 Task: Look for space in Linden, Guyana from 6th September, 2023 to 10th September, 2023 for 1 adult in price range Rs.10000 to Rs.15000. Place can be private room with 1  bedroom having 1 bed and 1 bathroom. Property type can be house, flat, guest house, hotel. Booking option can be shelf check-in. Required host language is English.
Action: Mouse moved to (602, 109)
Screenshot: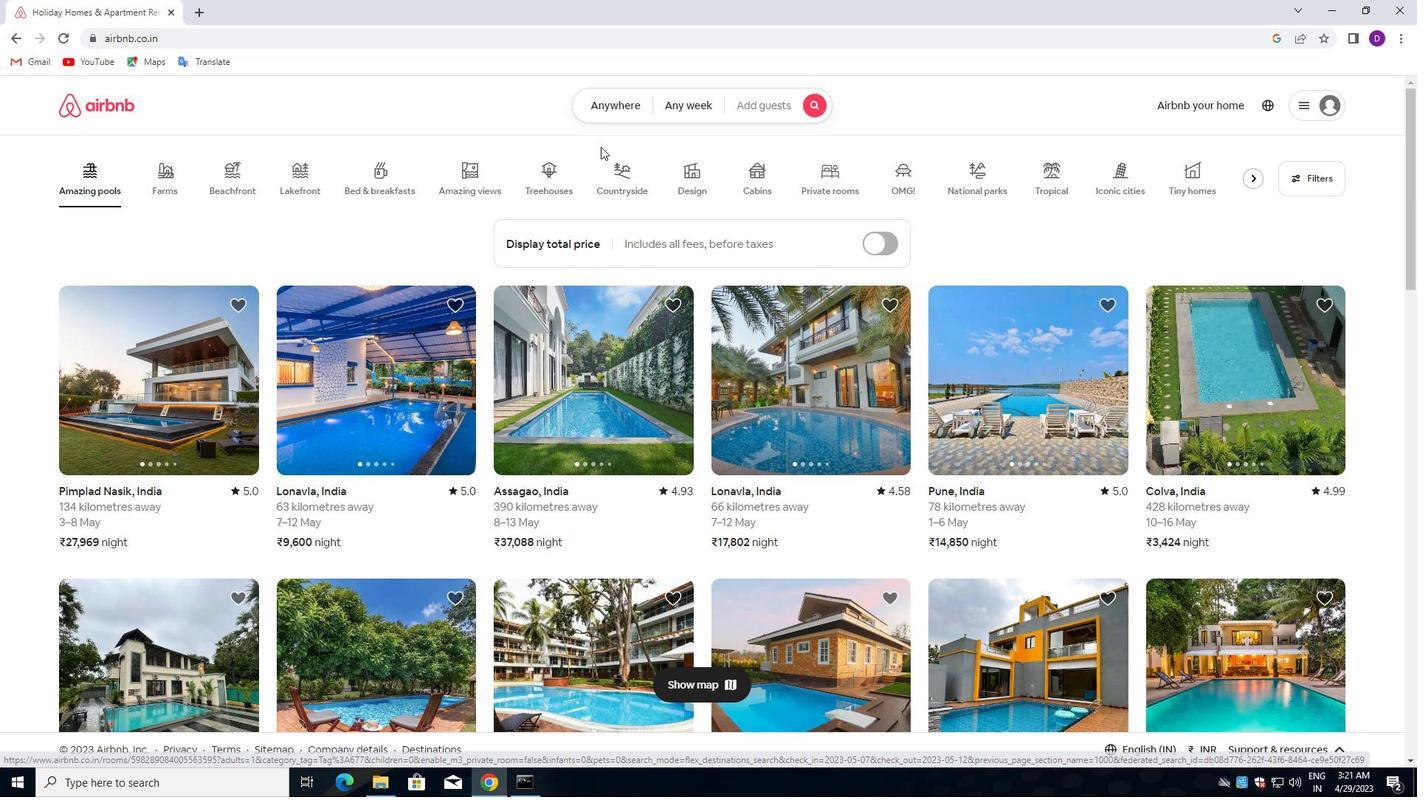 
Action: Mouse pressed left at (602, 109)
Screenshot: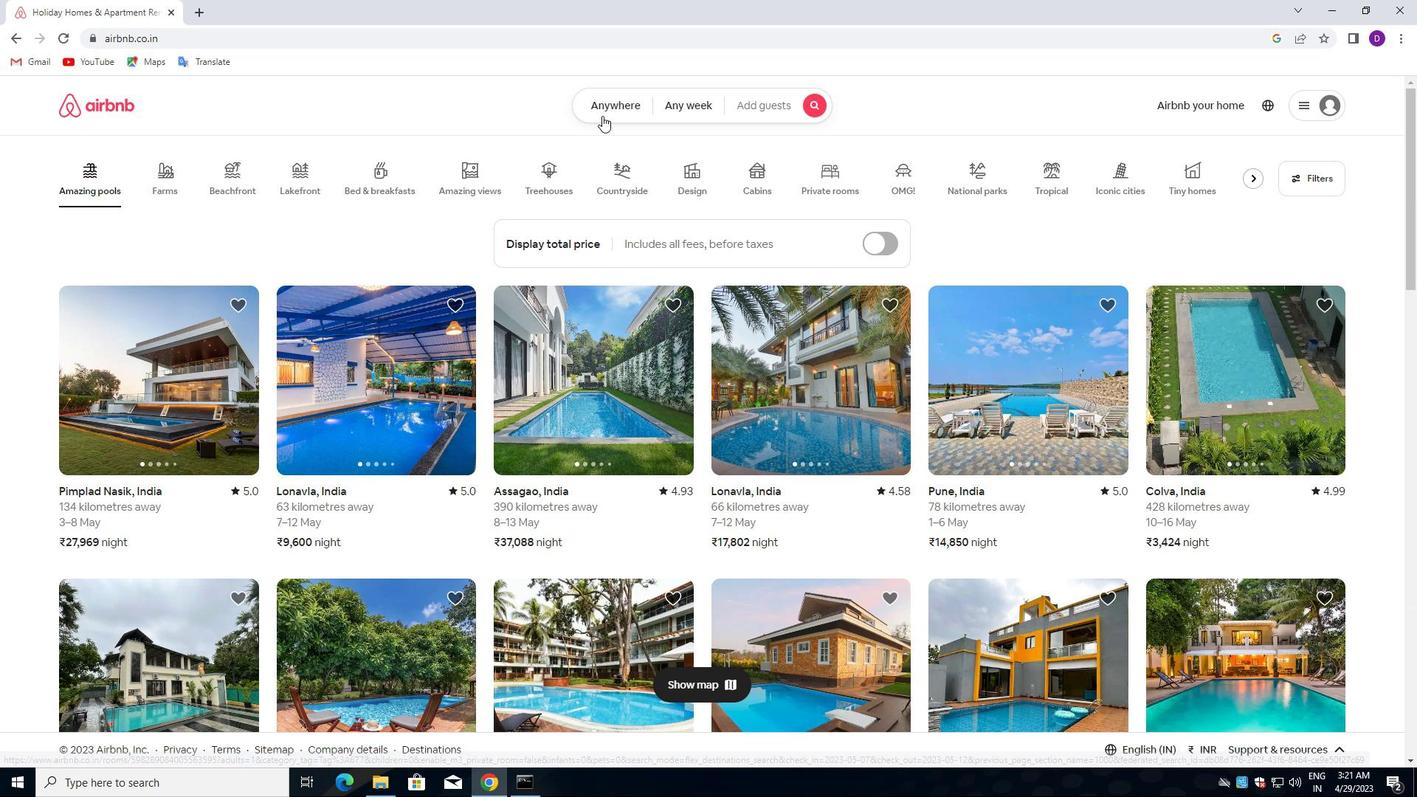 
Action: Mouse moved to (464, 169)
Screenshot: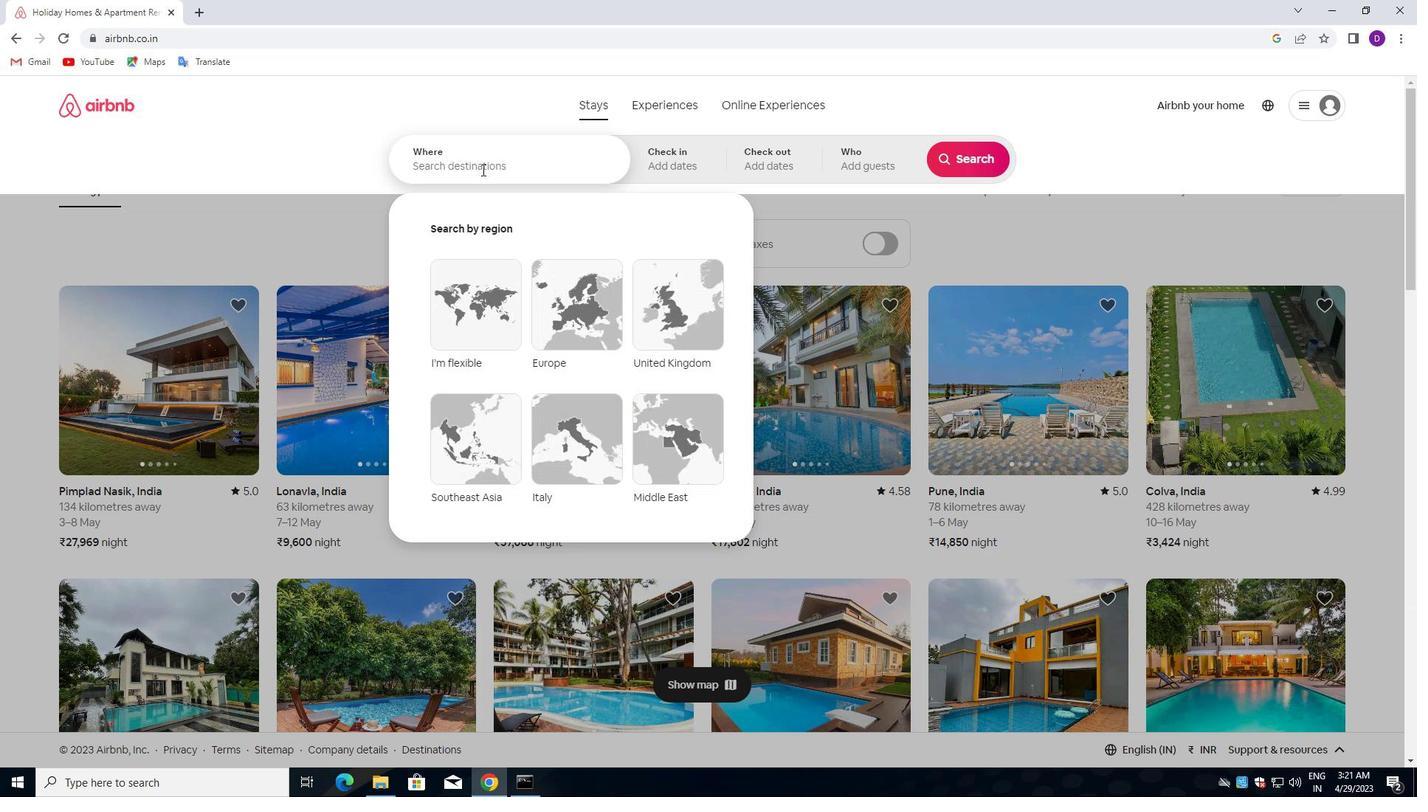 
Action: Mouse pressed left at (464, 169)
Screenshot: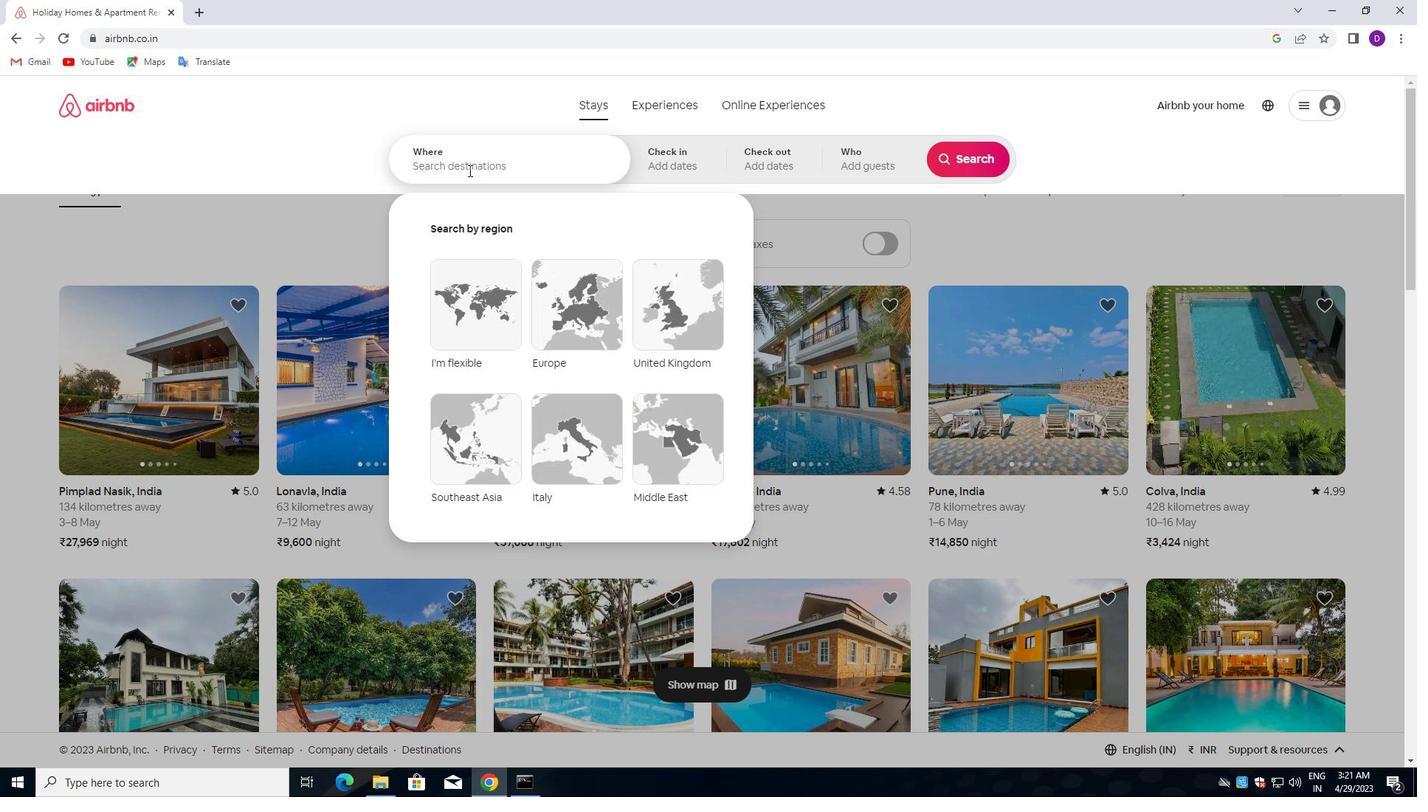 
Action: Key pressed <Key.shift>LINDEN,<Key.space><Key.shift>GUYA<Key.down><Key.enter>
Screenshot: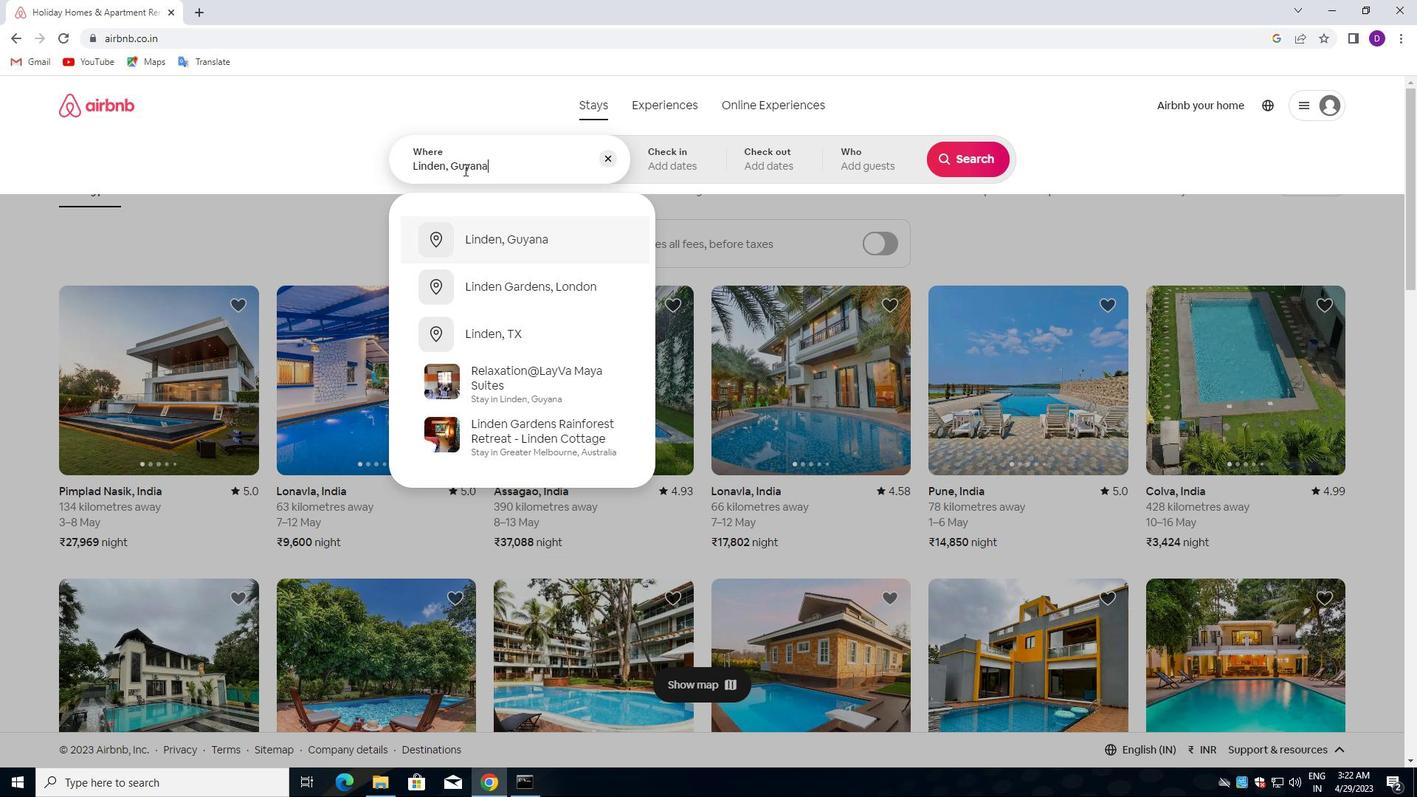 
Action: Mouse moved to (962, 279)
Screenshot: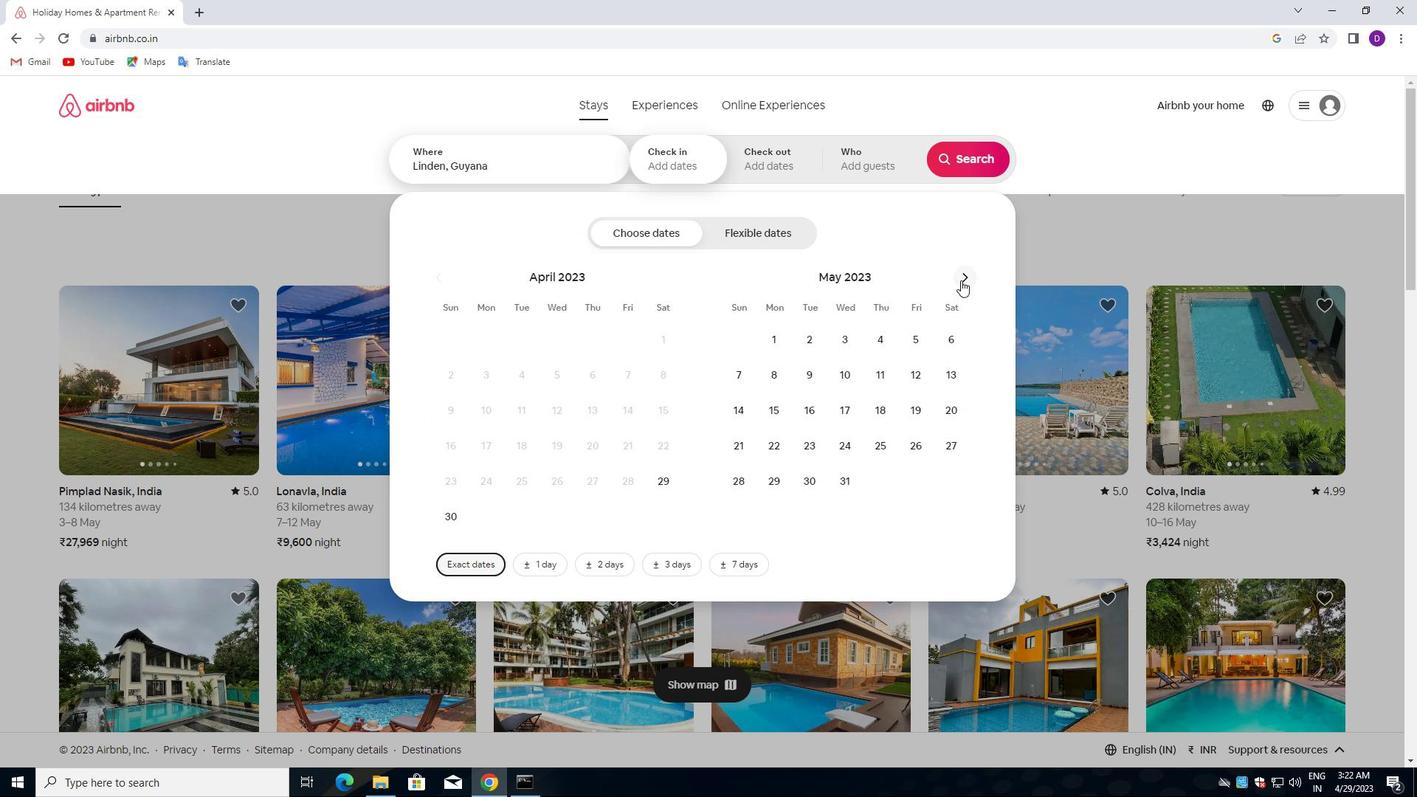
Action: Mouse pressed left at (962, 279)
Screenshot: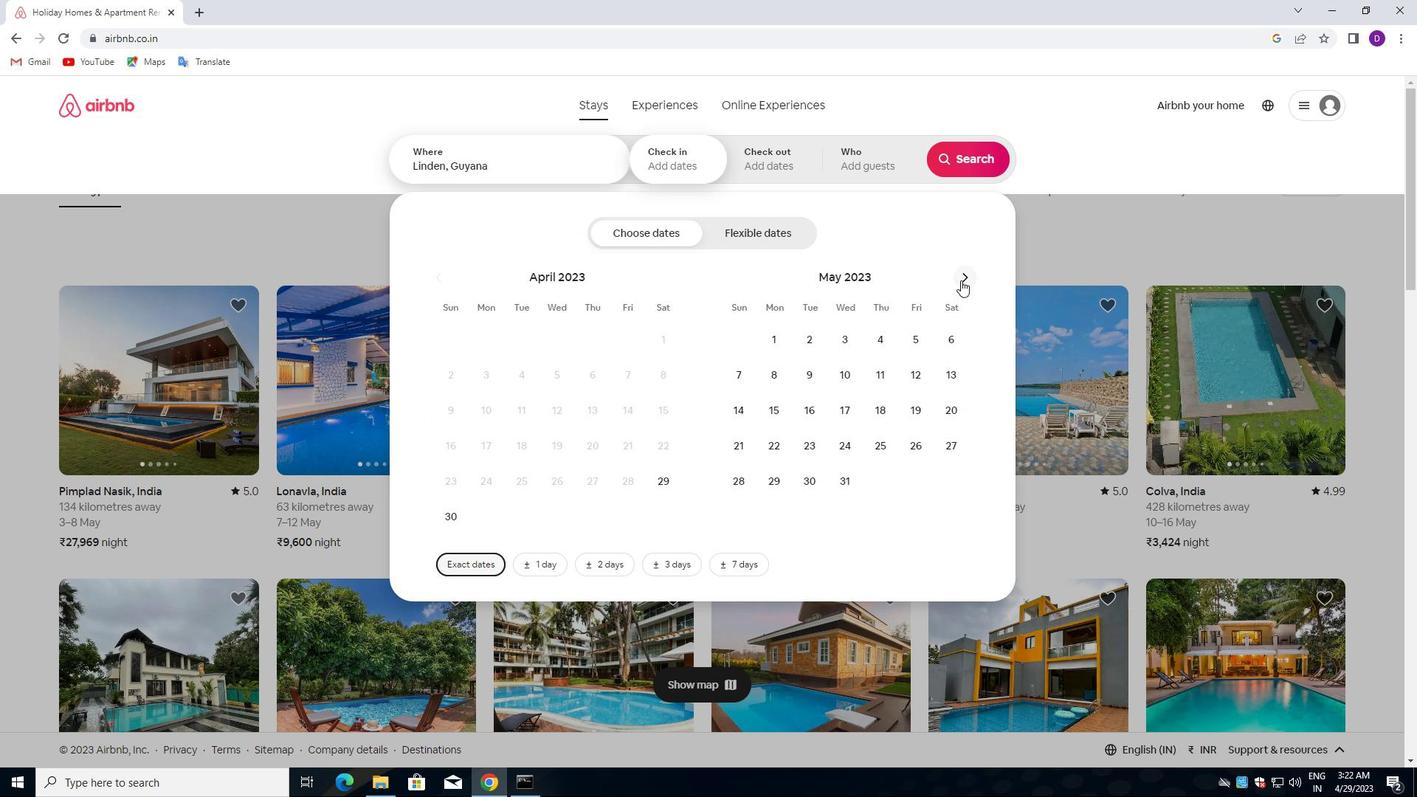 
Action: Mouse pressed left at (962, 279)
Screenshot: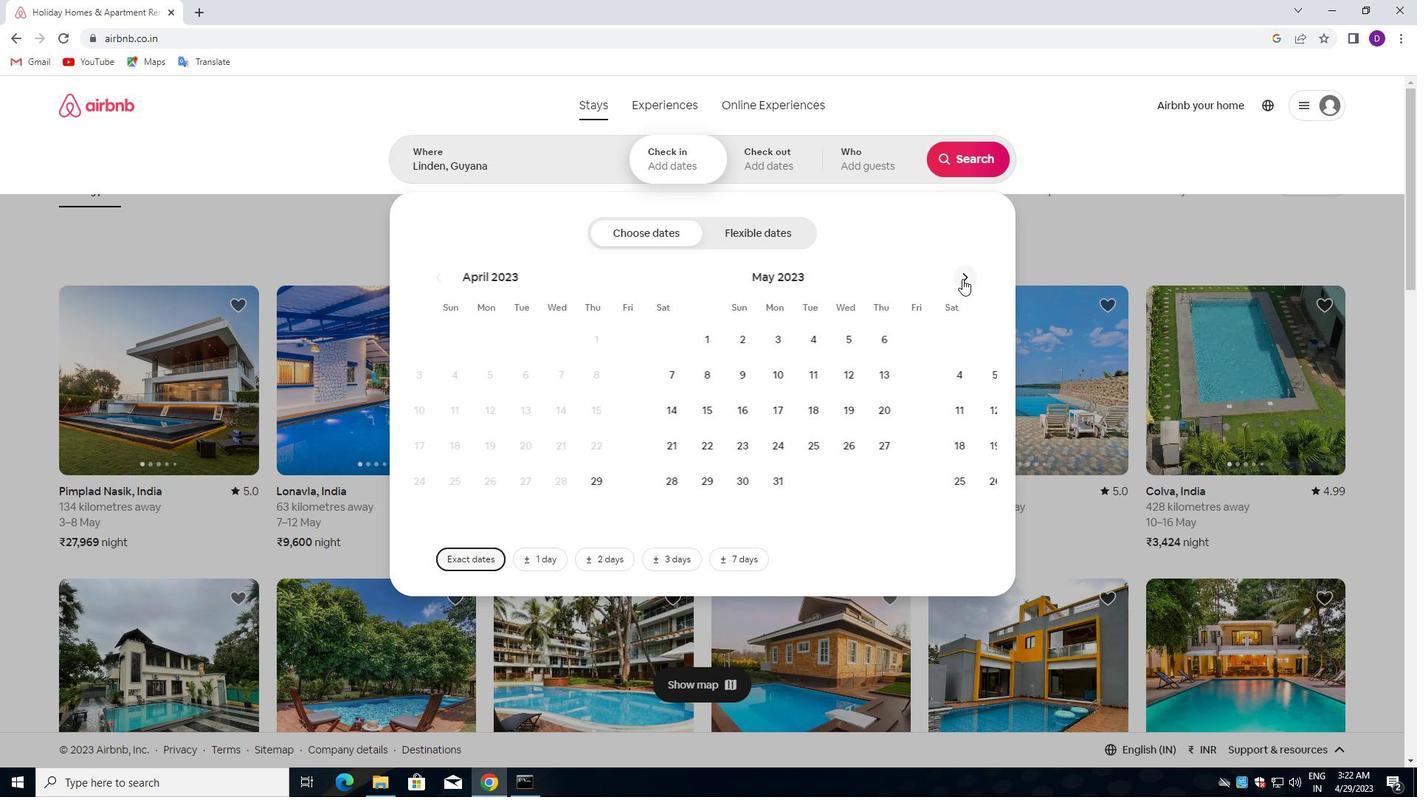 
Action: Mouse pressed left at (962, 279)
Screenshot: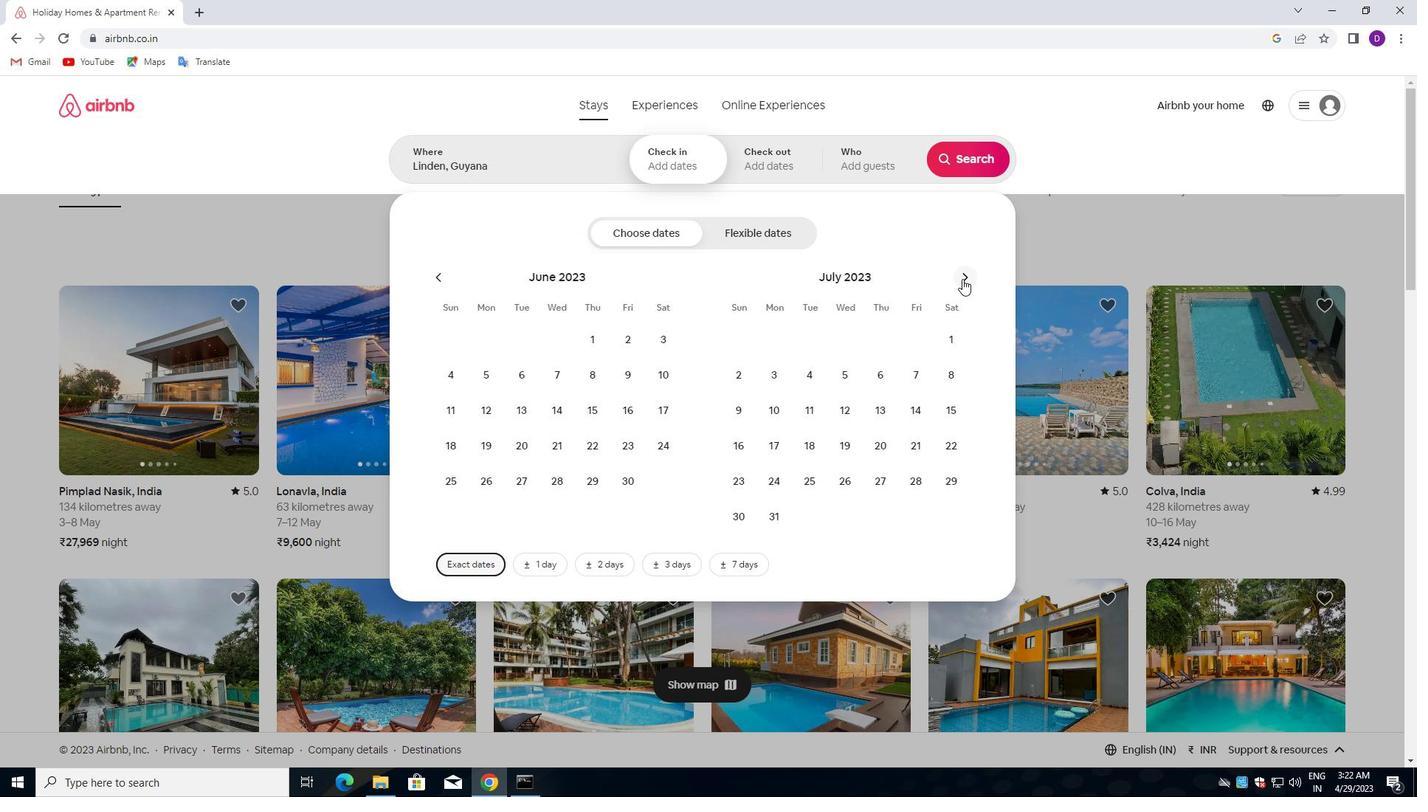 
Action: Mouse pressed left at (962, 279)
Screenshot: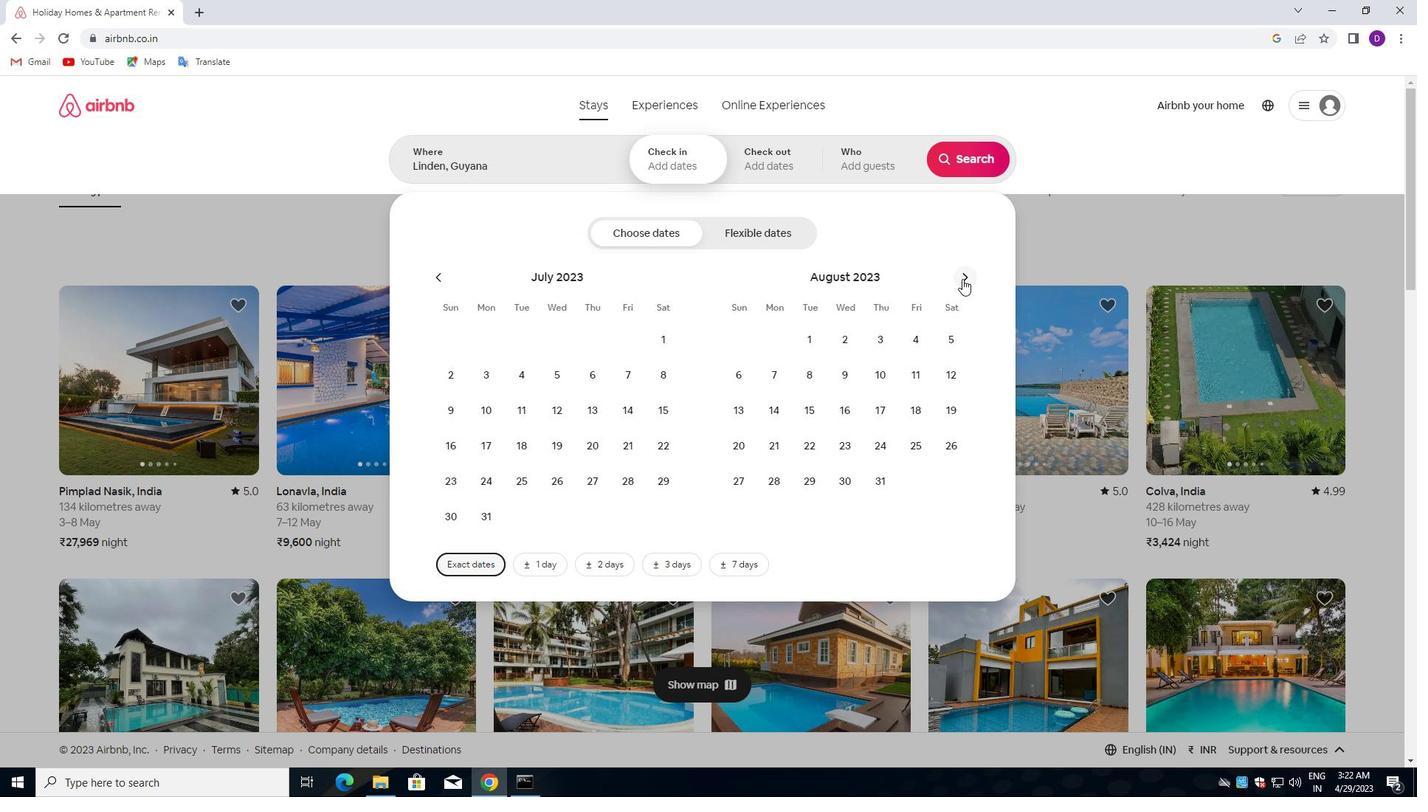 
Action: Mouse moved to (851, 378)
Screenshot: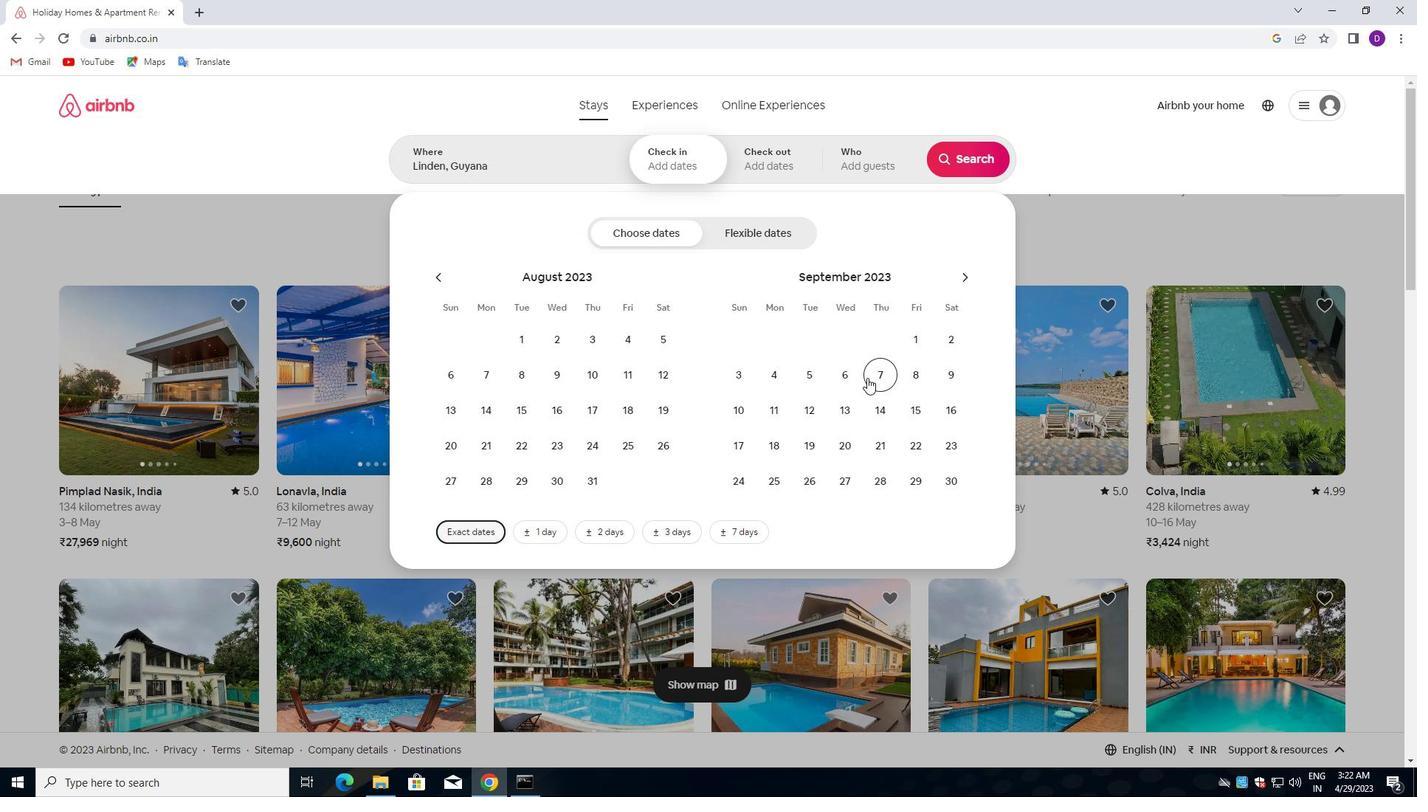 
Action: Mouse pressed left at (851, 378)
Screenshot: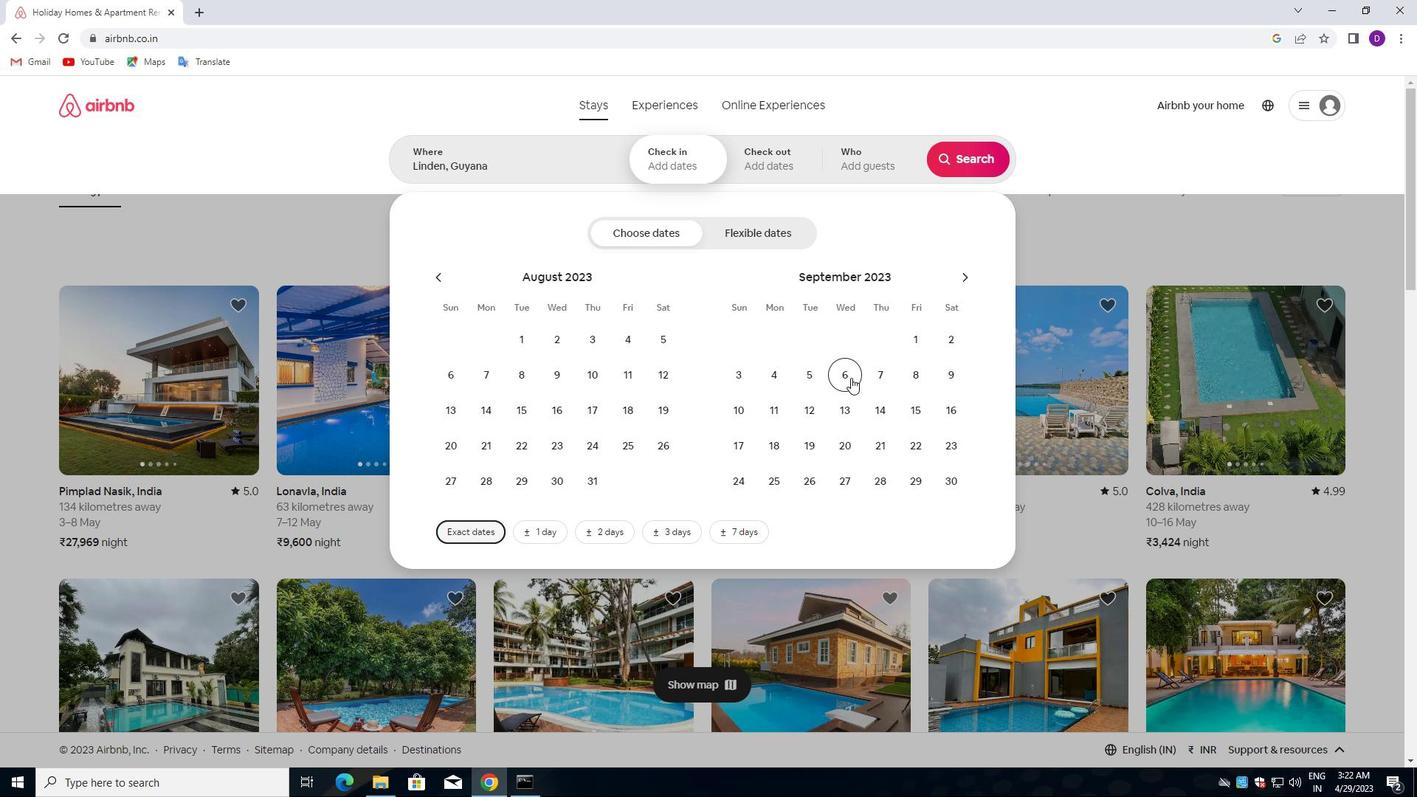 
Action: Mouse moved to (738, 406)
Screenshot: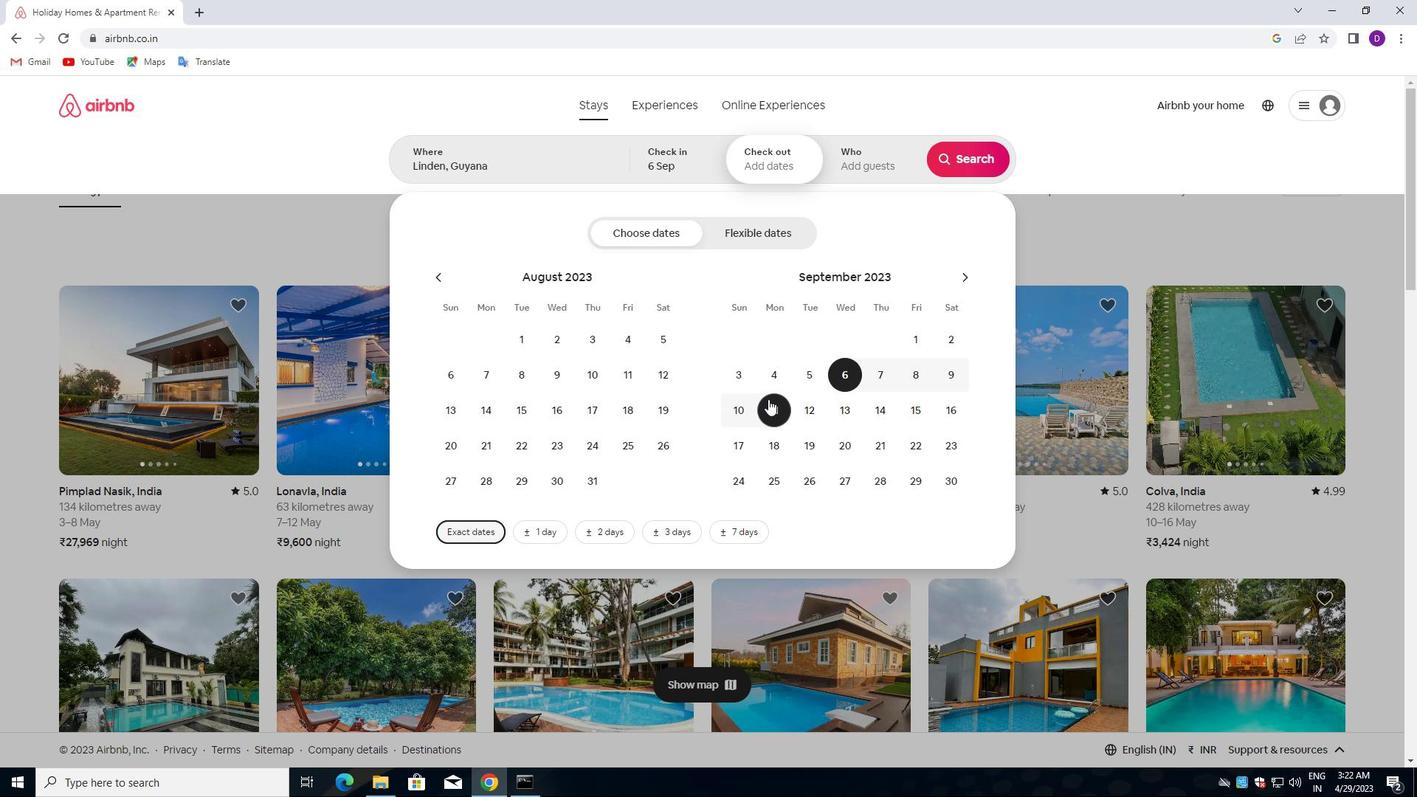 
Action: Mouse pressed left at (738, 406)
Screenshot: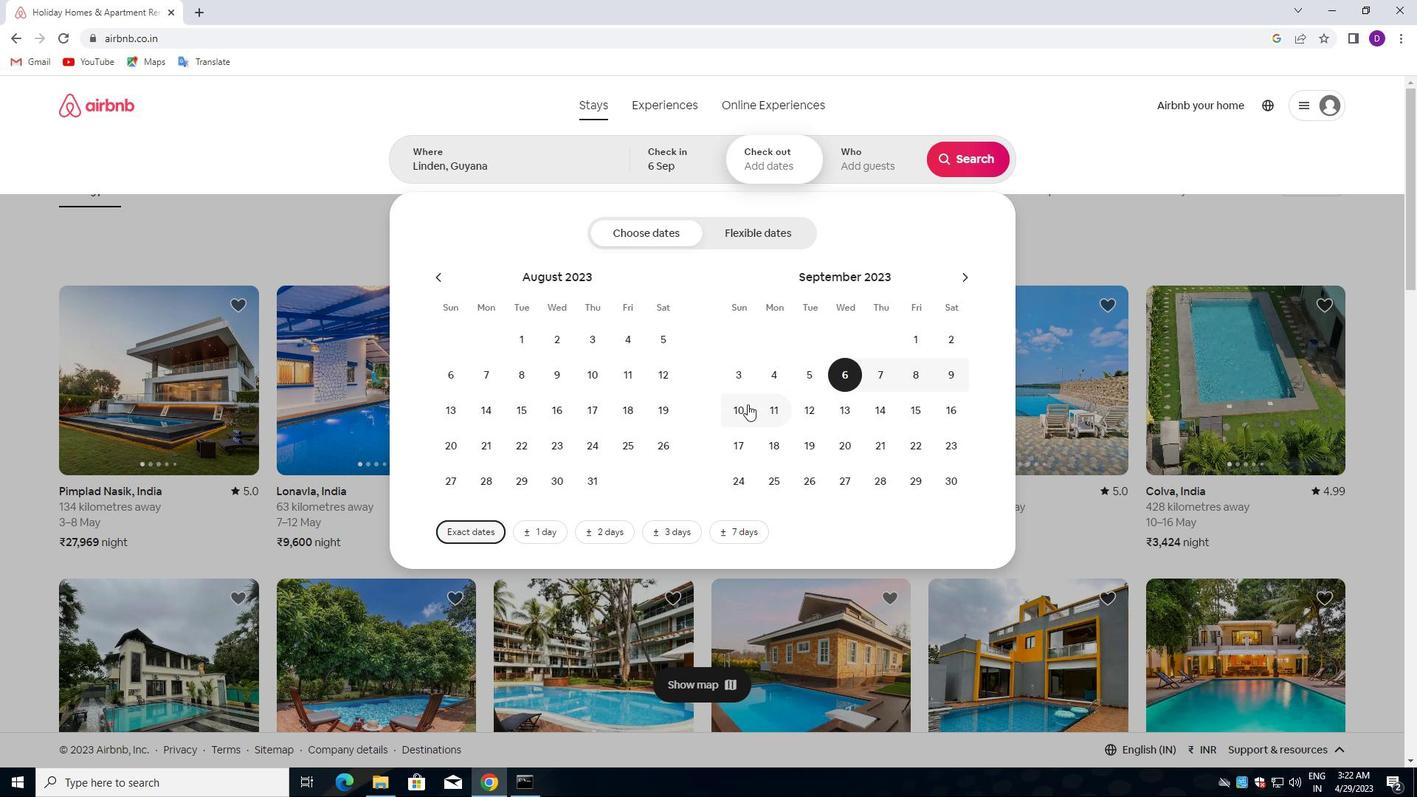 
Action: Mouse moved to (856, 169)
Screenshot: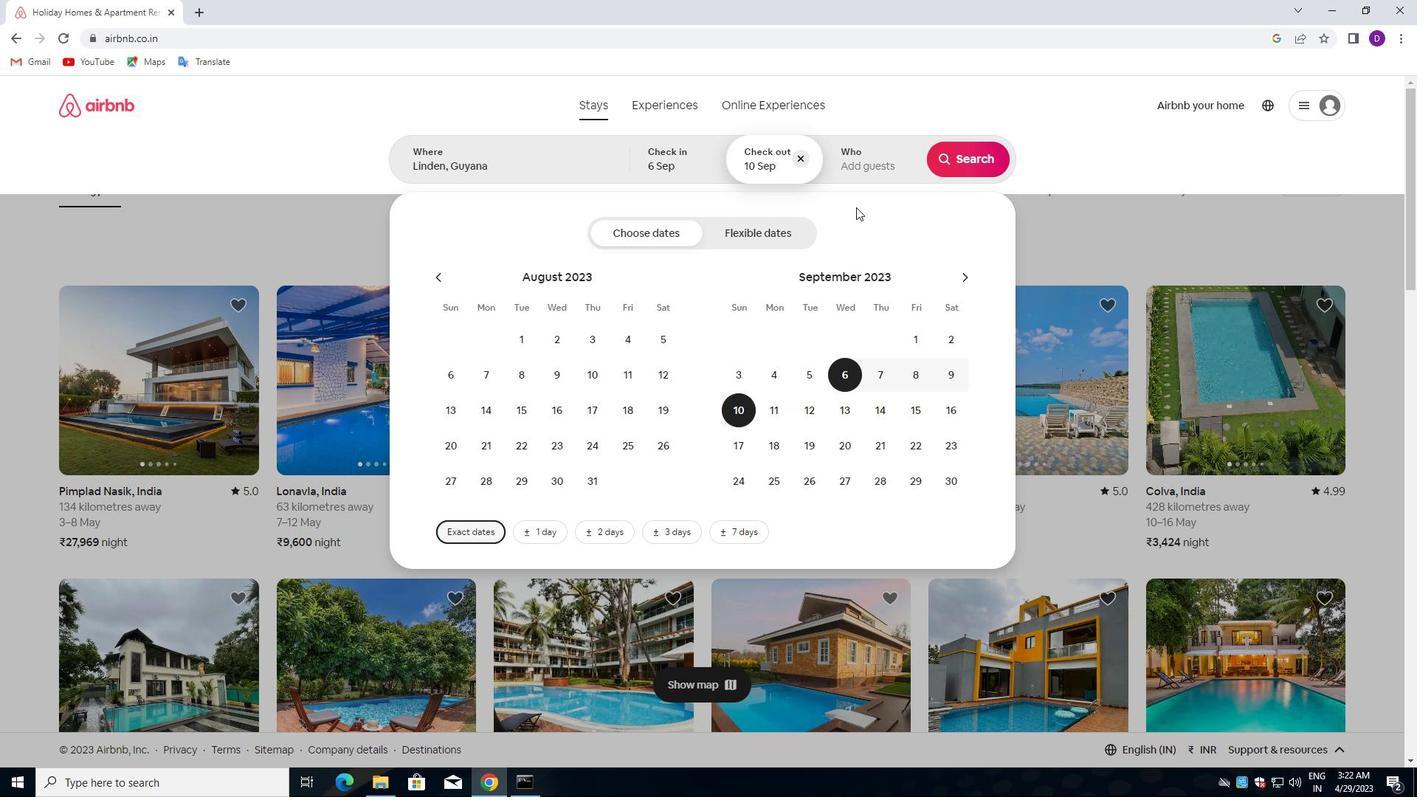 
Action: Mouse pressed left at (856, 169)
Screenshot: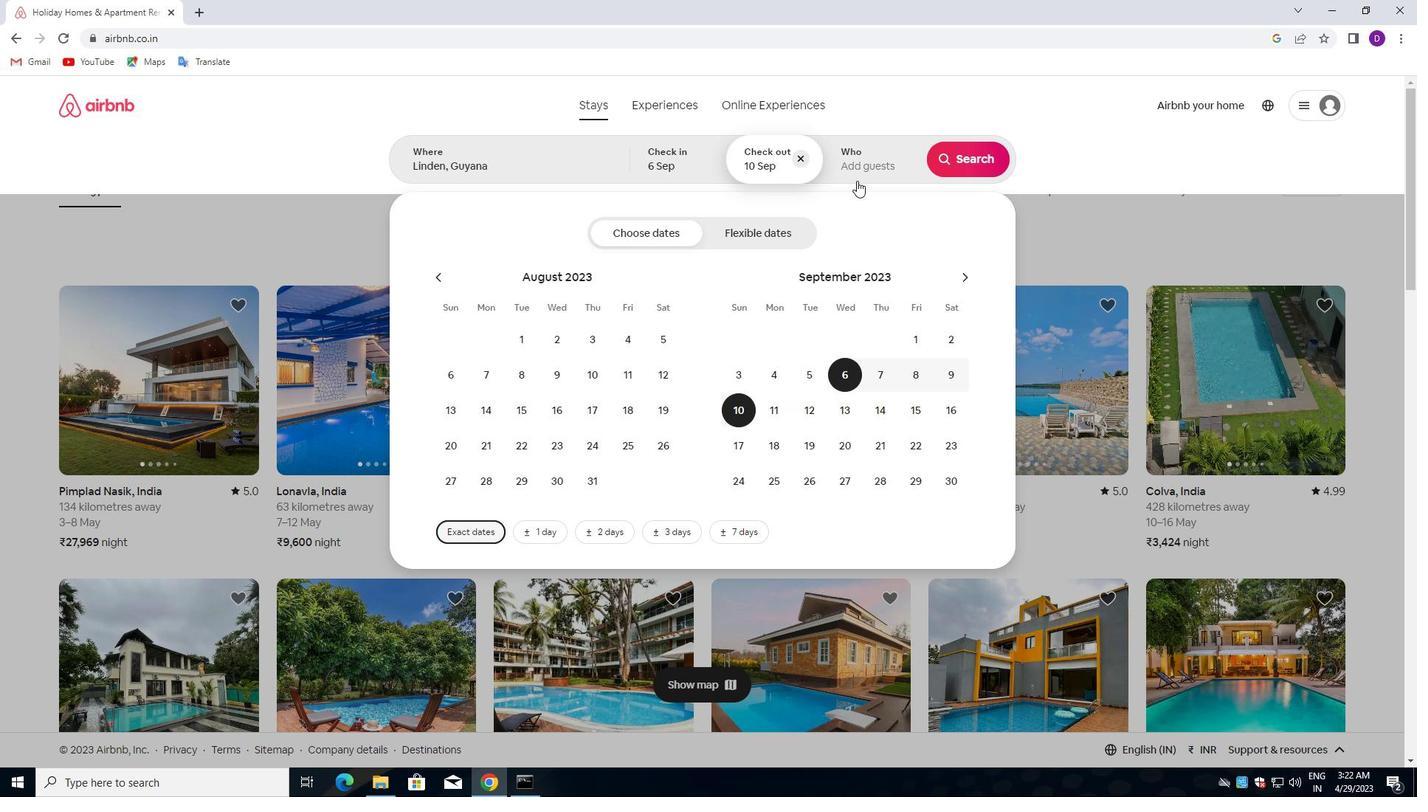 
Action: Mouse moved to (976, 239)
Screenshot: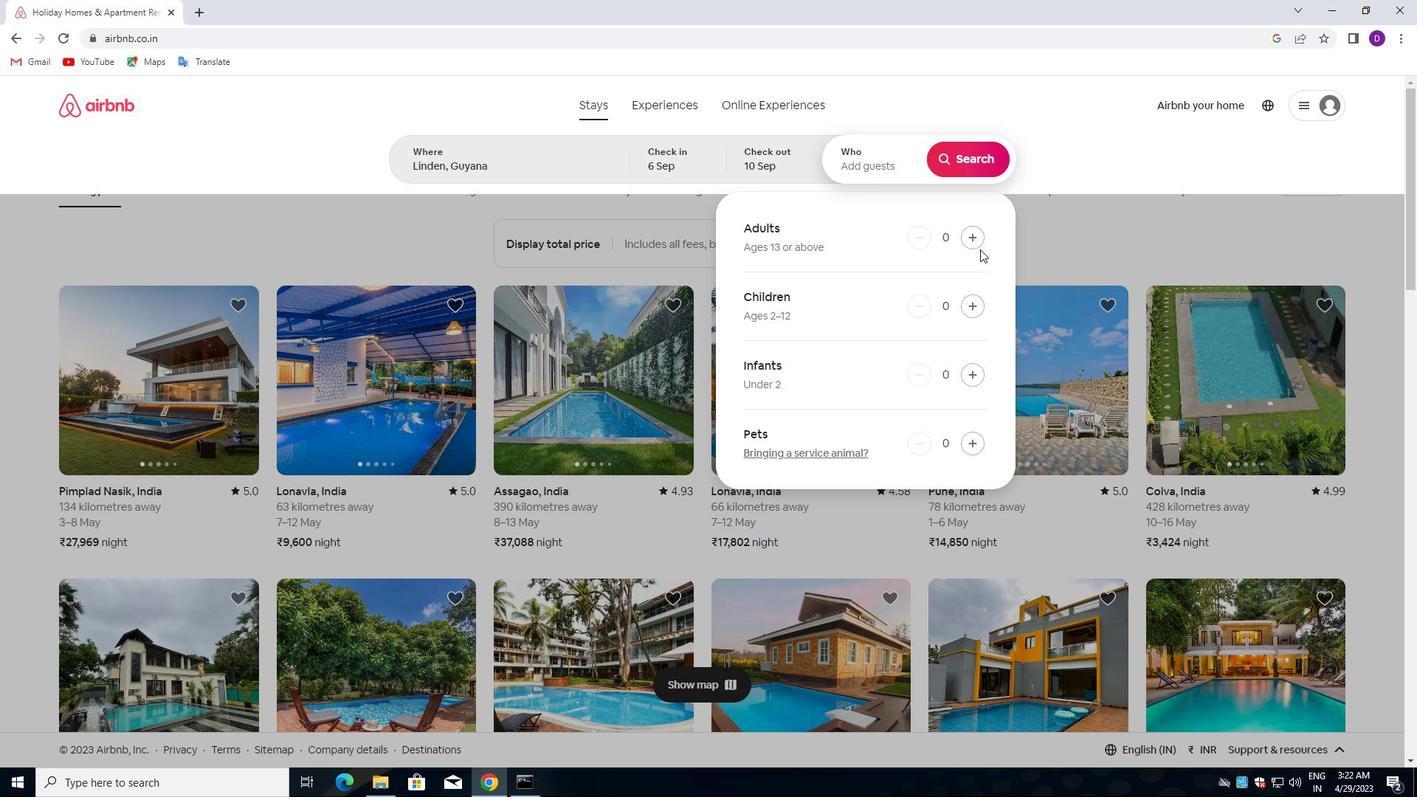 
Action: Mouse pressed left at (976, 239)
Screenshot: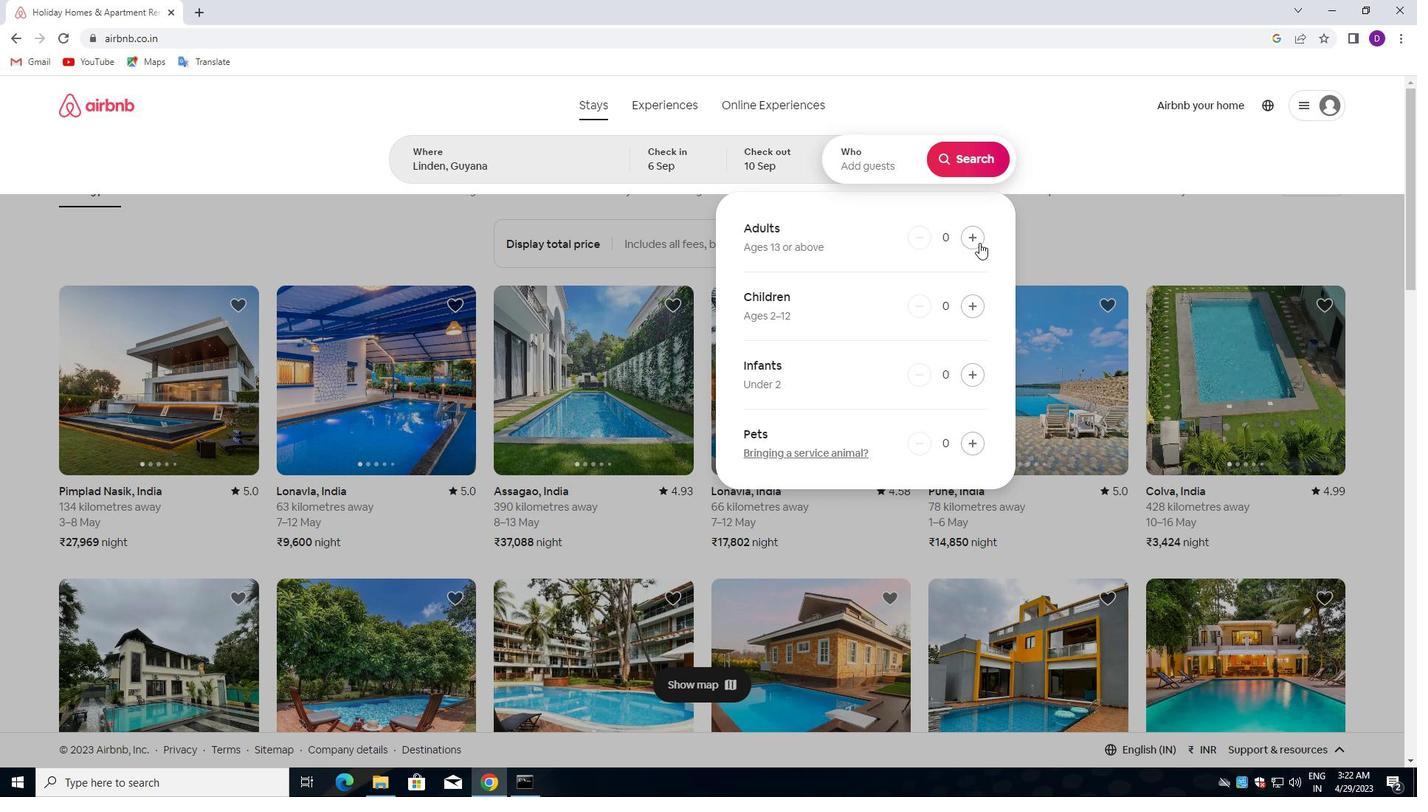 
Action: Mouse moved to (965, 163)
Screenshot: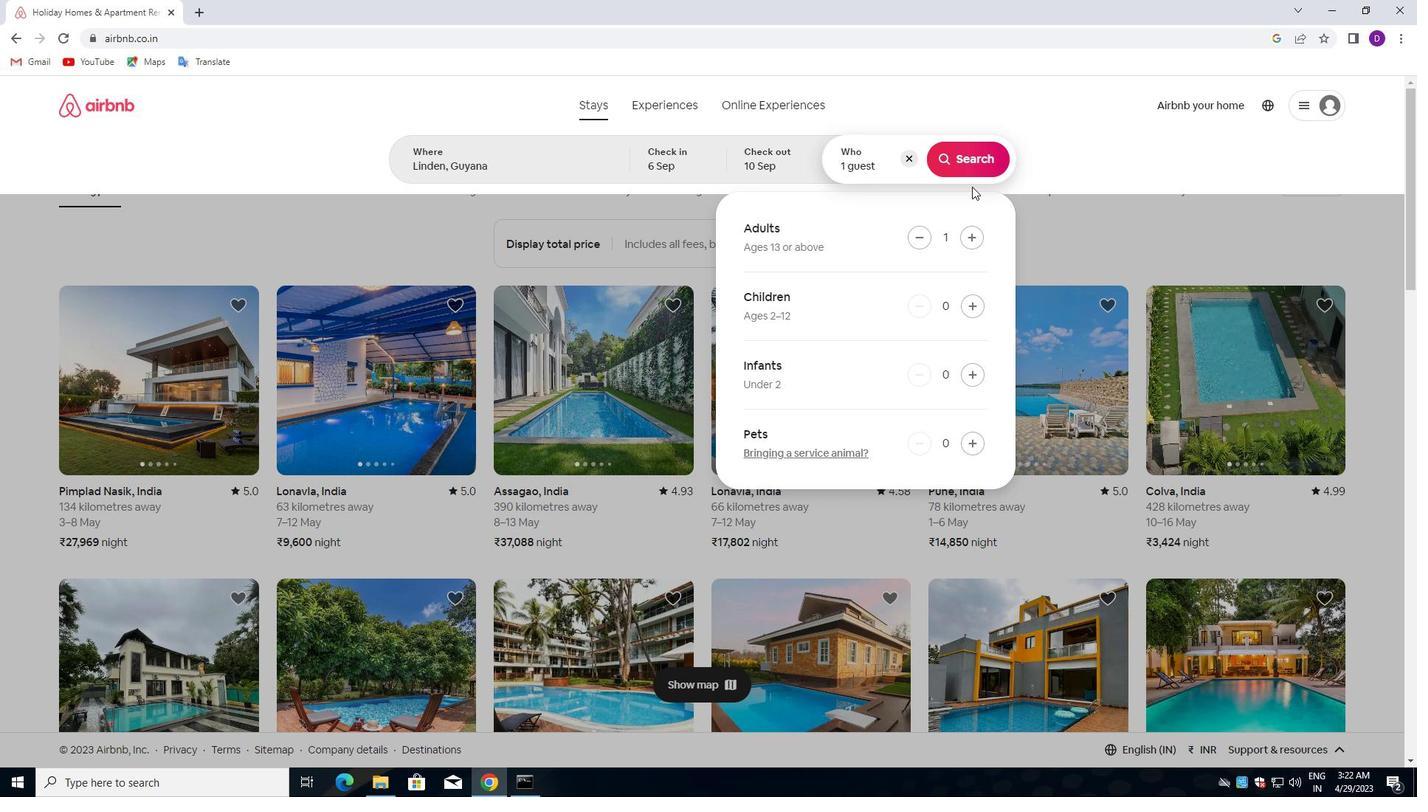 
Action: Mouse pressed left at (965, 163)
Screenshot: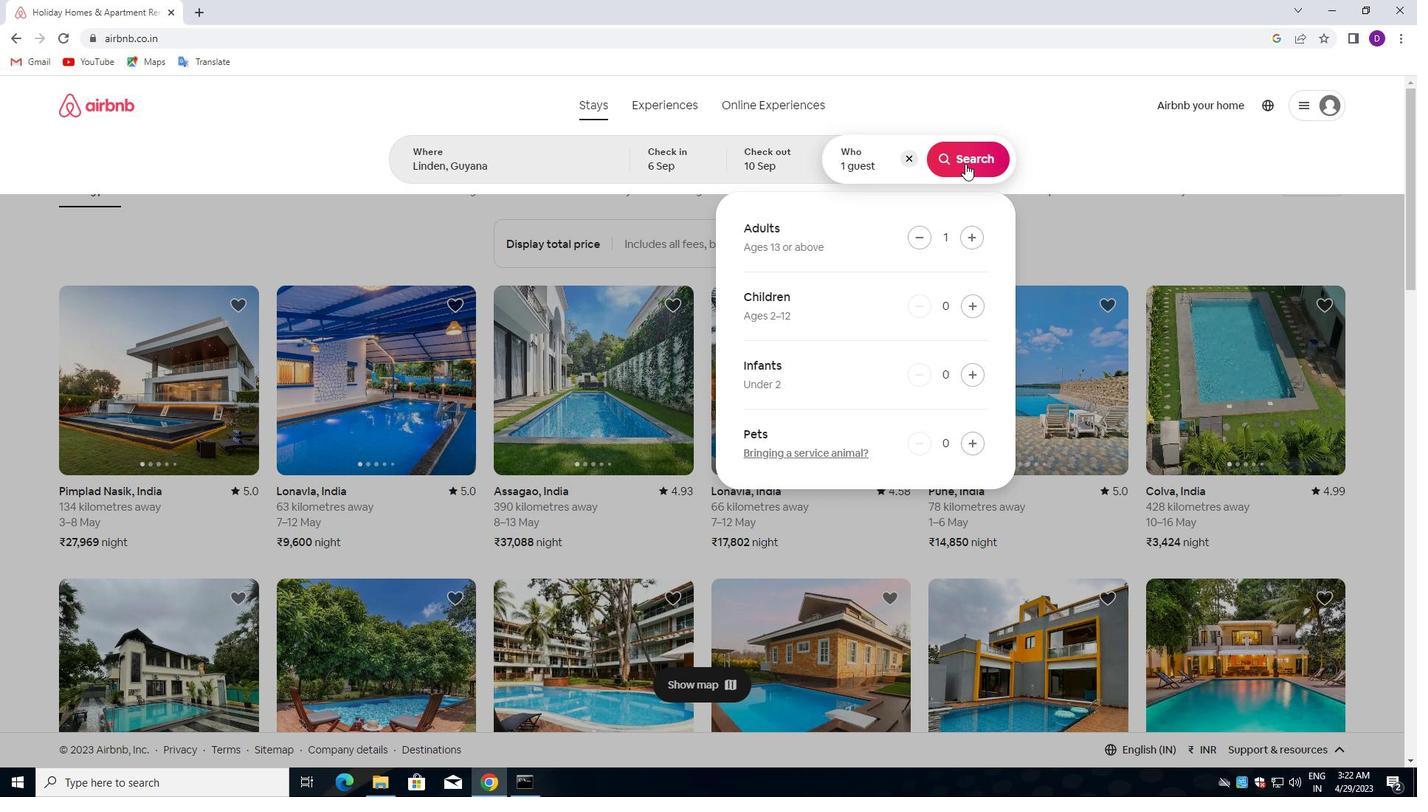 
Action: Mouse moved to (1327, 163)
Screenshot: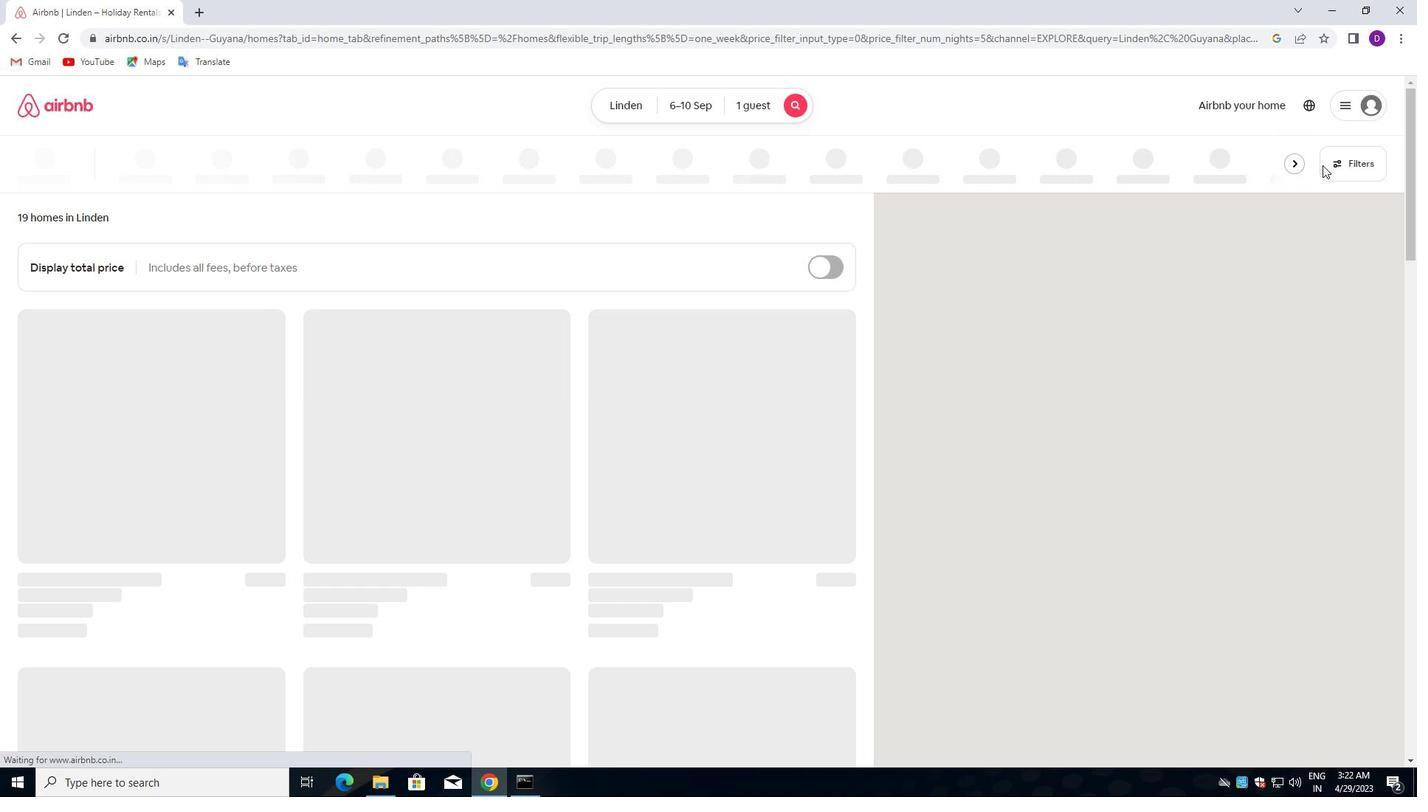 
Action: Mouse pressed left at (1327, 163)
Screenshot: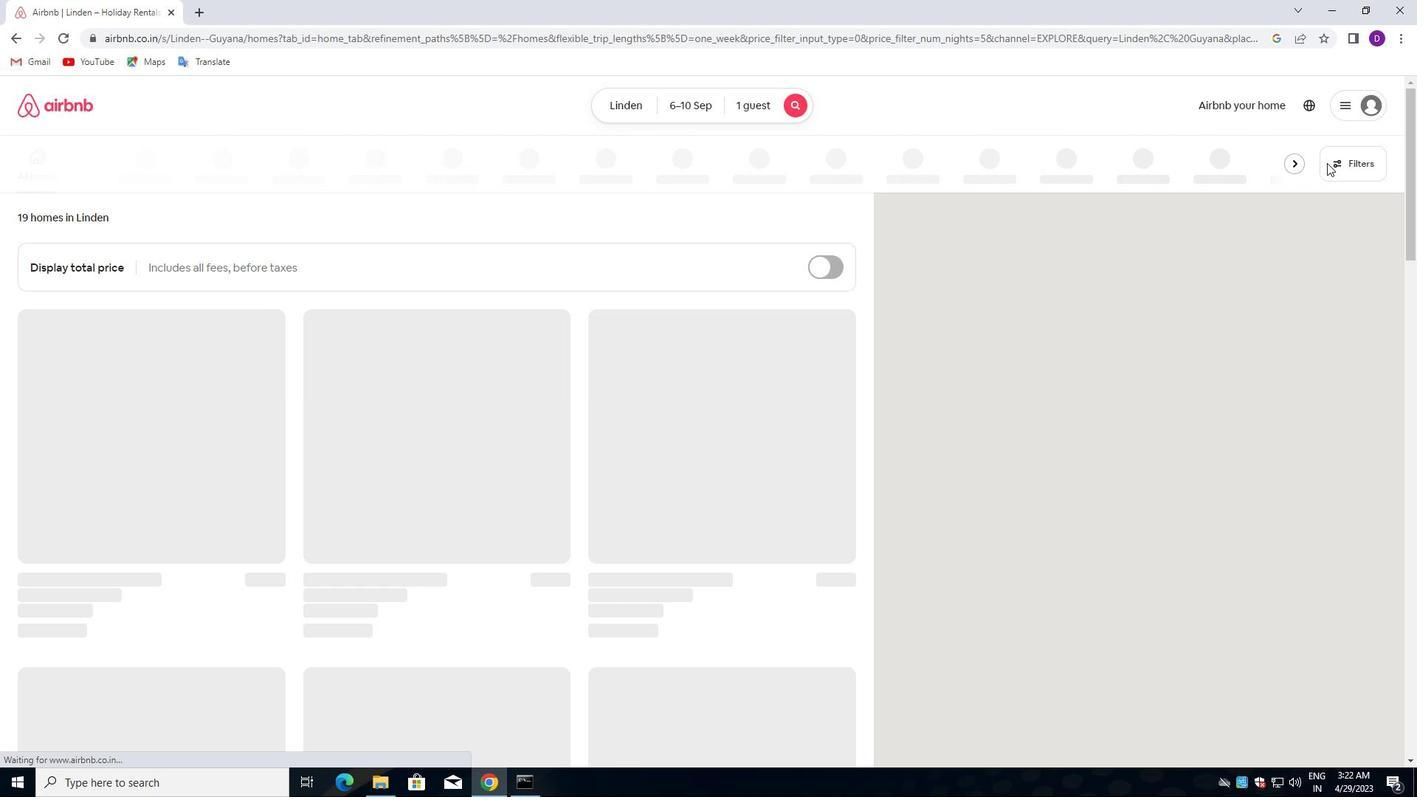
Action: Mouse moved to (521, 352)
Screenshot: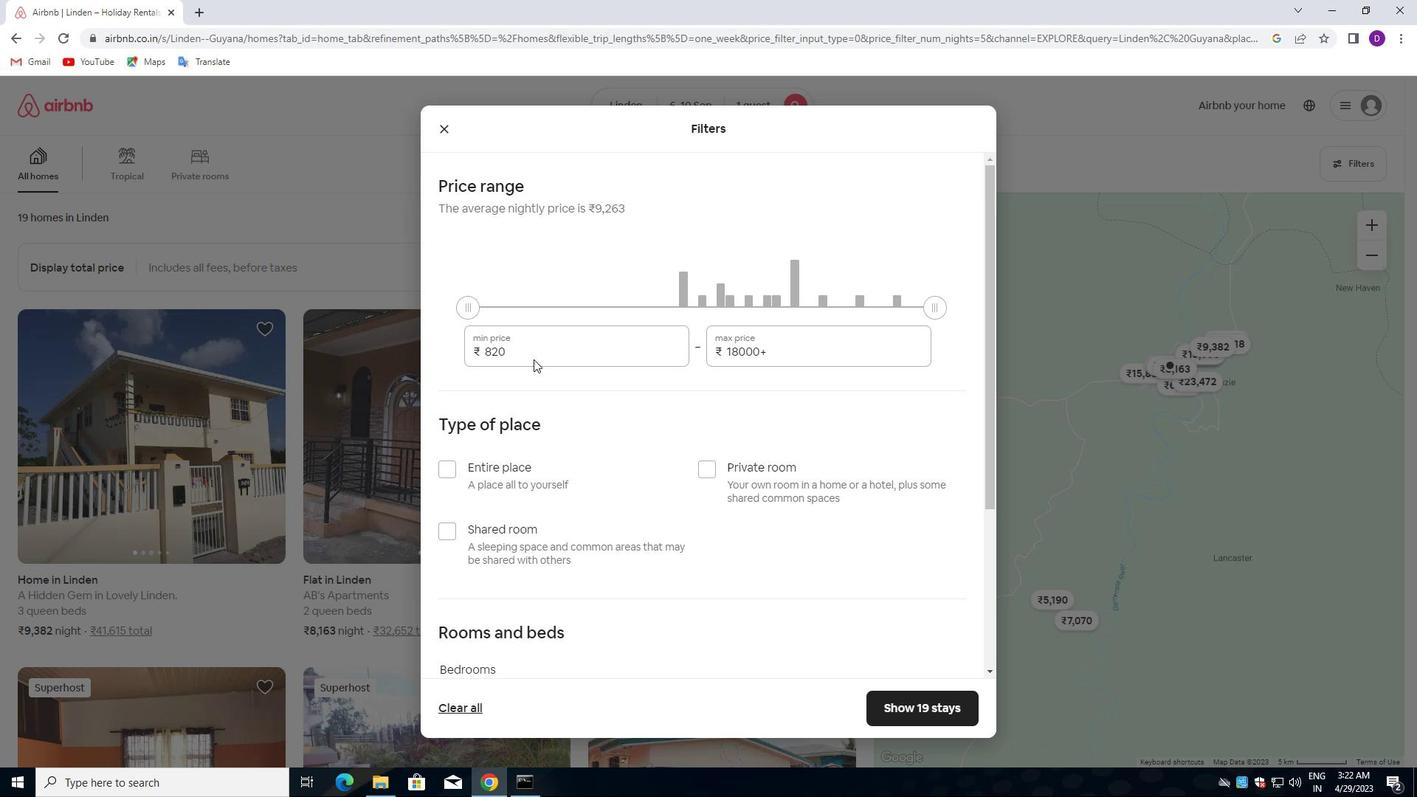 
Action: Mouse pressed left at (521, 352)
Screenshot: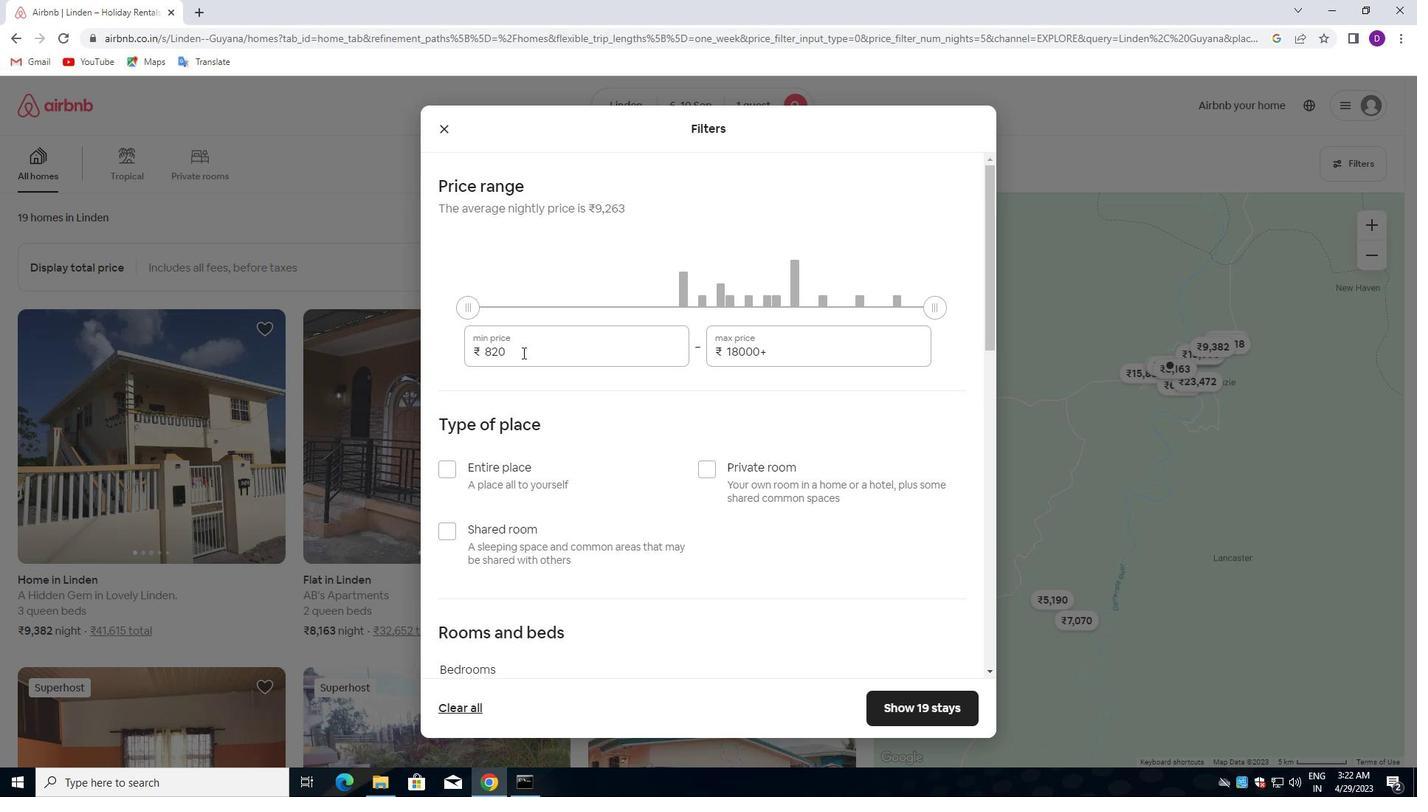 
Action: Mouse pressed left at (521, 352)
Screenshot: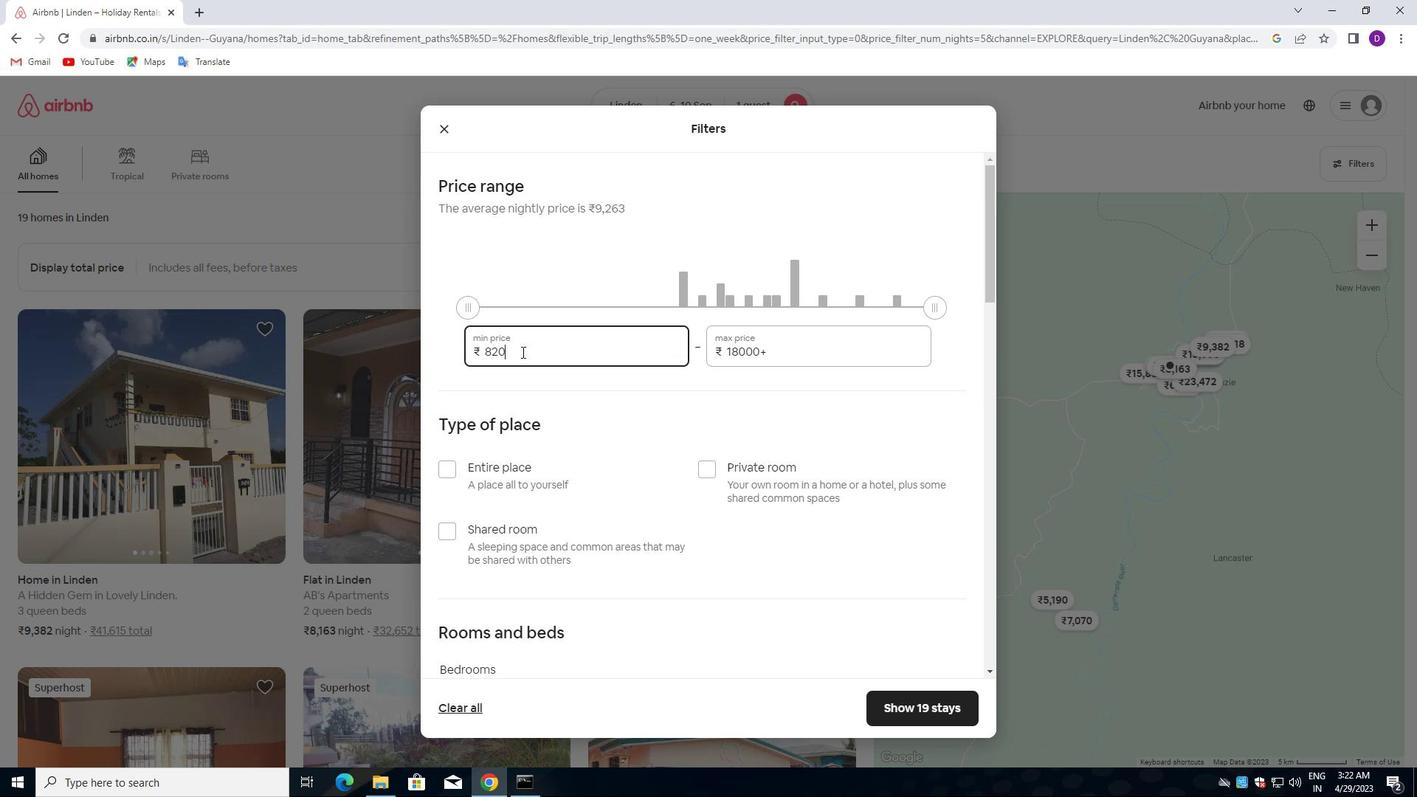 
Action: Key pressed 10000<Key.tab>15000
Screenshot: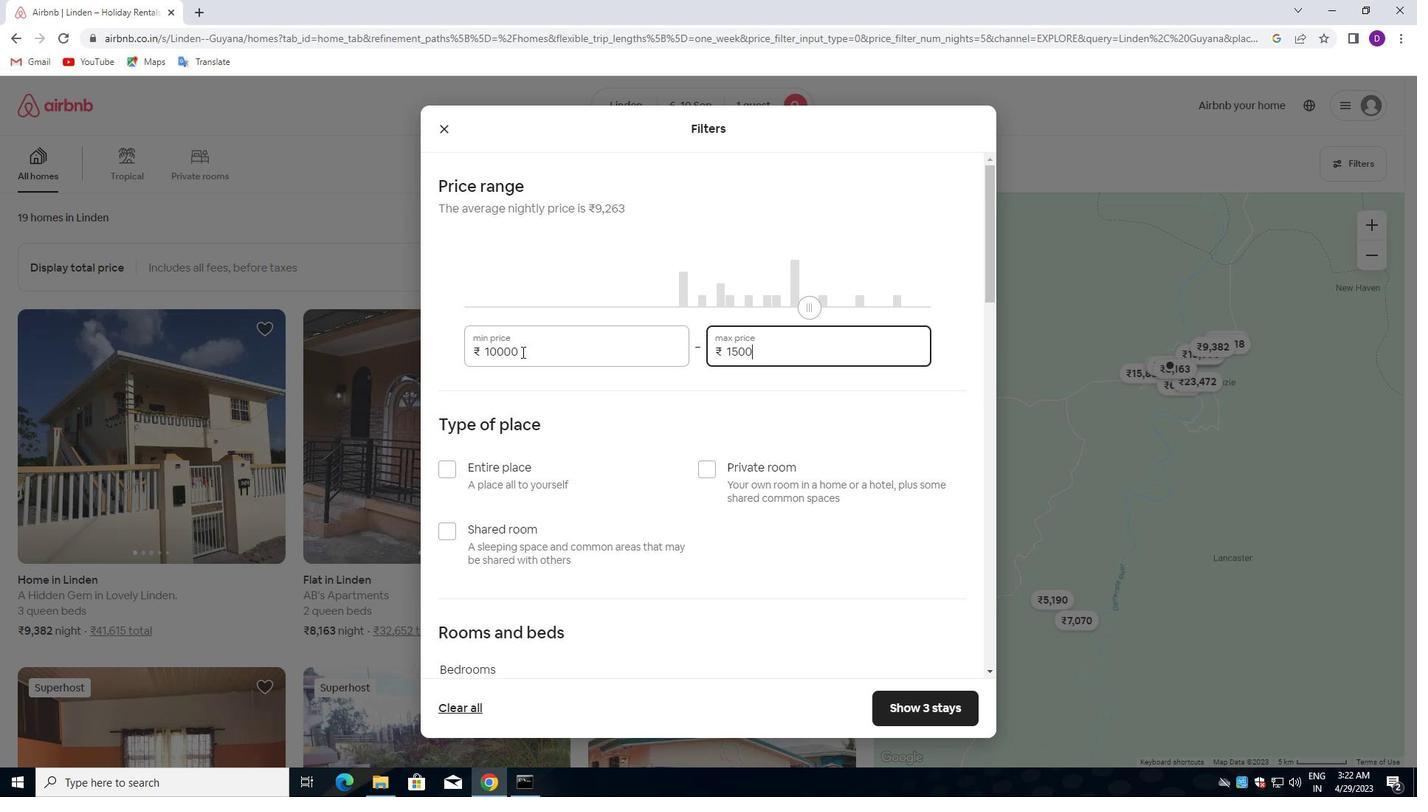 
Action: Mouse scrolled (521, 351) with delta (0, 0)
Screenshot: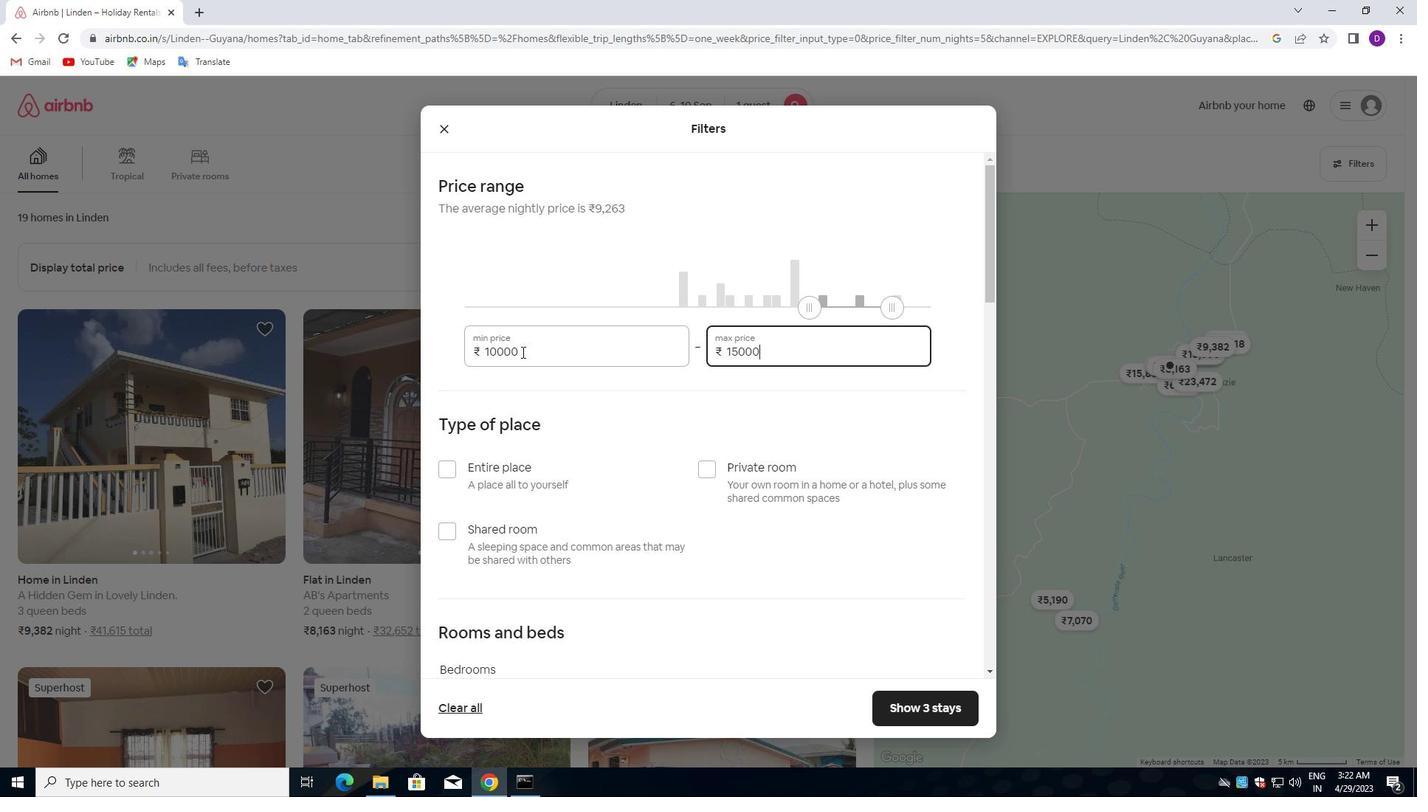 
Action: Mouse moved to (704, 397)
Screenshot: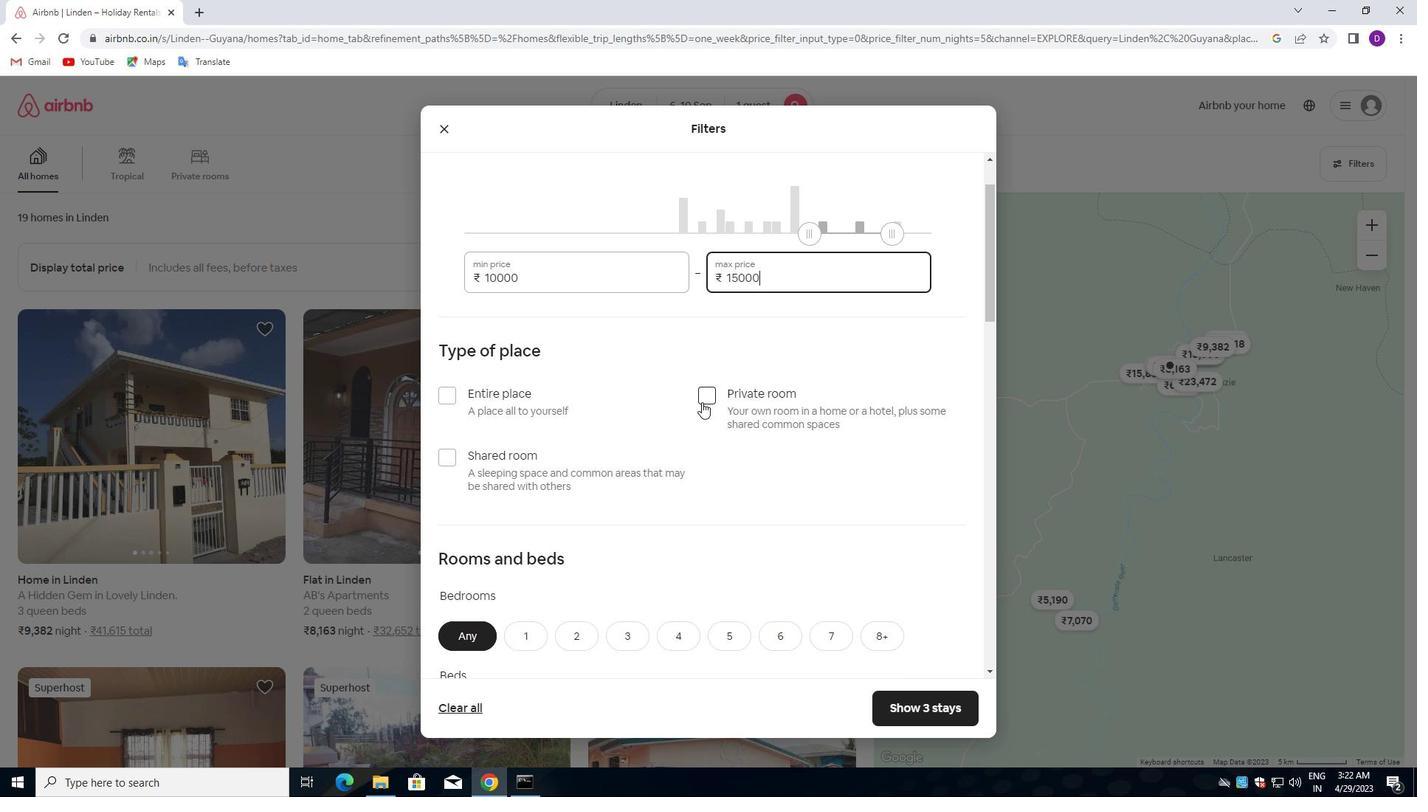 
Action: Mouse pressed left at (704, 397)
Screenshot: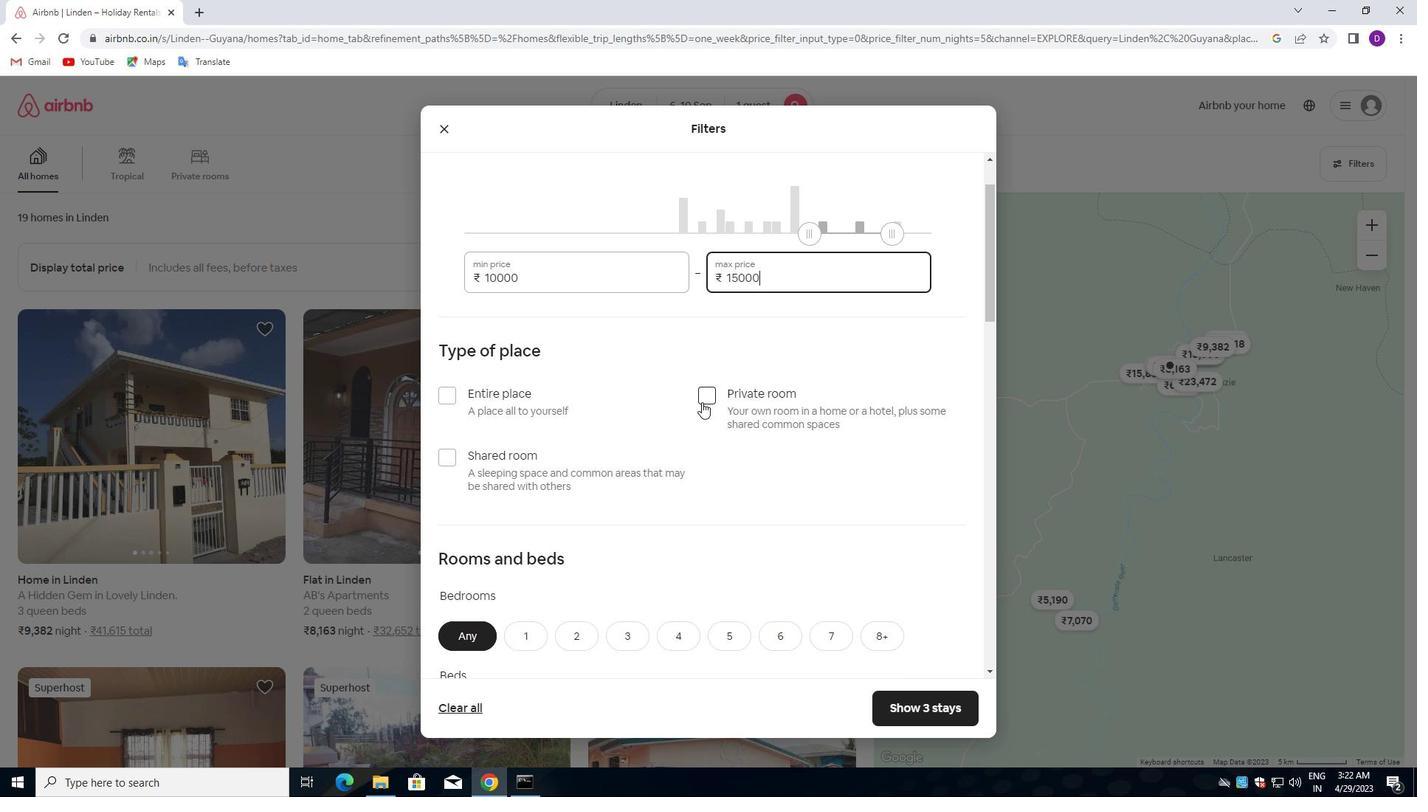 
Action: Mouse moved to (703, 399)
Screenshot: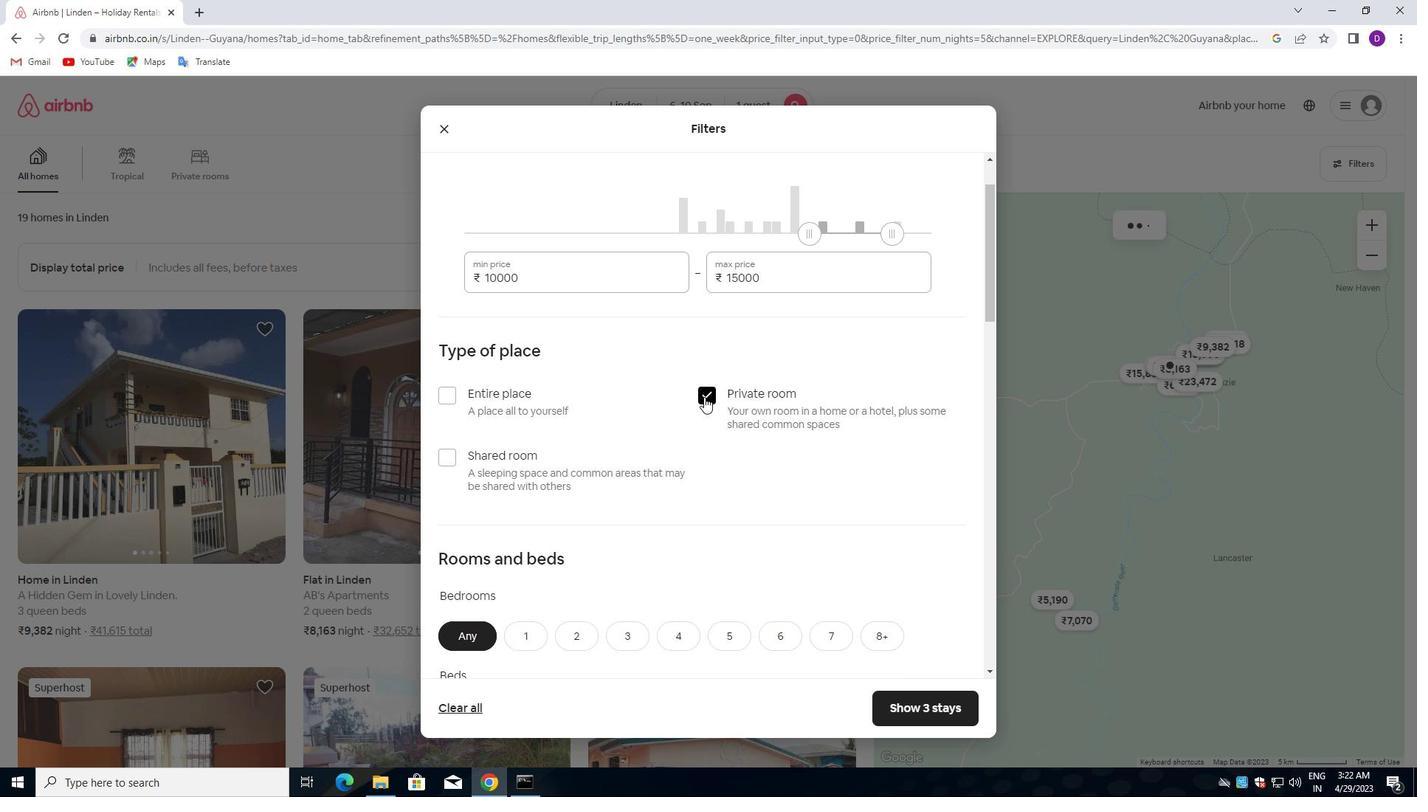 
Action: Mouse scrolled (703, 398) with delta (0, 0)
Screenshot: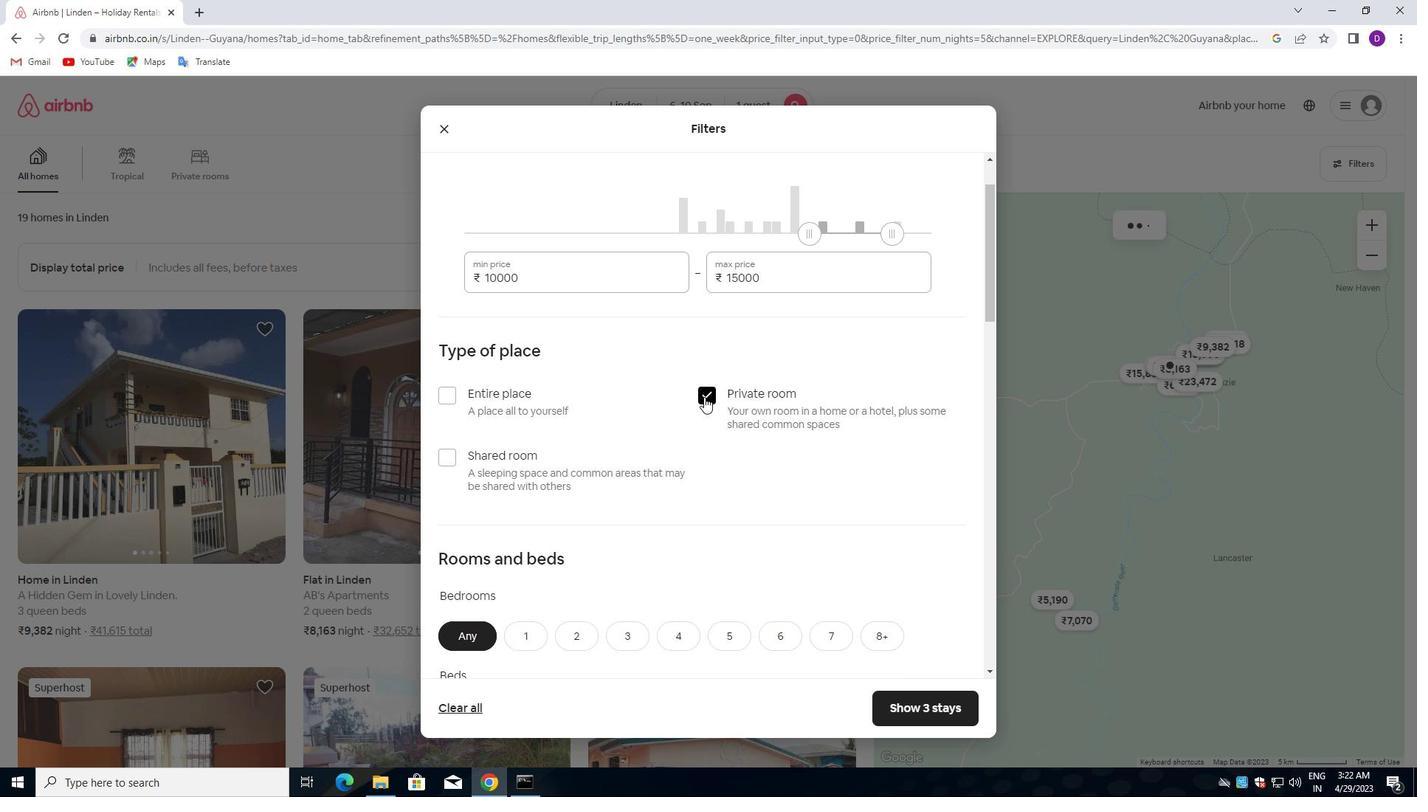
Action: Mouse moved to (699, 404)
Screenshot: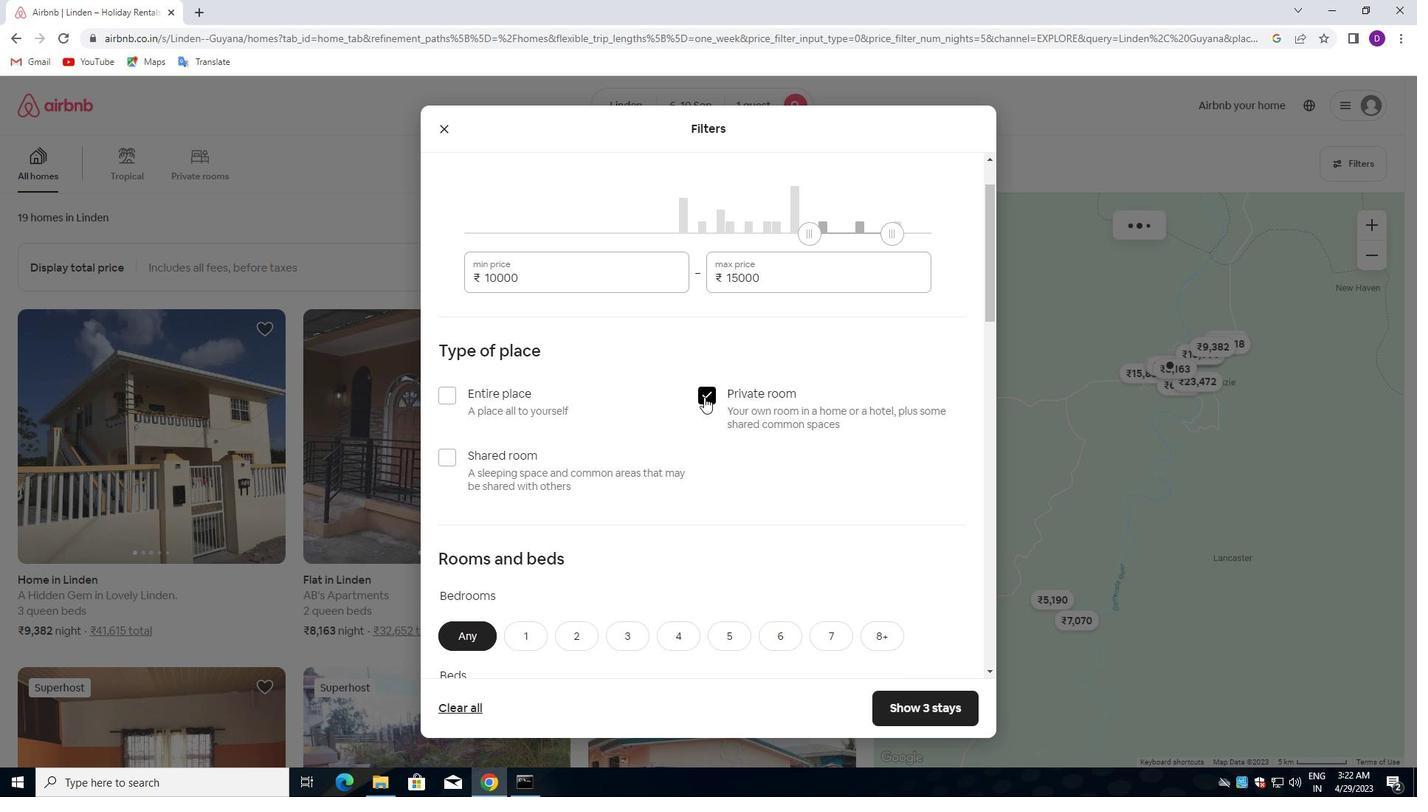 
Action: Mouse scrolled (699, 403) with delta (0, 0)
Screenshot: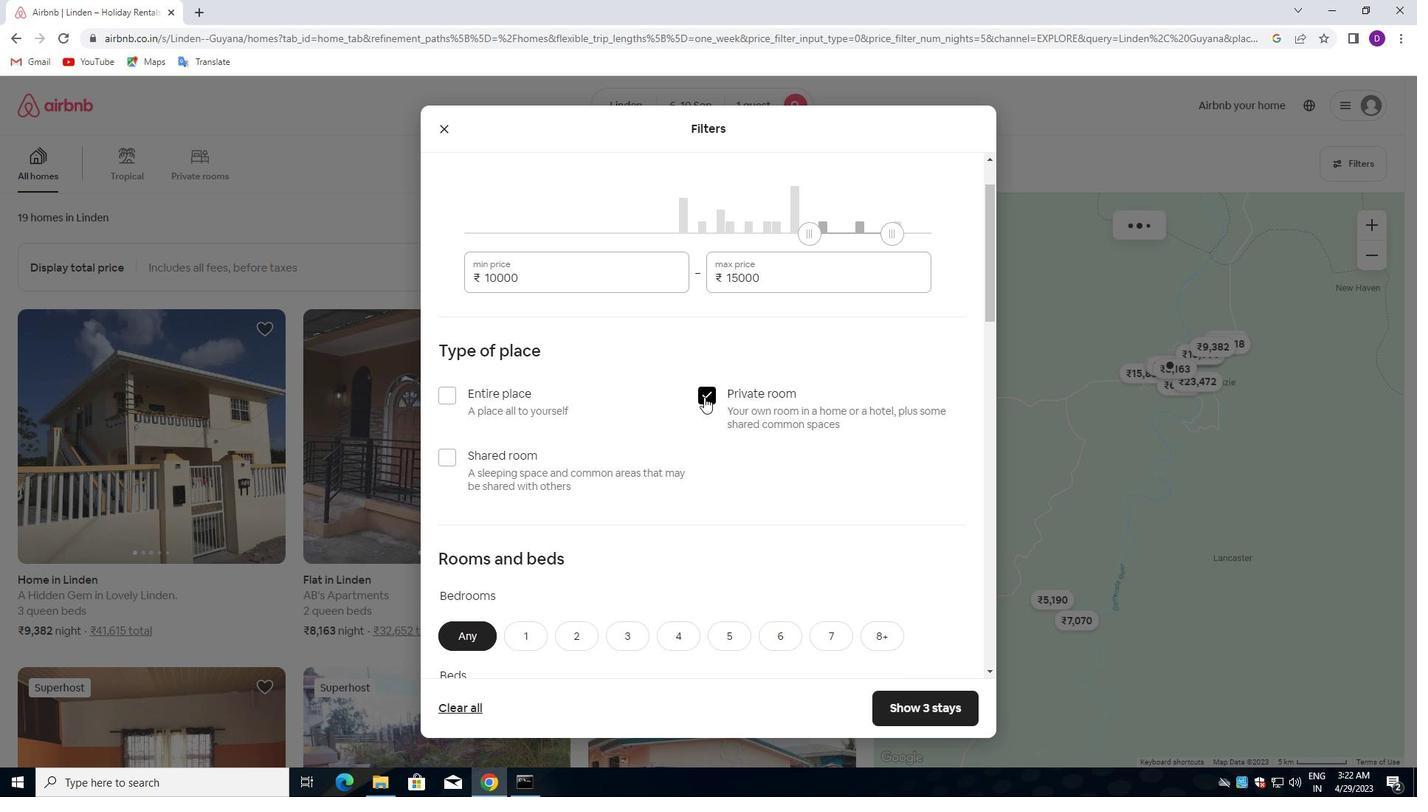 
Action: Mouse moved to (697, 406)
Screenshot: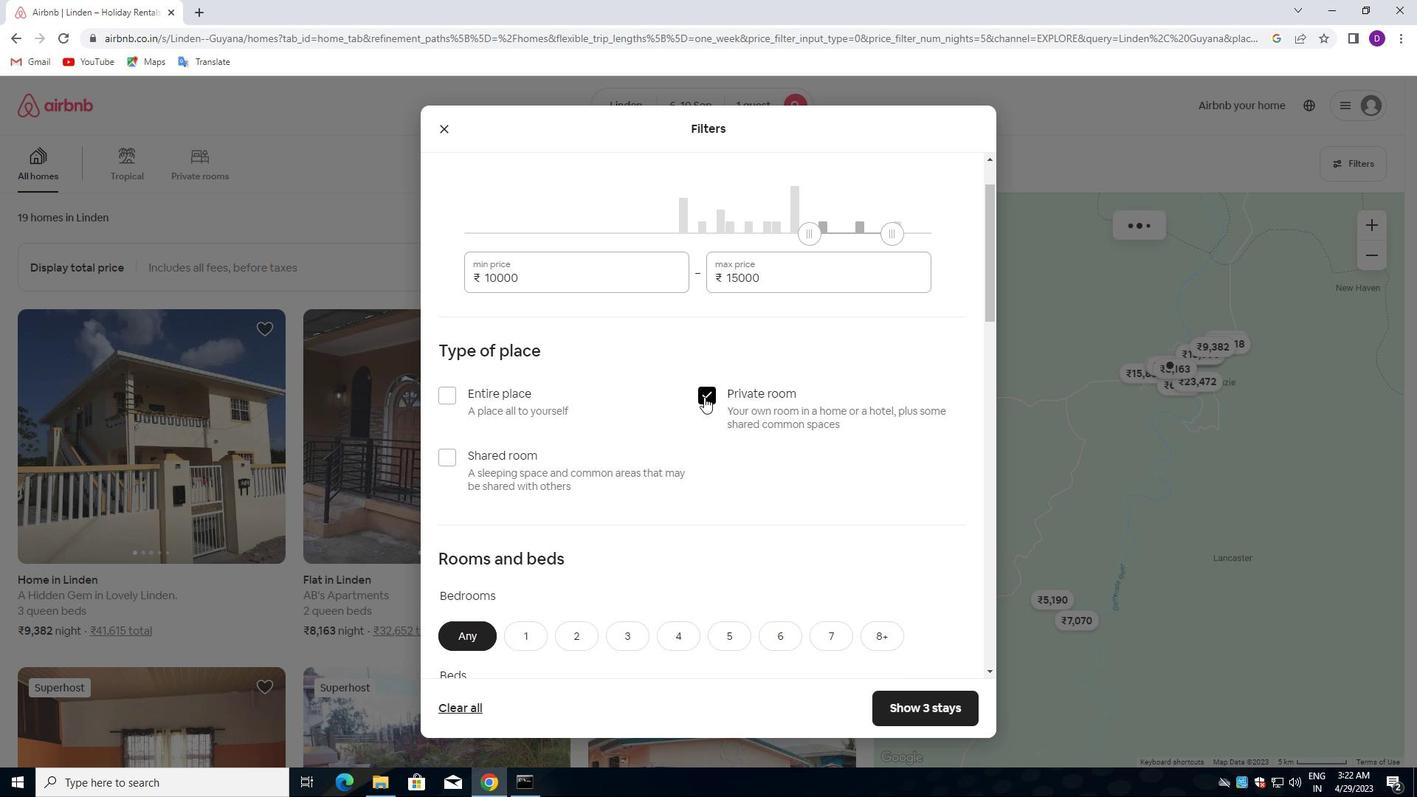 
Action: Mouse scrolled (697, 406) with delta (0, 0)
Screenshot: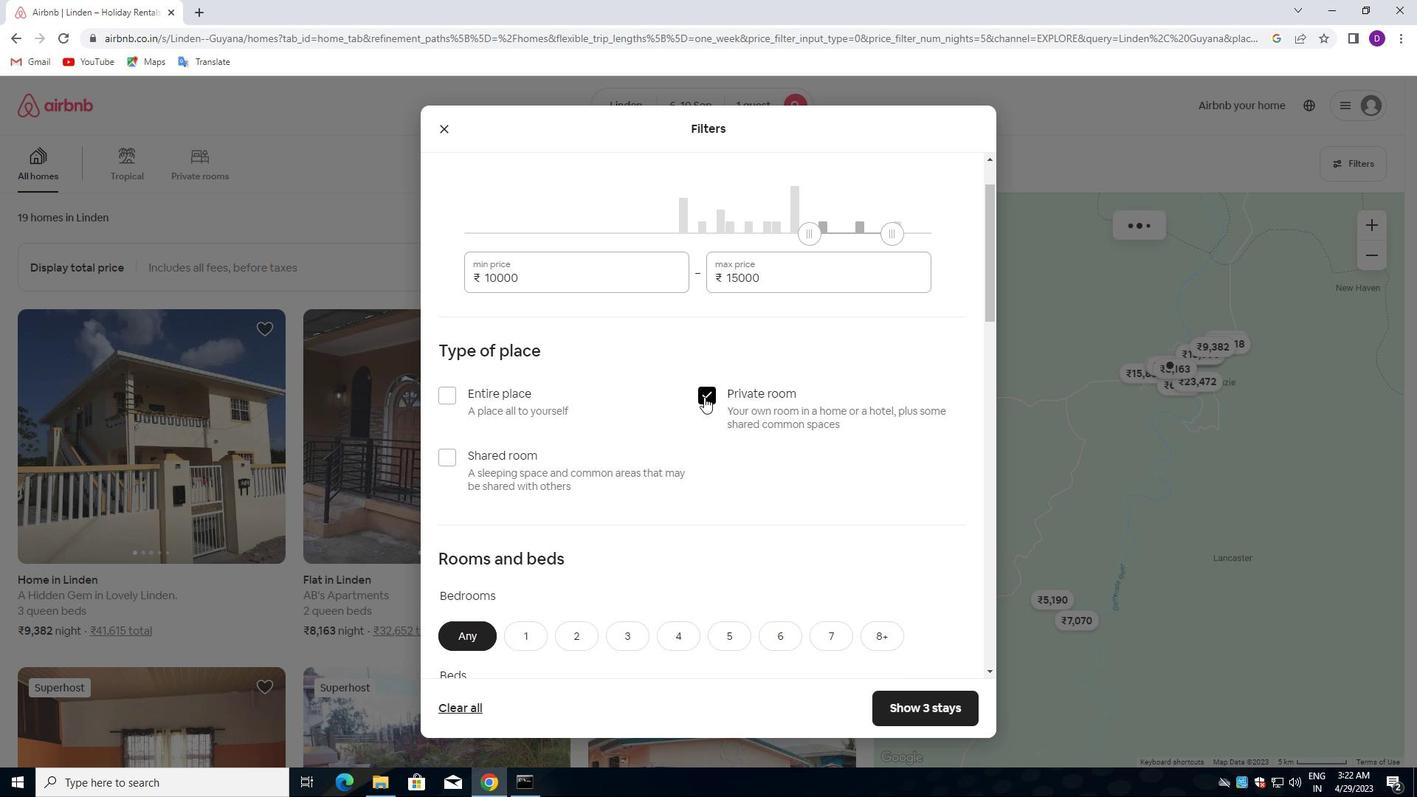 
Action: Mouse moved to (614, 437)
Screenshot: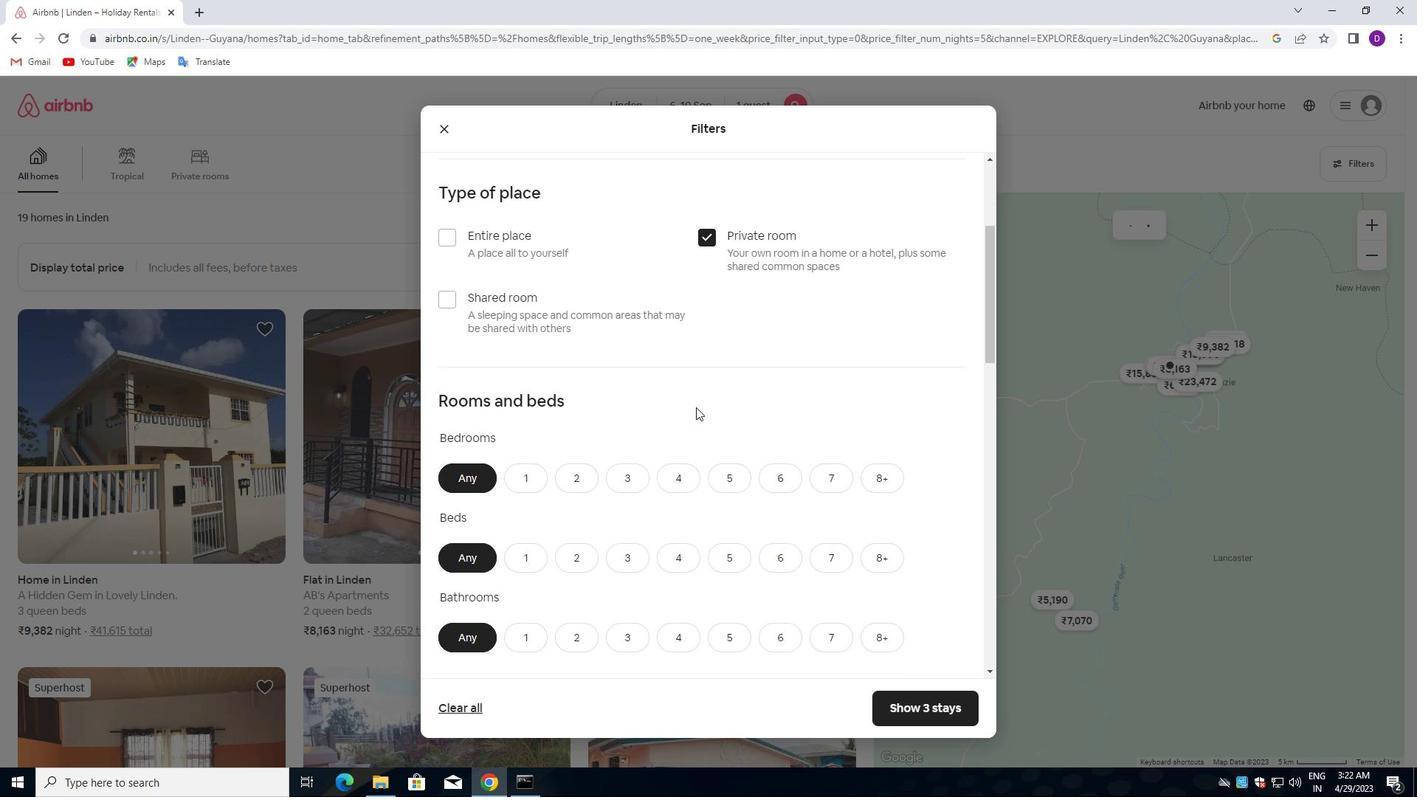 
Action: Mouse scrolled (614, 436) with delta (0, 0)
Screenshot: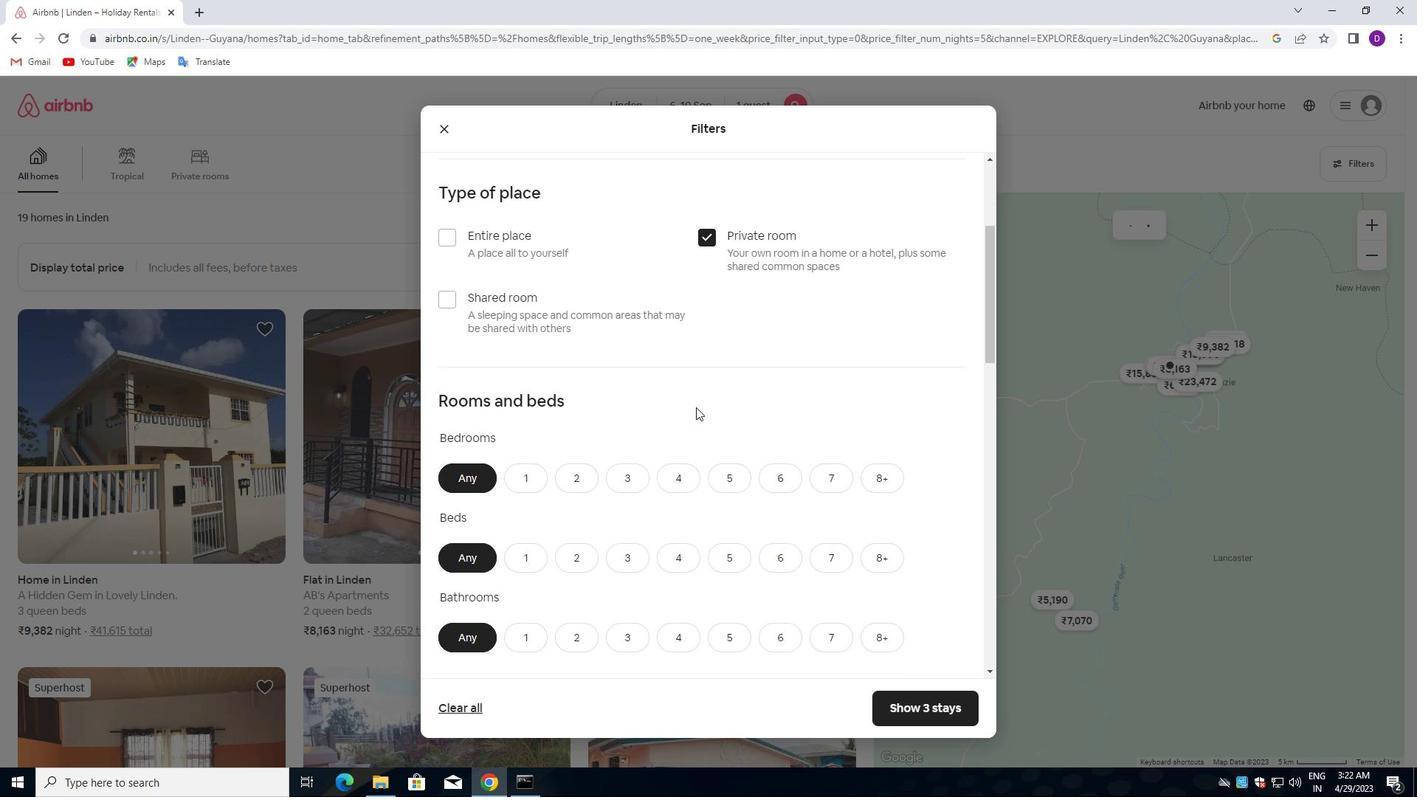 
Action: Mouse moved to (527, 343)
Screenshot: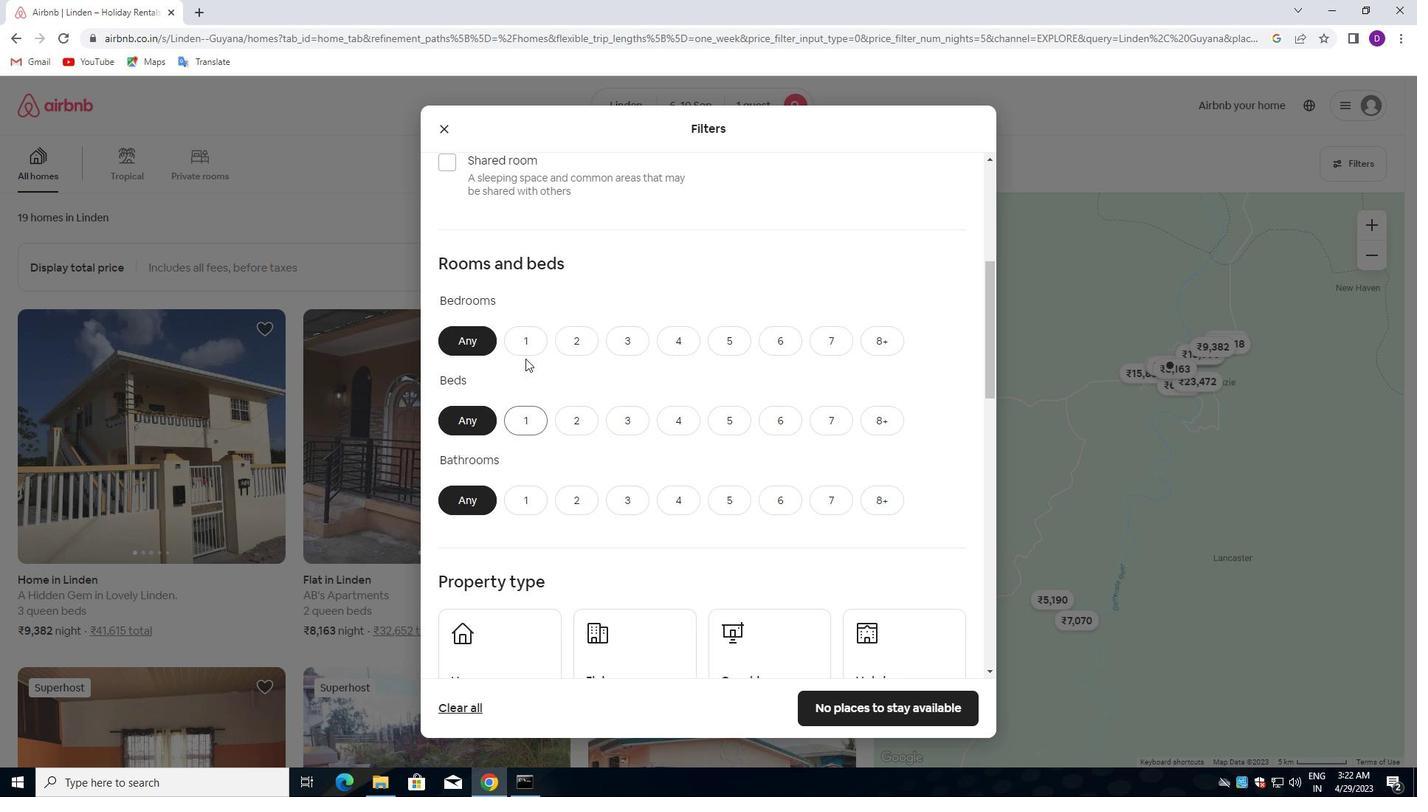 
Action: Mouse pressed left at (527, 343)
Screenshot: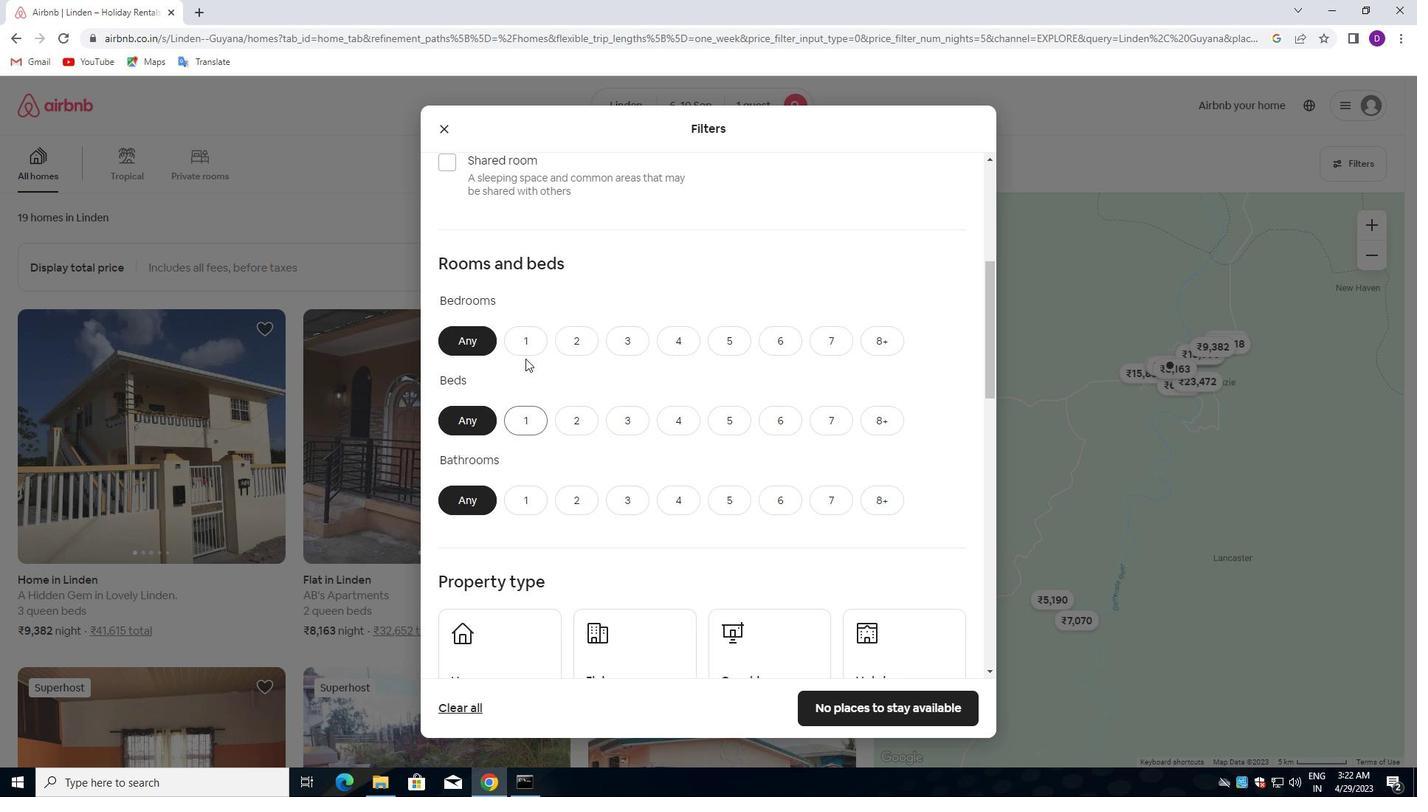 
Action: Mouse moved to (521, 417)
Screenshot: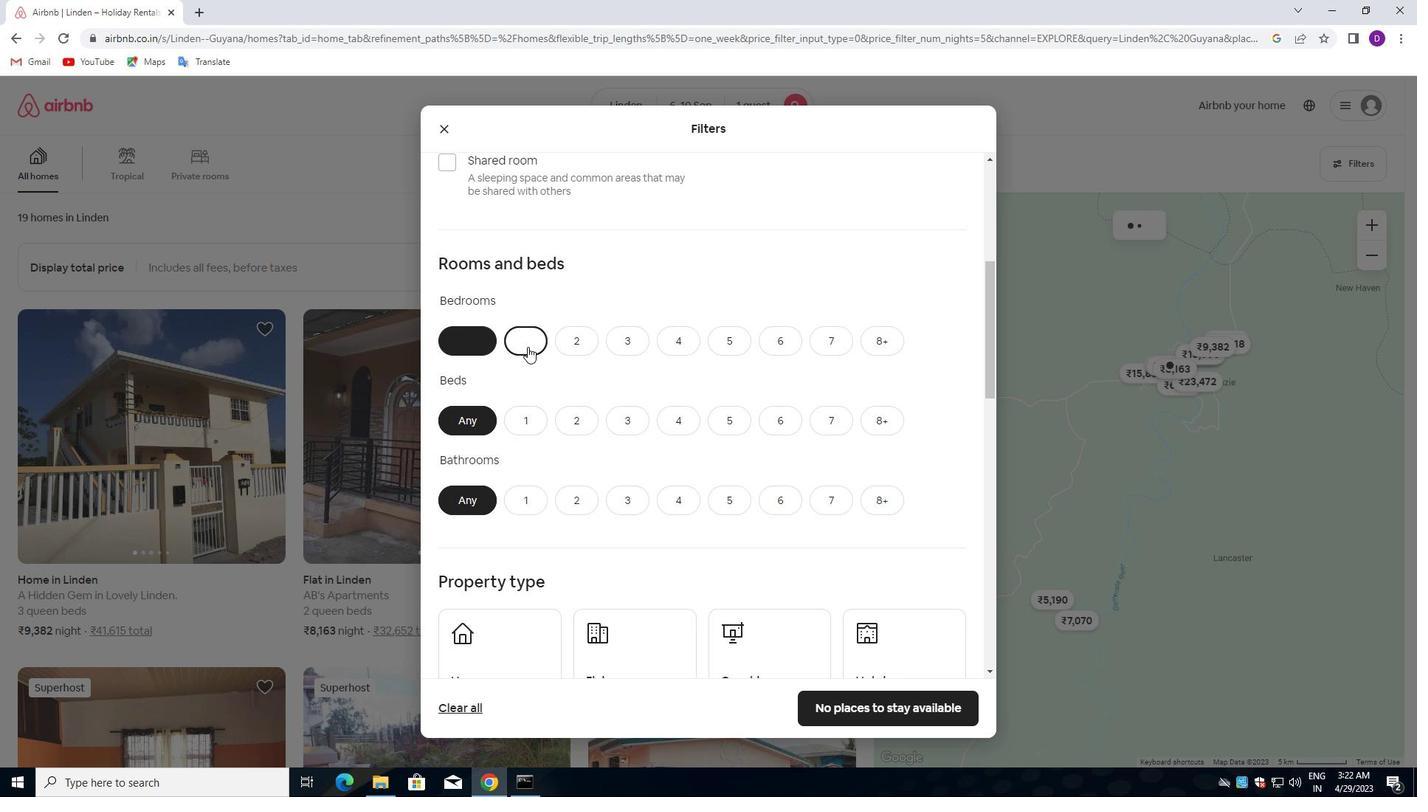 
Action: Mouse pressed left at (521, 417)
Screenshot: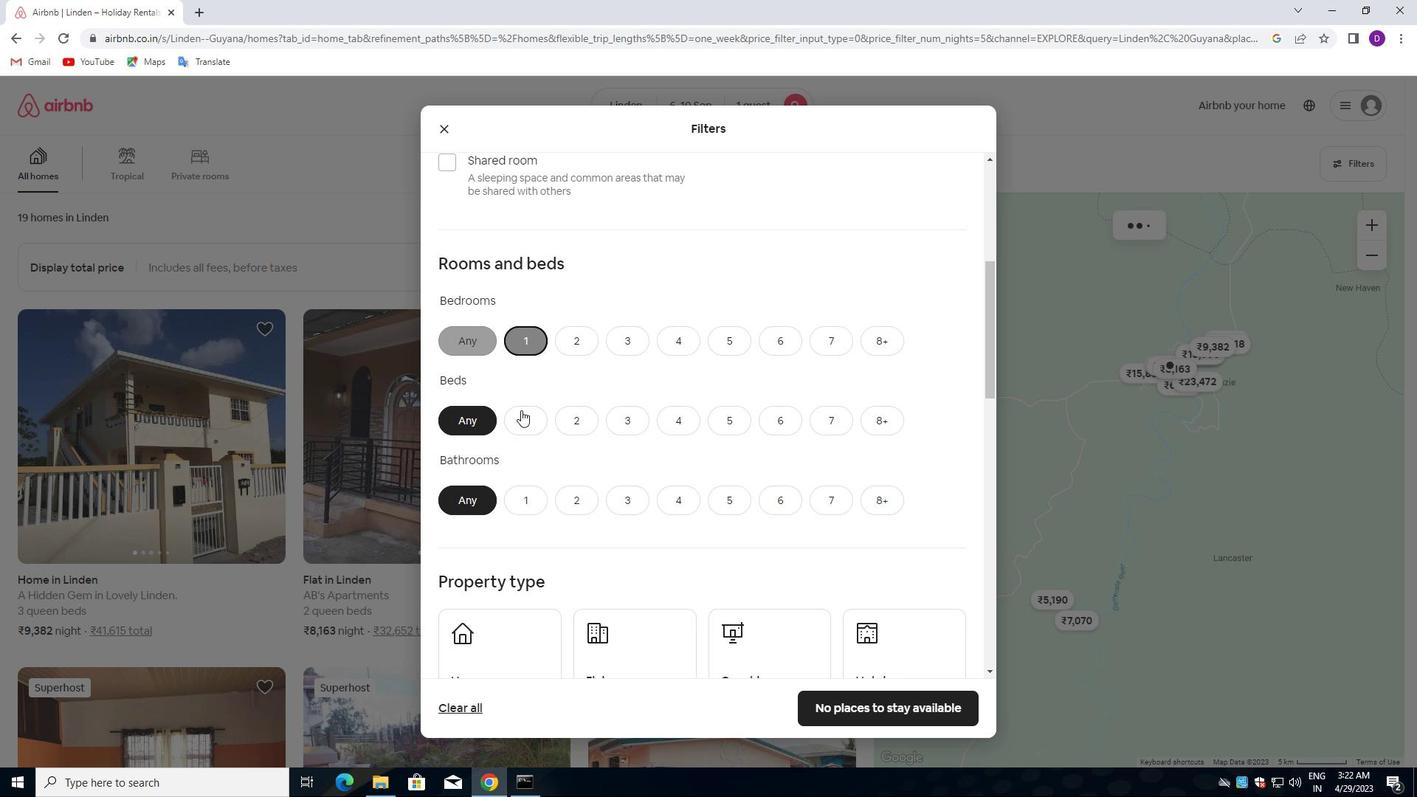 
Action: Mouse moved to (523, 494)
Screenshot: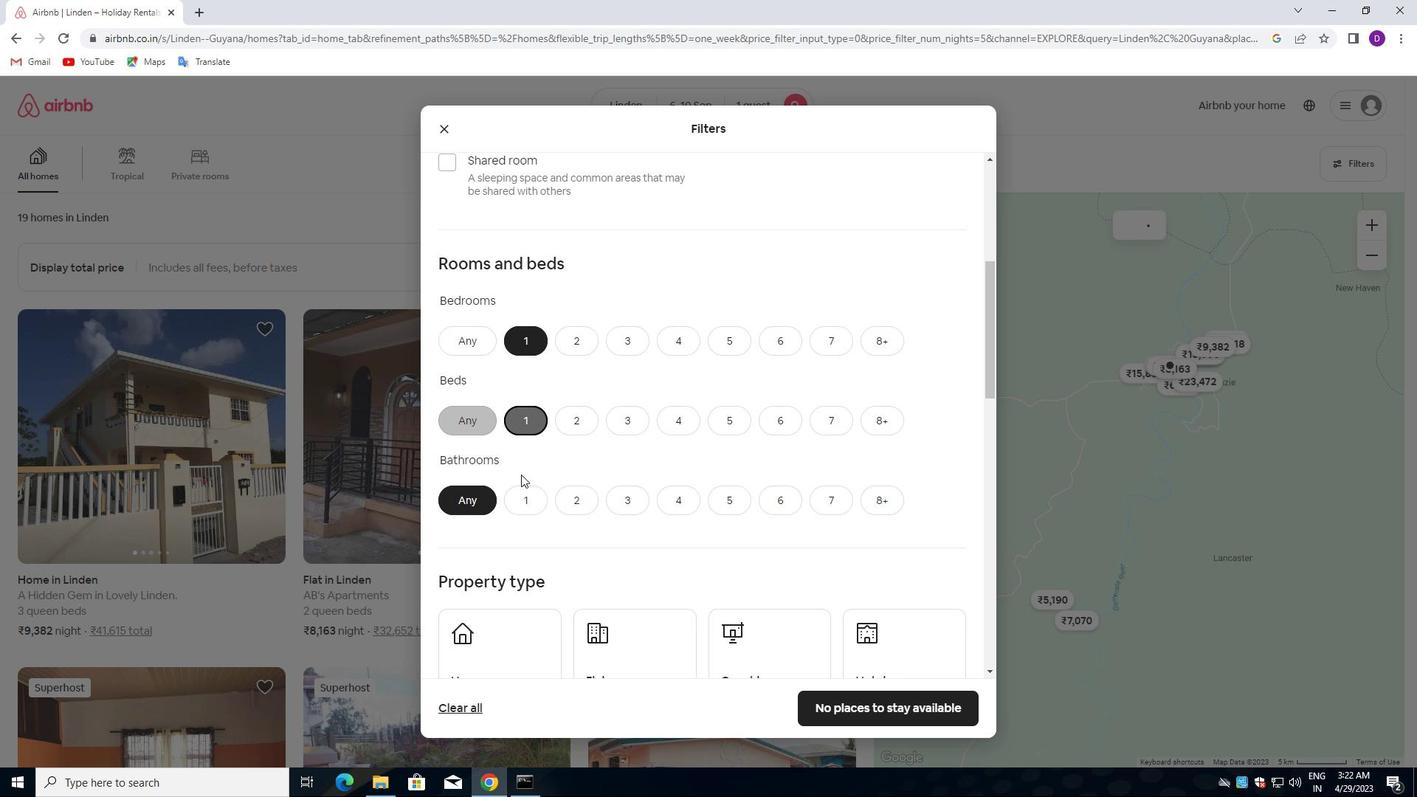 
Action: Mouse pressed left at (523, 494)
Screenshot: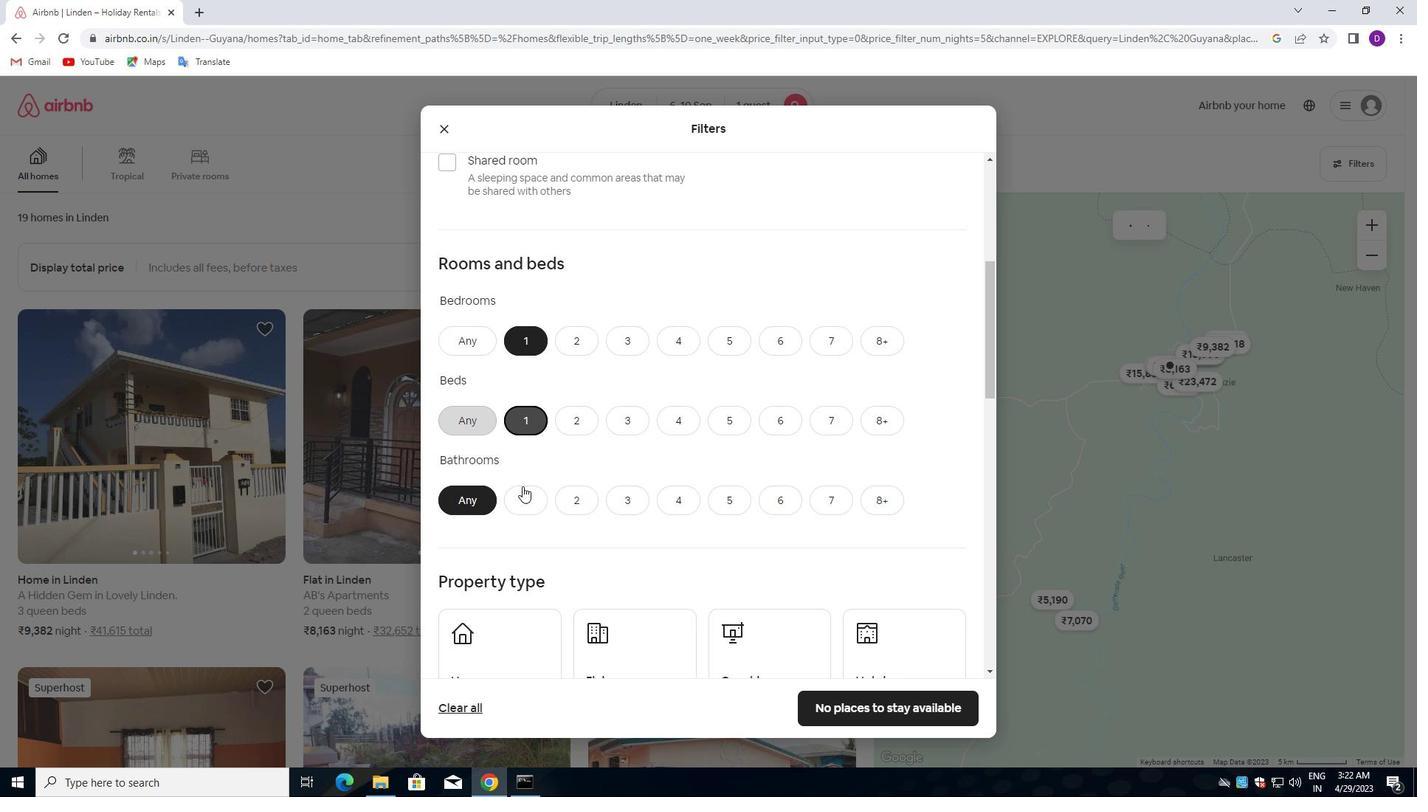 
Action: Mouse moved to (569, 450)
Screenshot: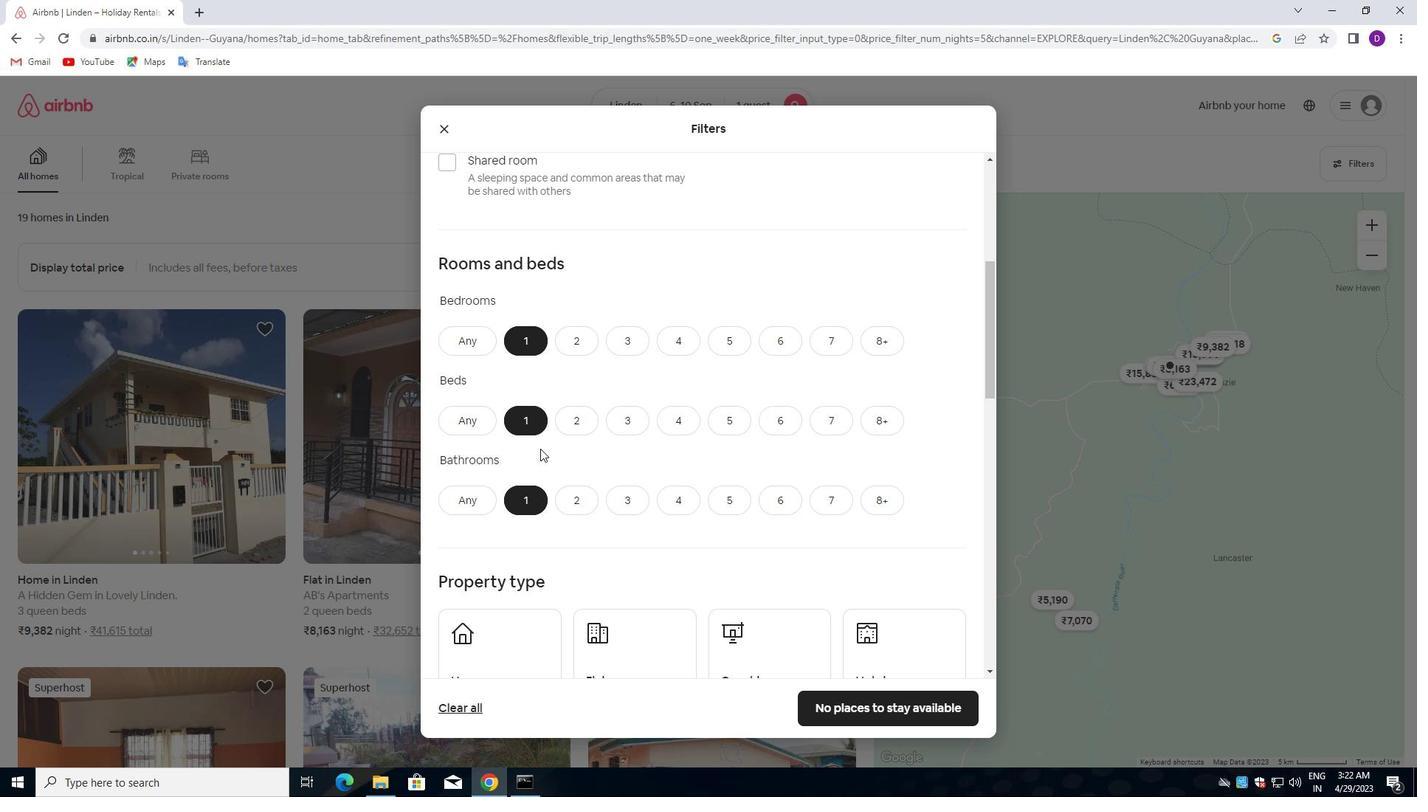 
Action: Mouse scrolled (569, 449) with delta (0, 0)
Screenshot: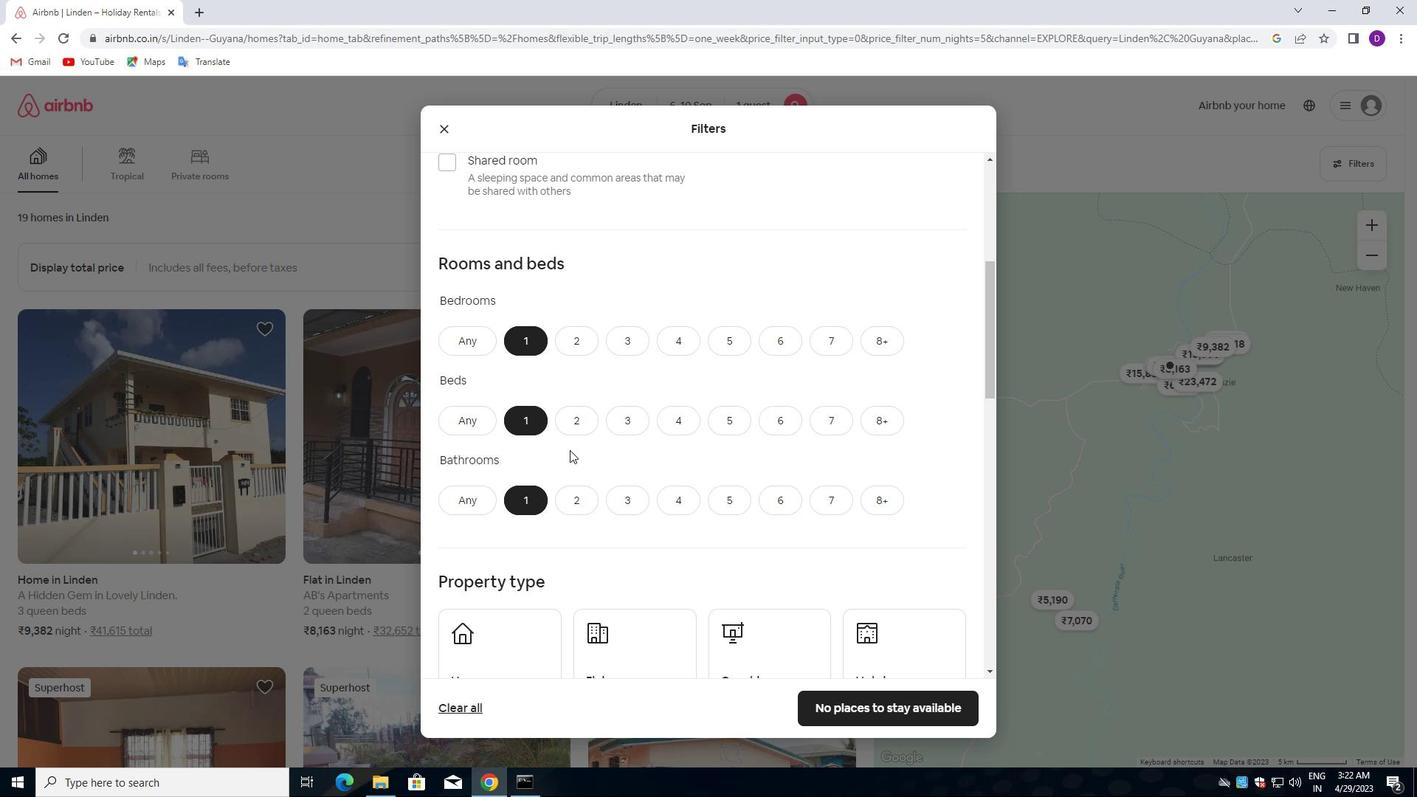 
Action: Mouse scrolled (569, 449) with delta (0, 0)
Screenshot: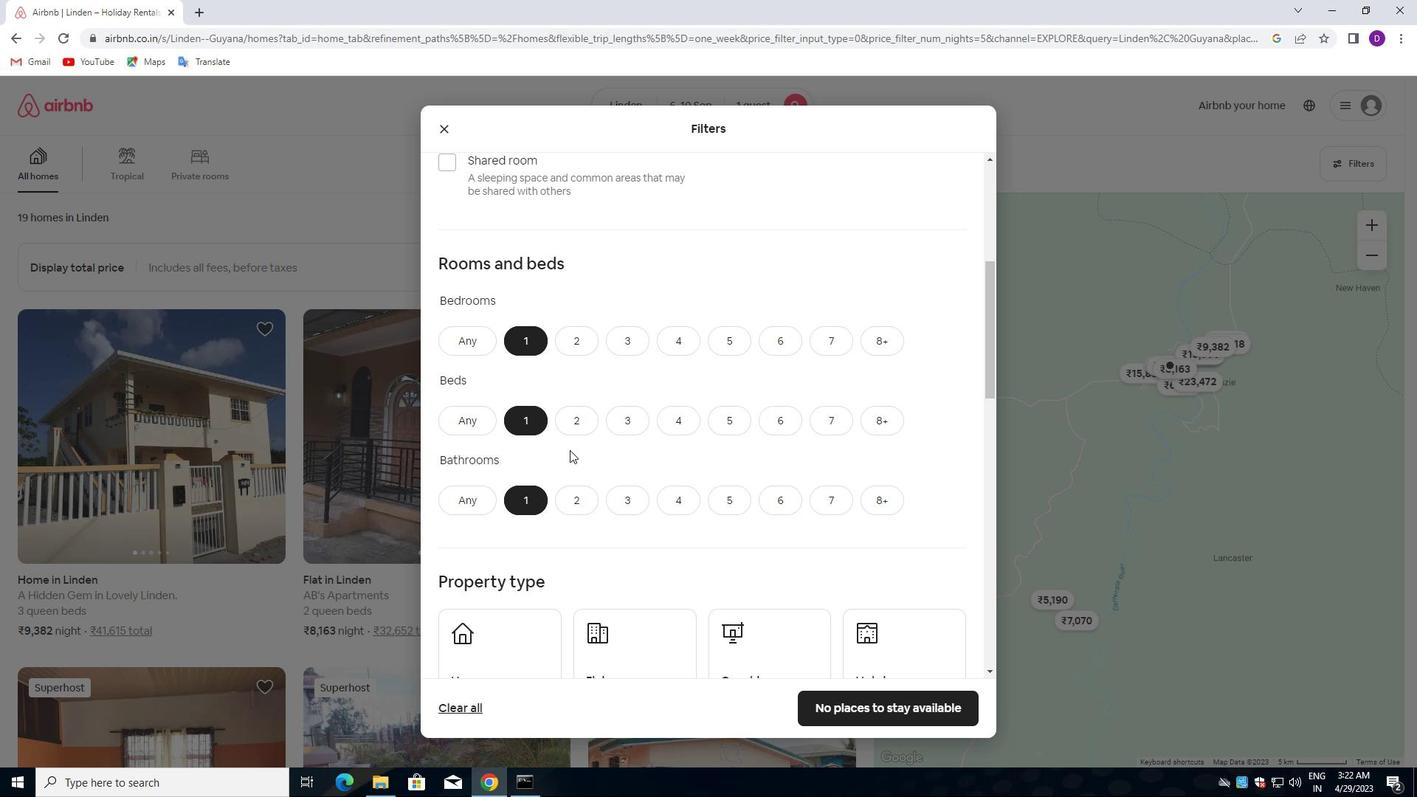 
Action: Mouse moved to (519, 489)
Screenshot: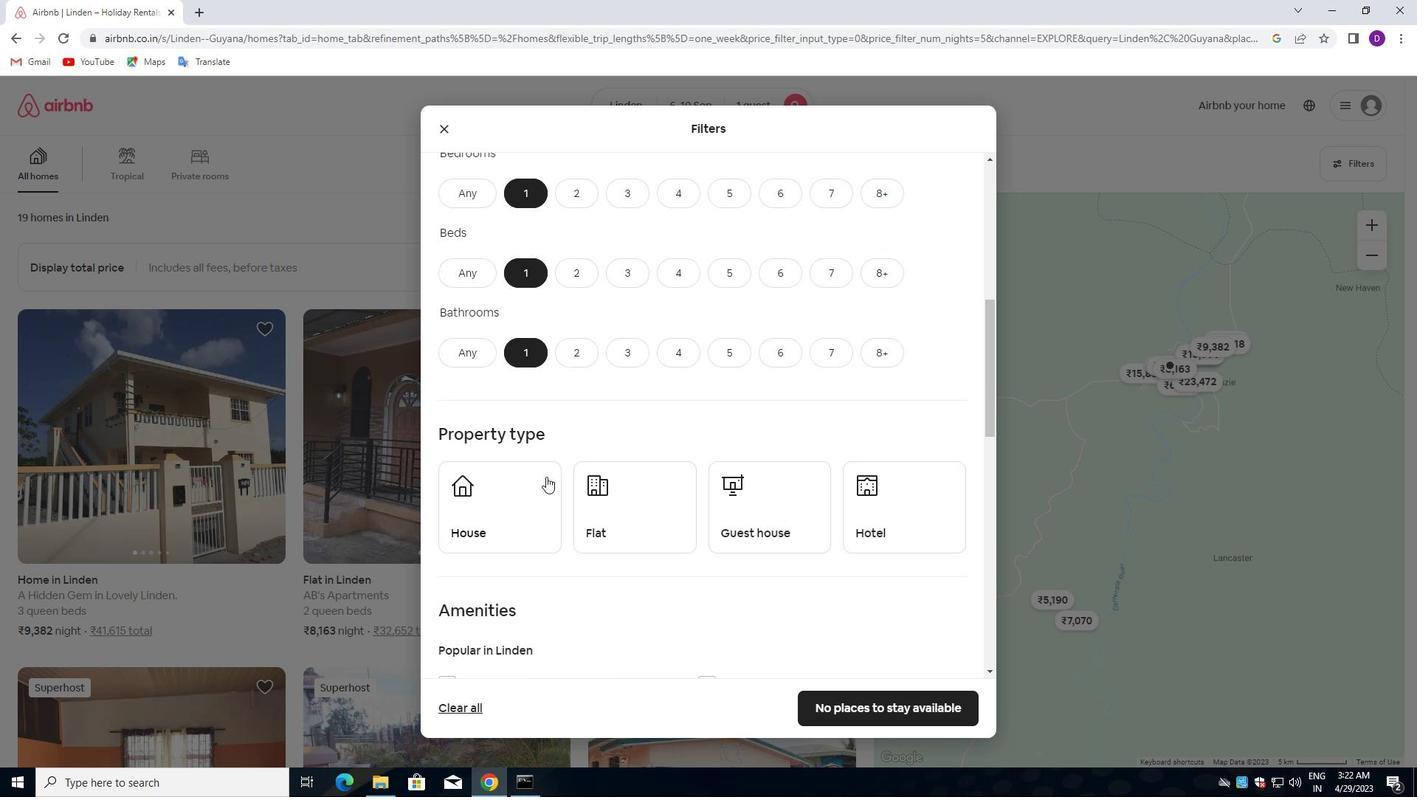 
Action: Mouse pressed left at (519, 489)
Screenshot: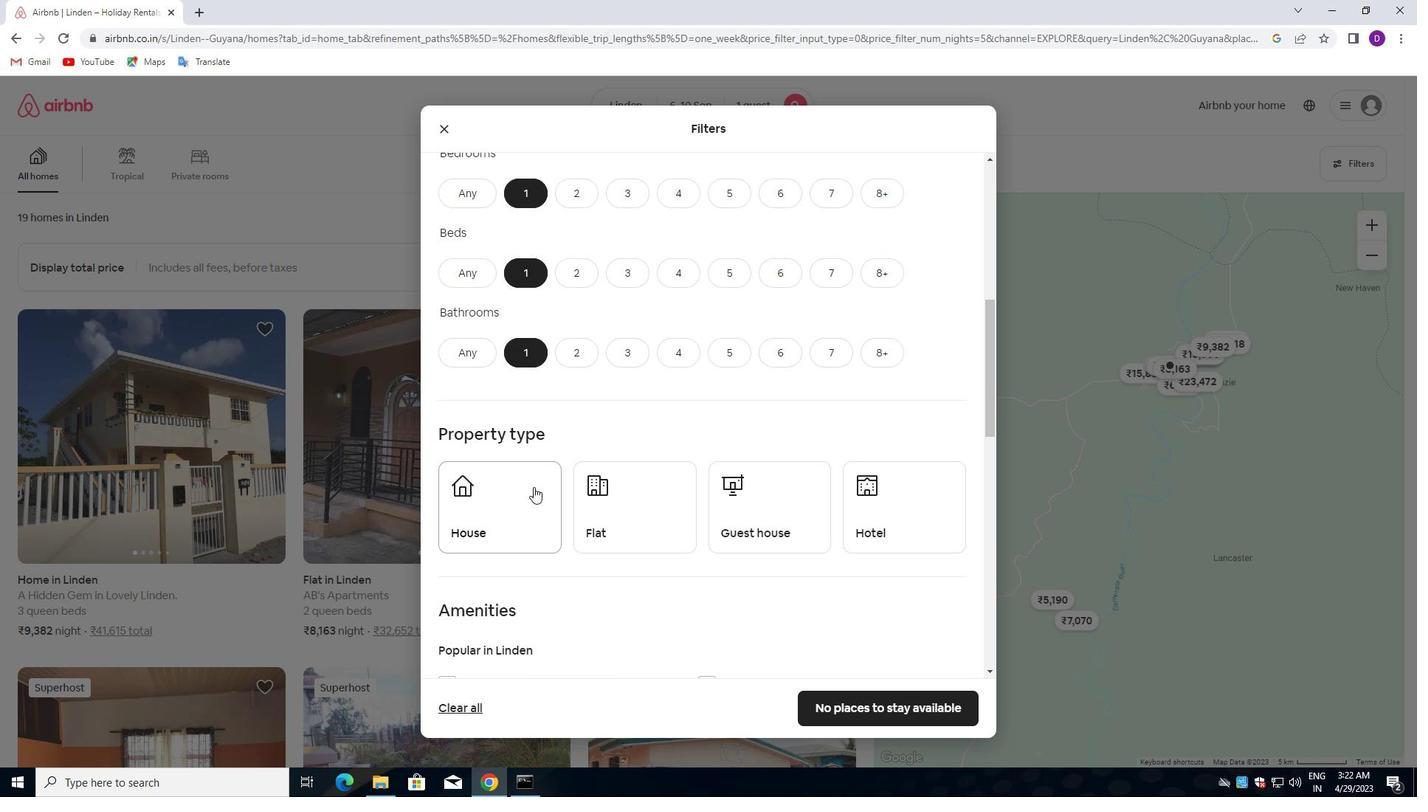 
Action: Mouse moved to (602, 487)
Screenshot: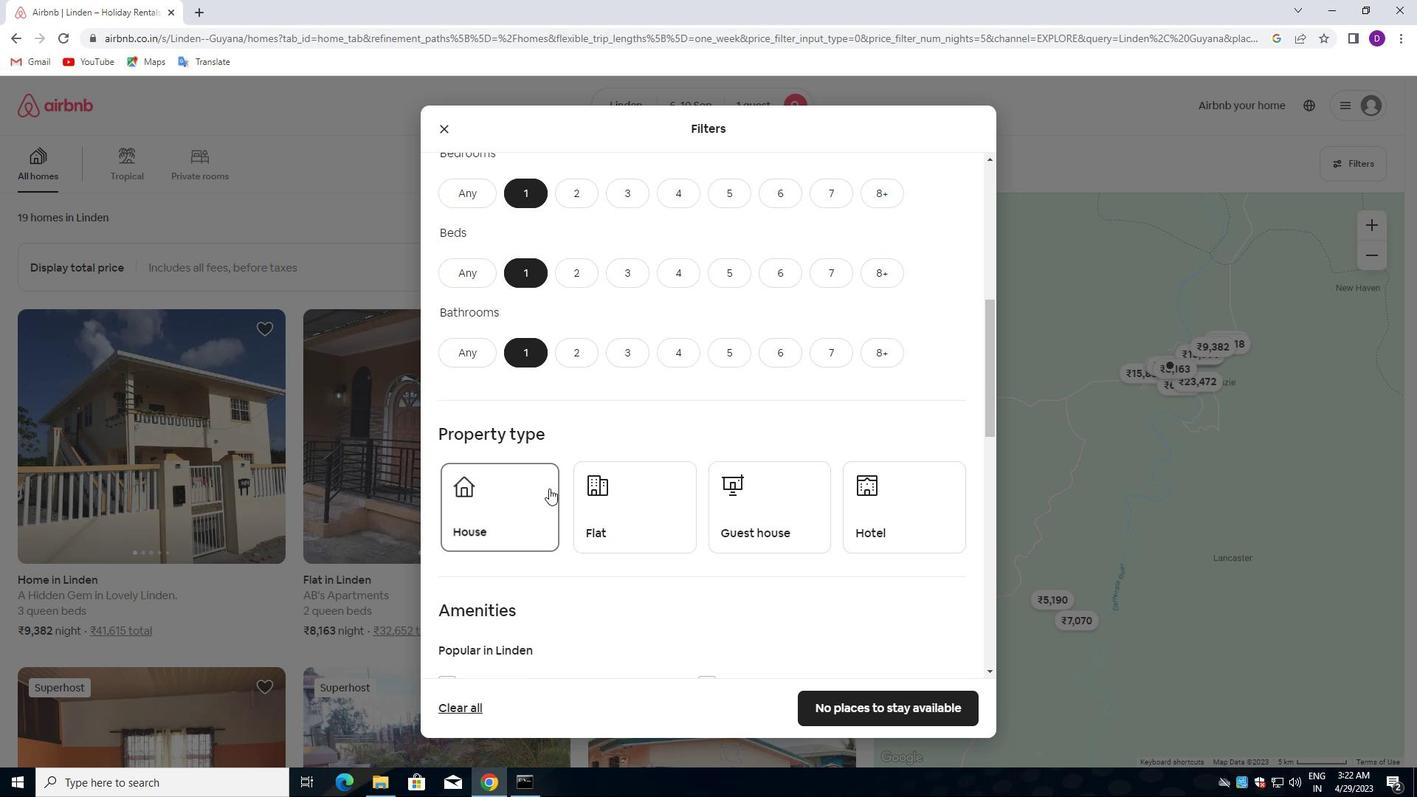 
Action: Mouse pressed left at (602, 487)
Screenshot: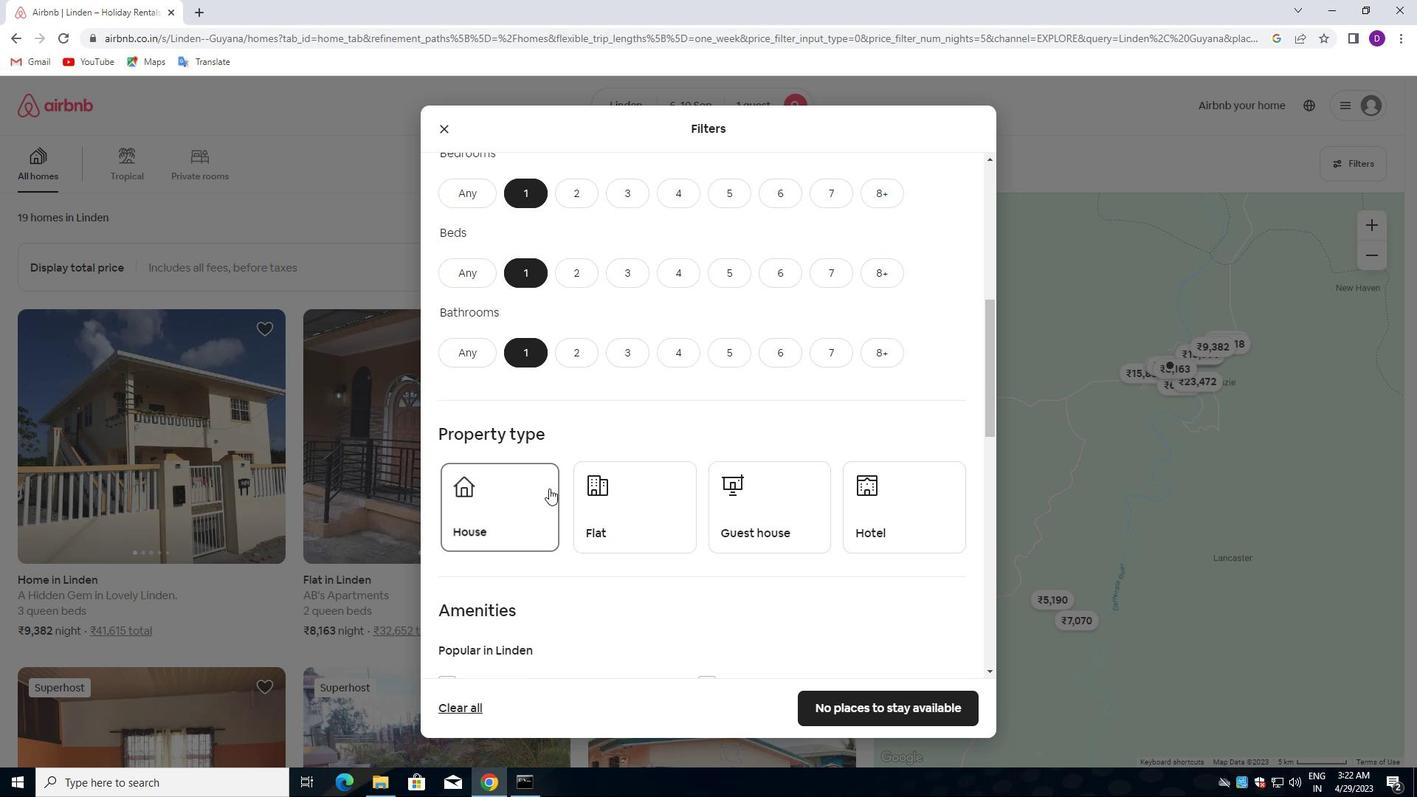 
Action: Mouse moved to (742, 488)
Screenshot: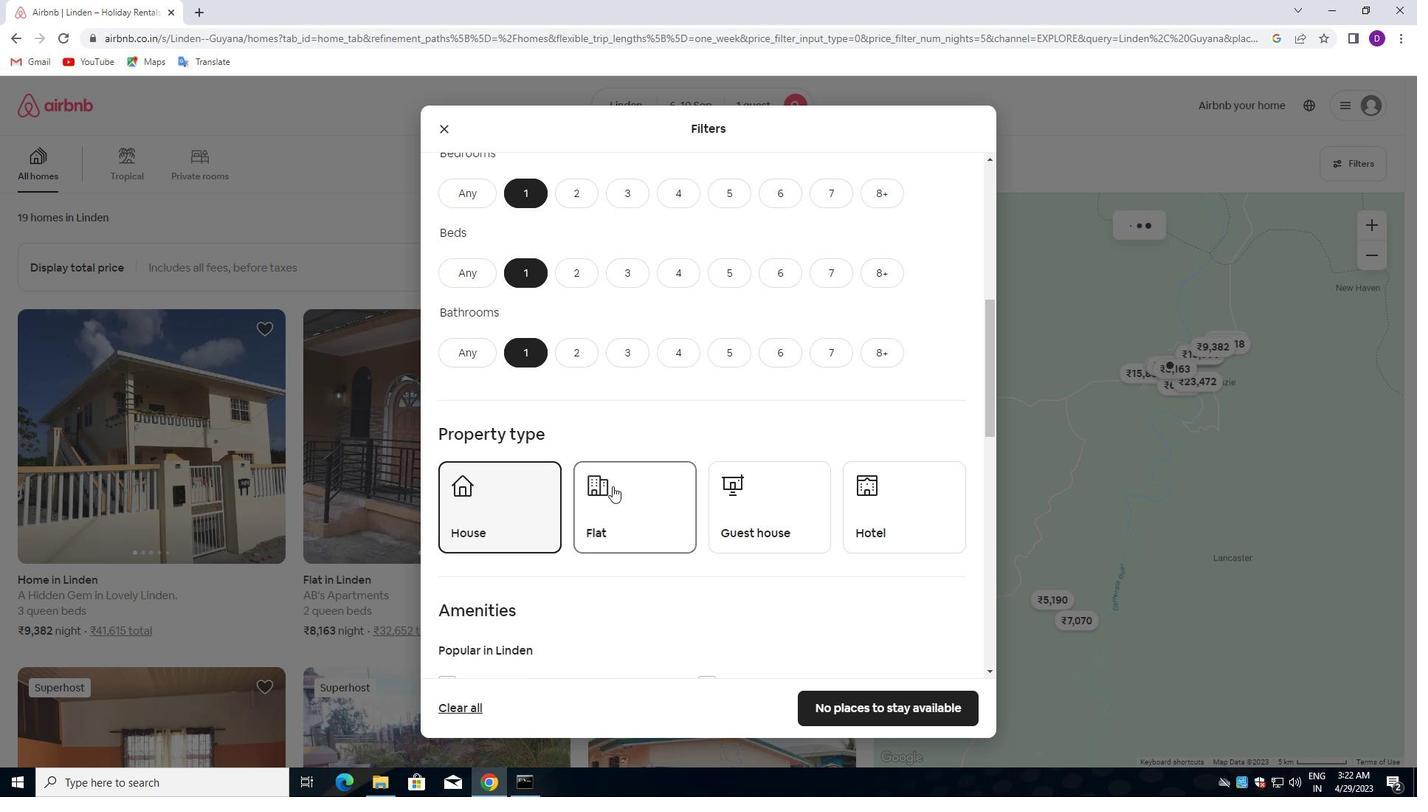
Action: Mouse pressed left at (742, 488)
Screenshot: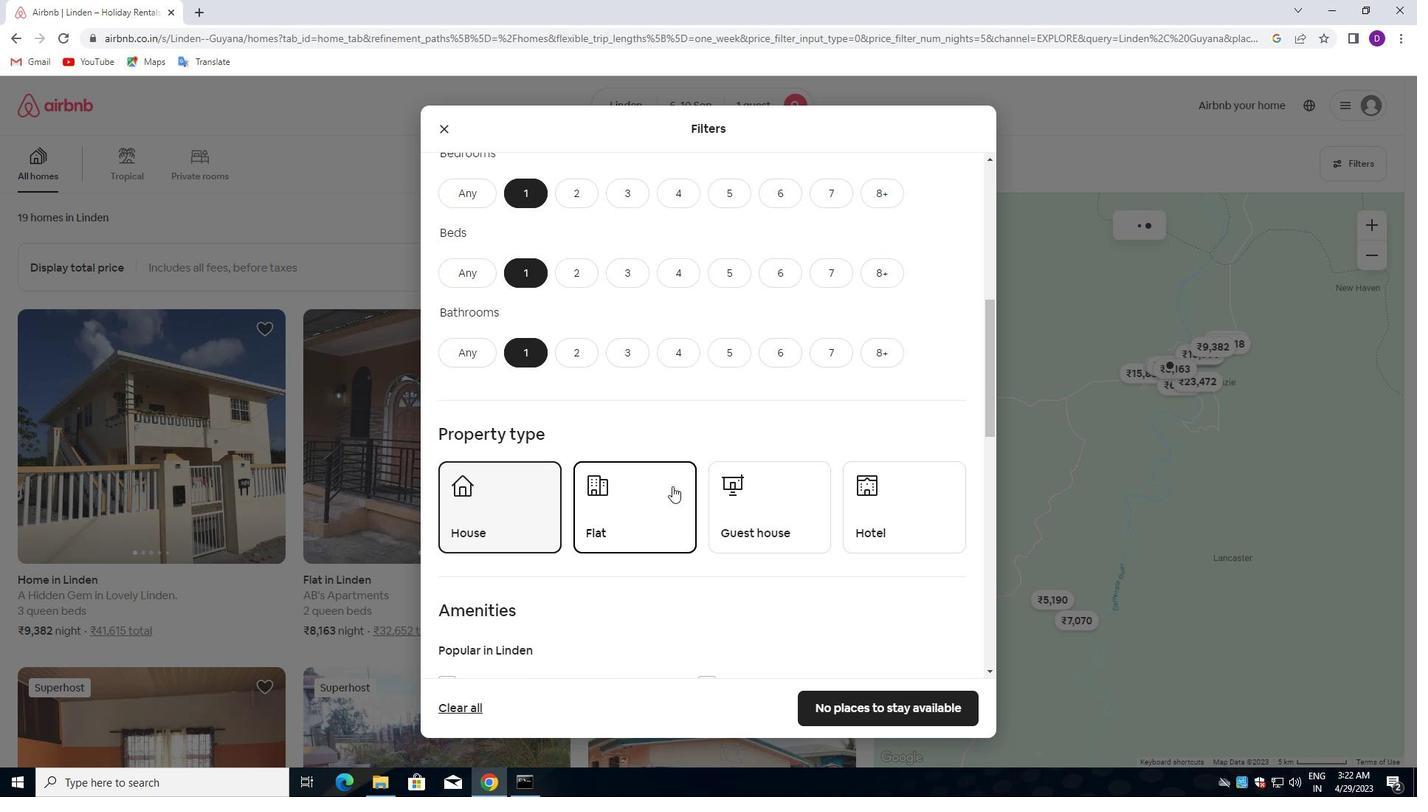 
Action: Mouse moved to (880, 487)
Screenshot: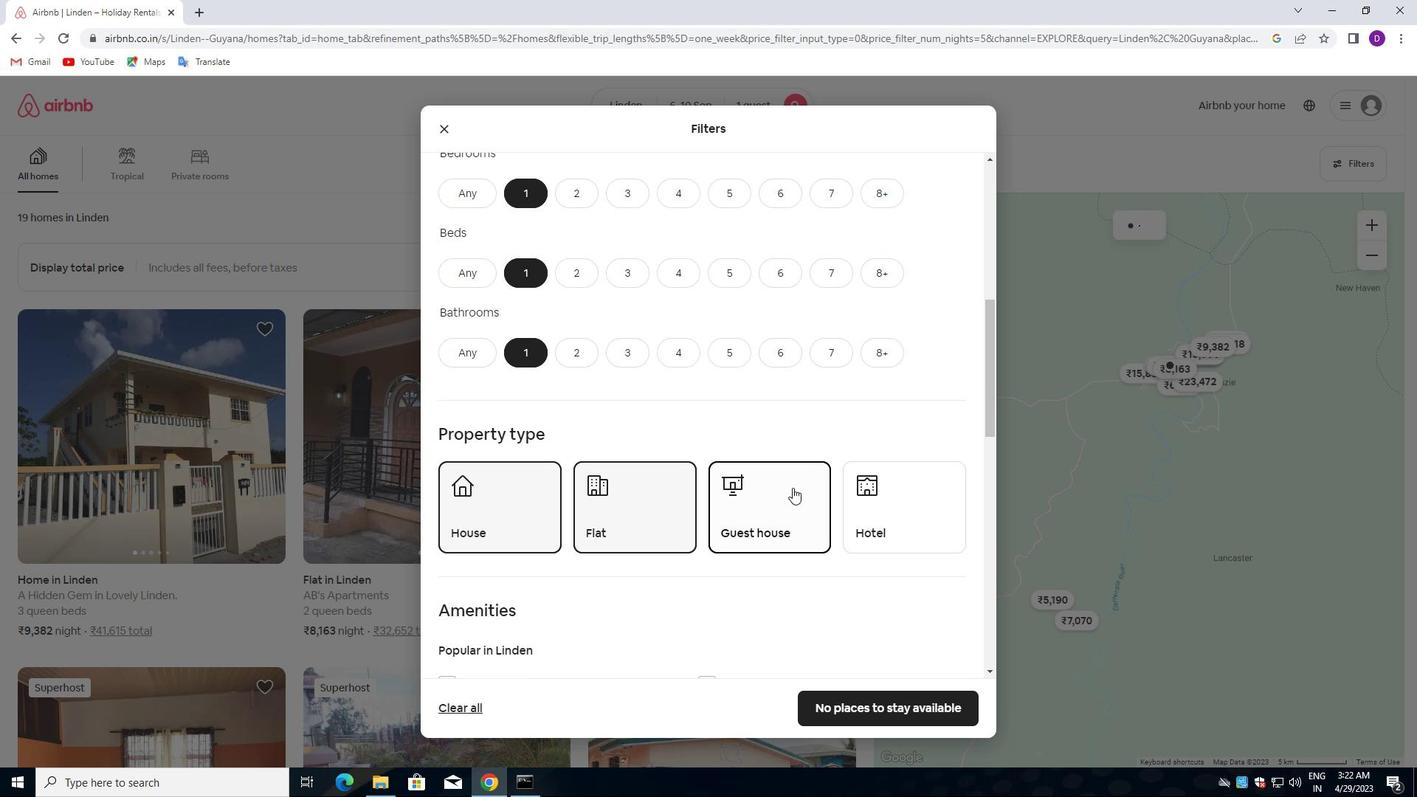 
Action: Mouse pressed left at (880, 487)
Screenshot: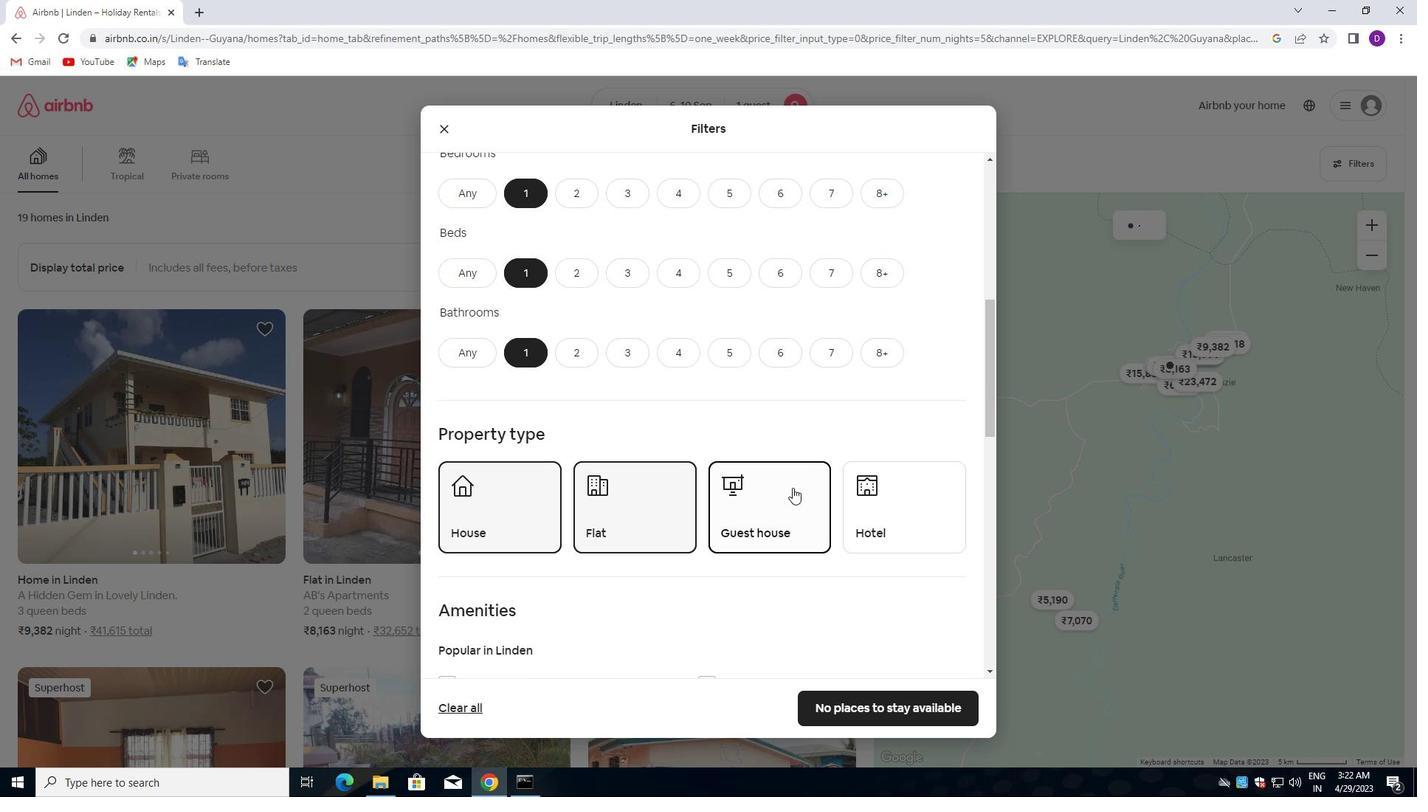 
Action: Mouse moved to (705, 446)
Screenshot: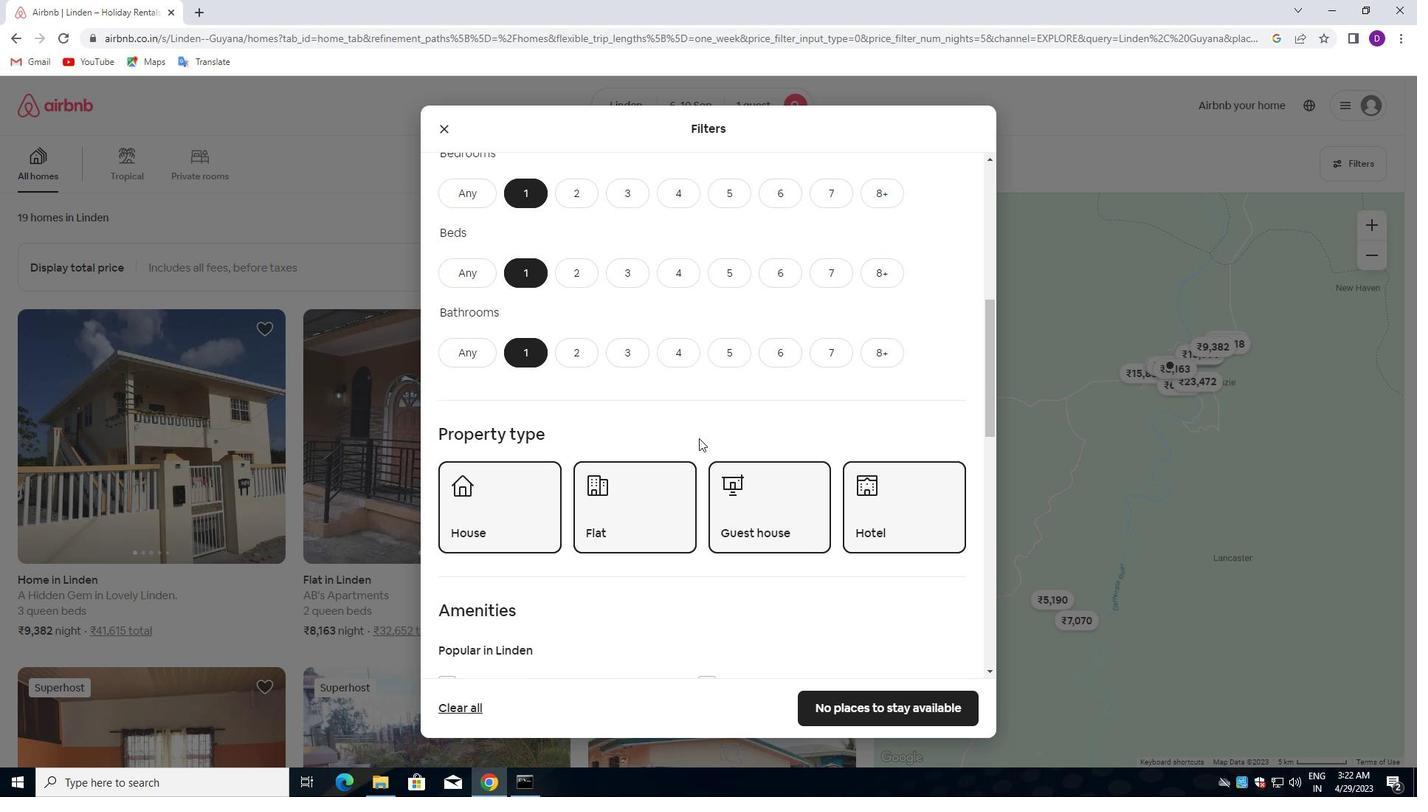 
Action: Mouse scrolled (705, 445) with delta (0, 0)
Screenshot: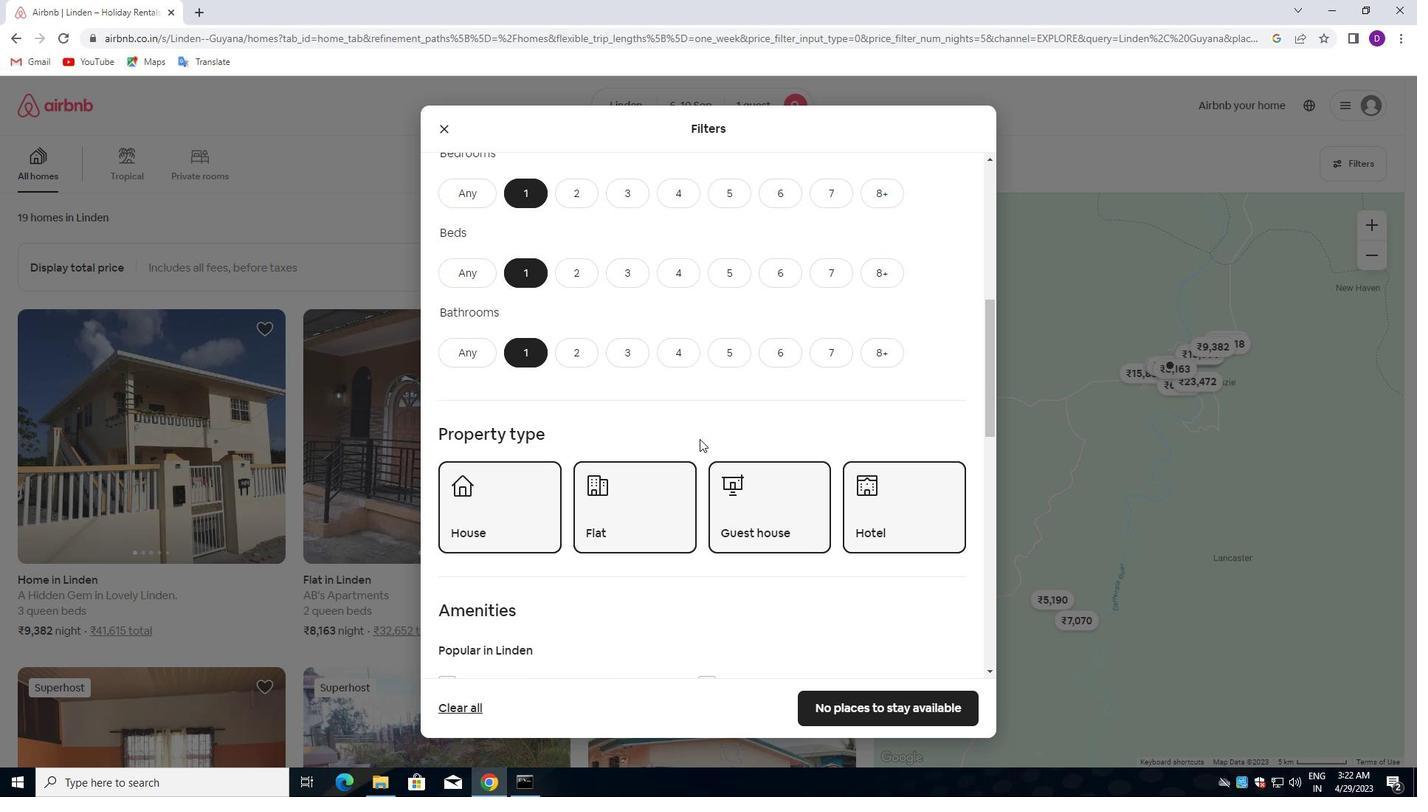 
Action: Mouse moved to (705, 448)
Screenshot: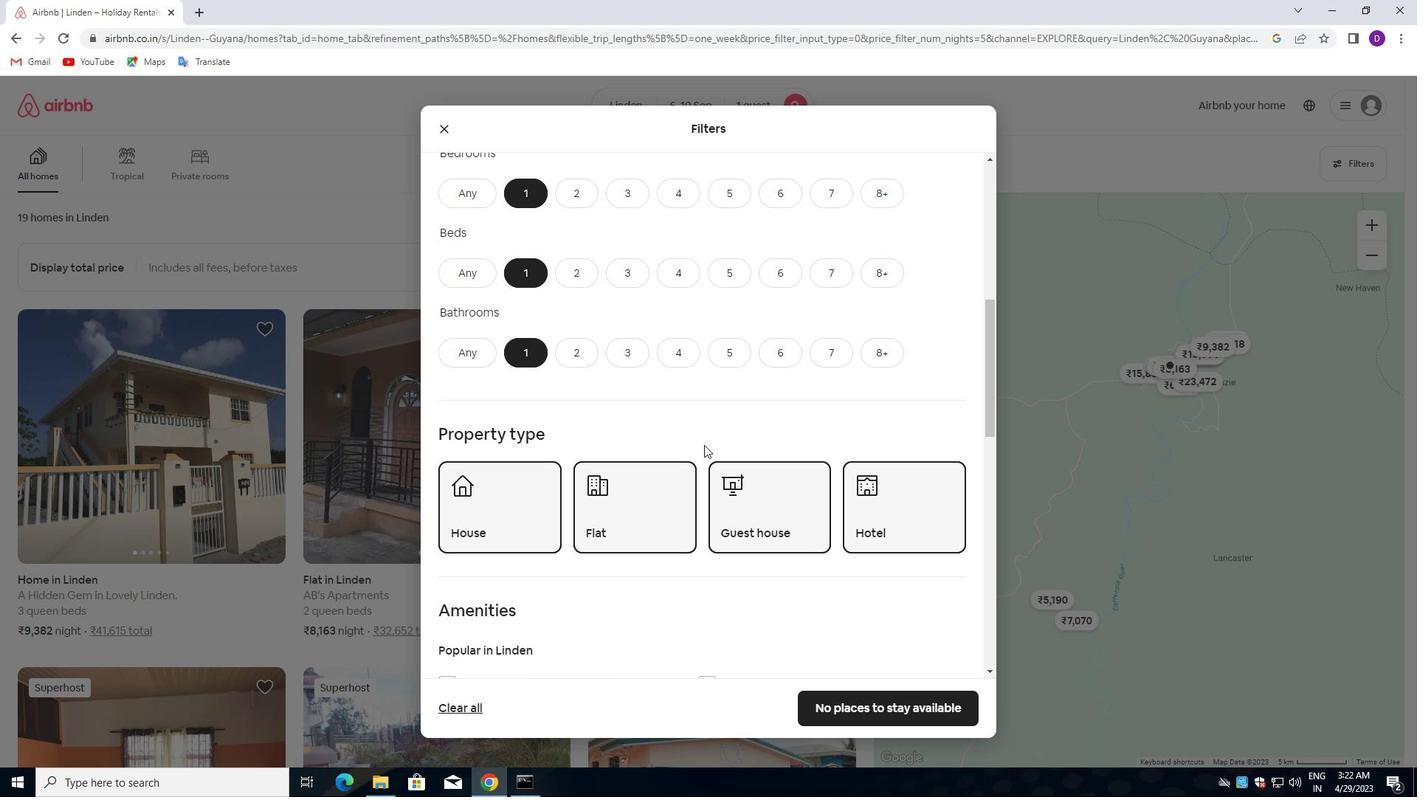 
Action: Mouse scrolled (705, 447) with delta (0, 0)
Screenshot: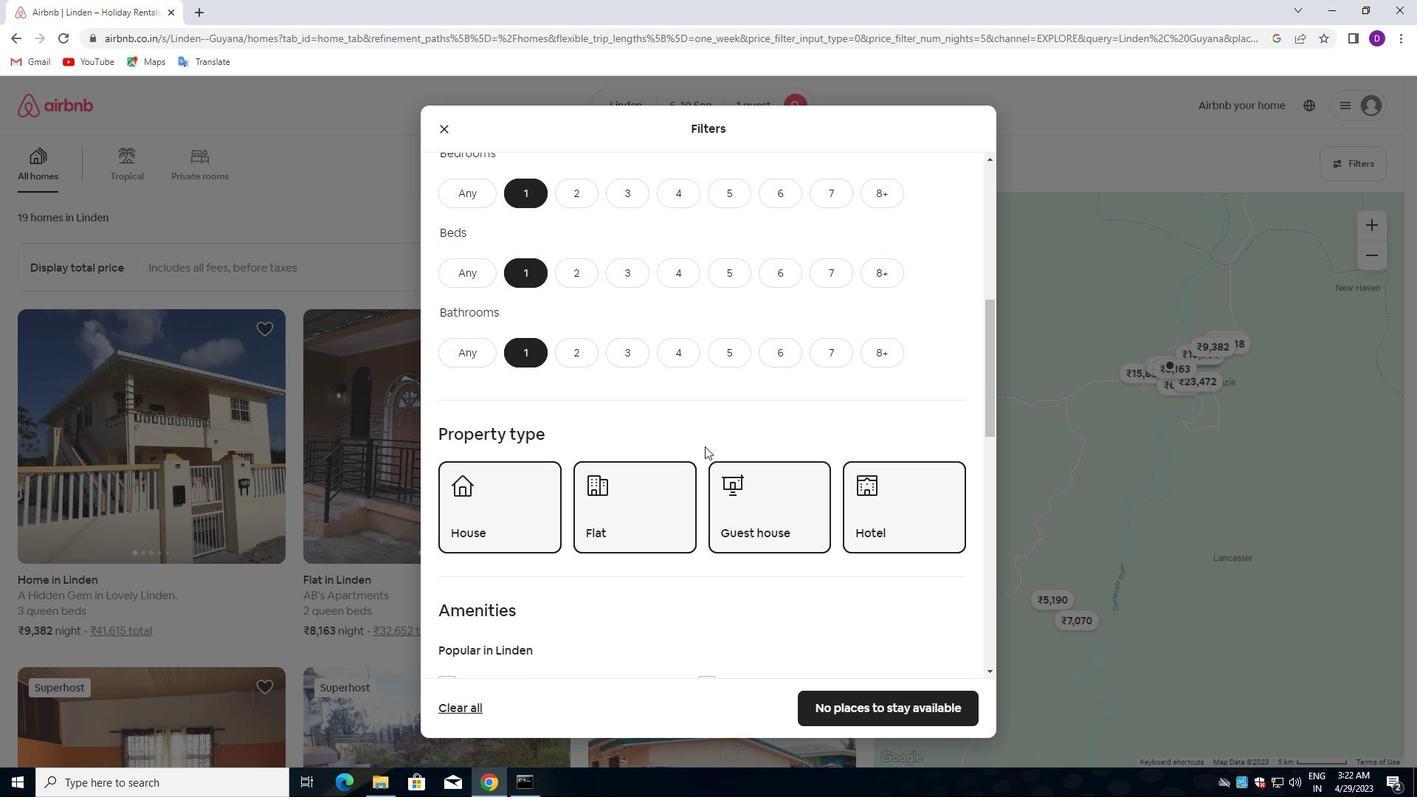 
Action: Mouse moved to (705, 448)
Screenshot: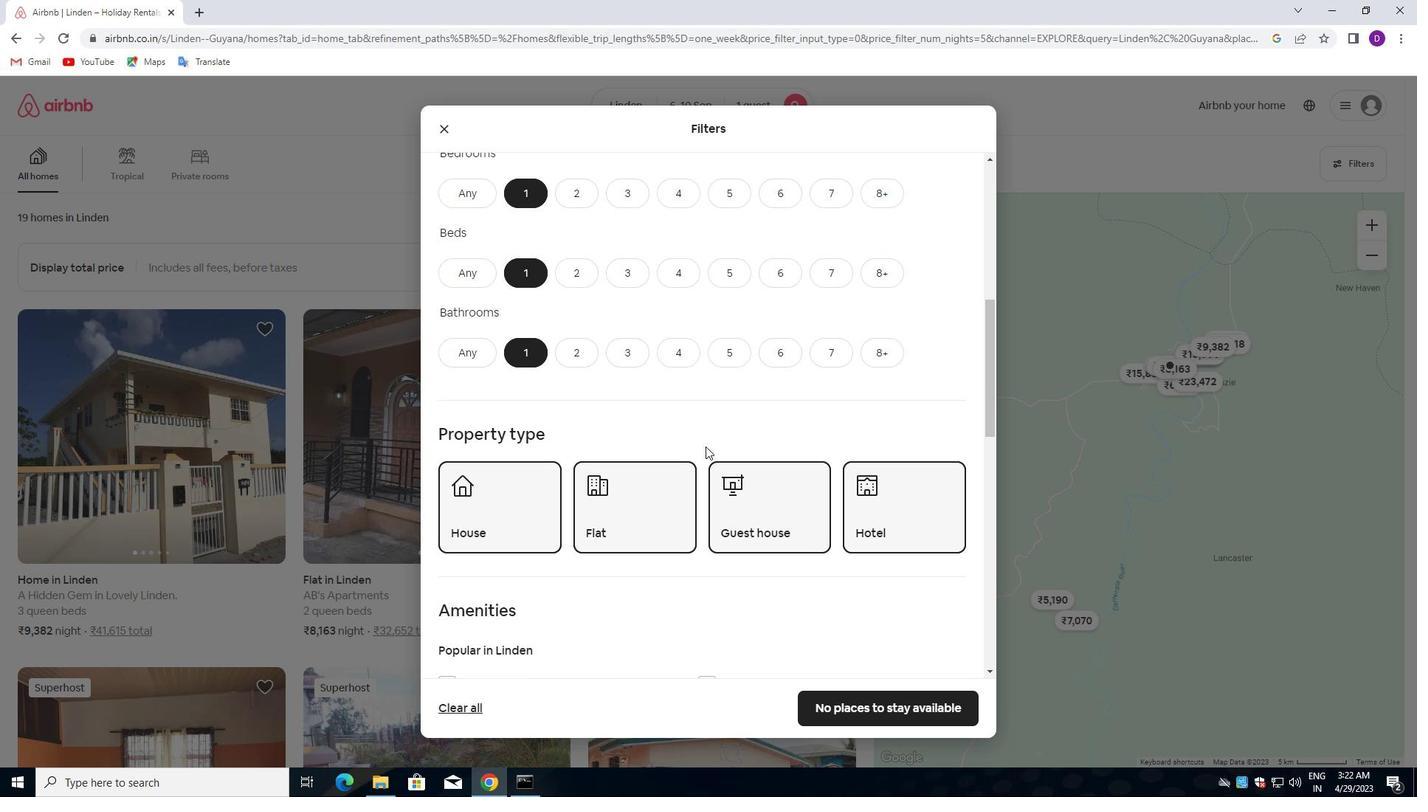 
Action: Mouse scrolled (705, 448) with delta (0, 0)
Screenshot: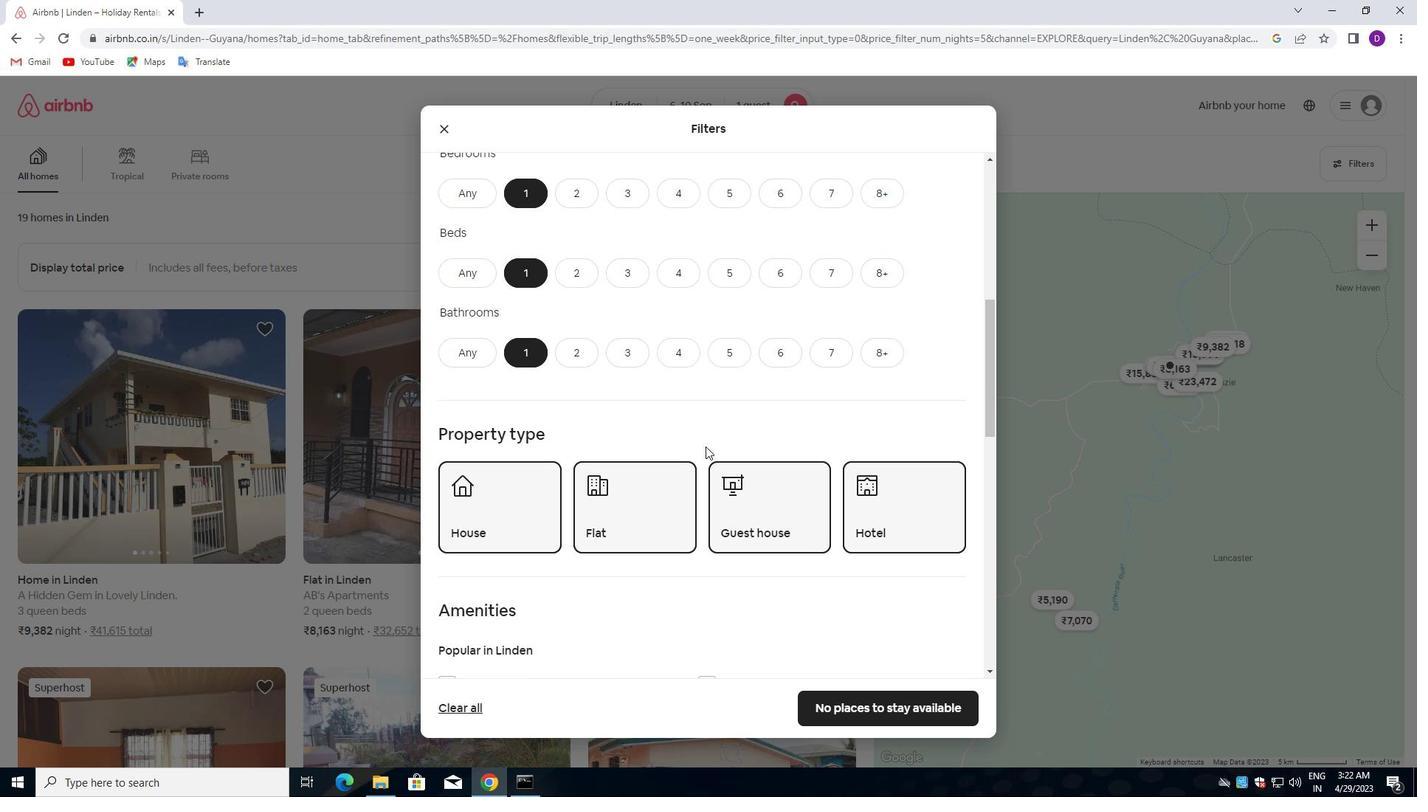 
Action: Mouse moved to (705, 448)
Screenshot: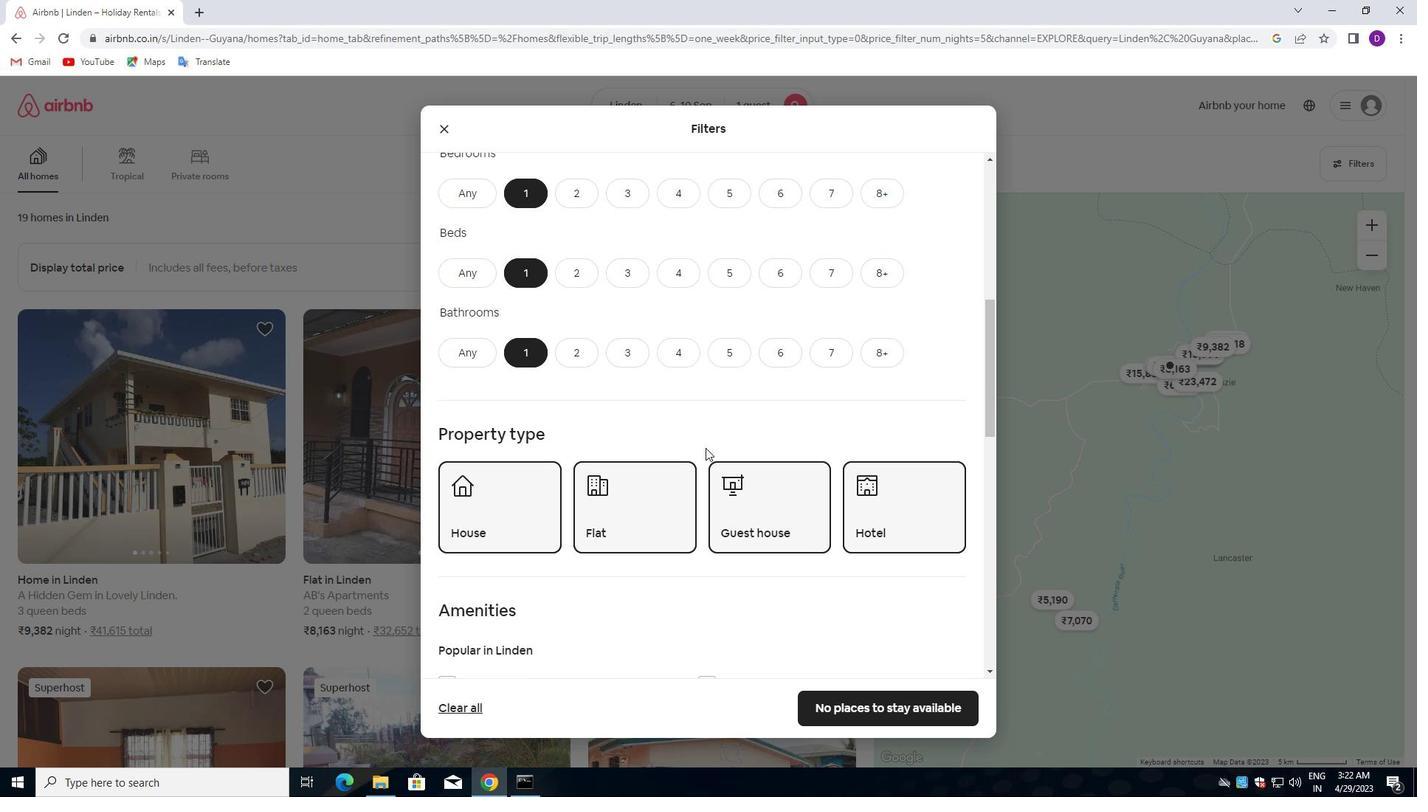 
Action: Mouse scrolled (705, 448) with delta (0, 0)
Screenshot: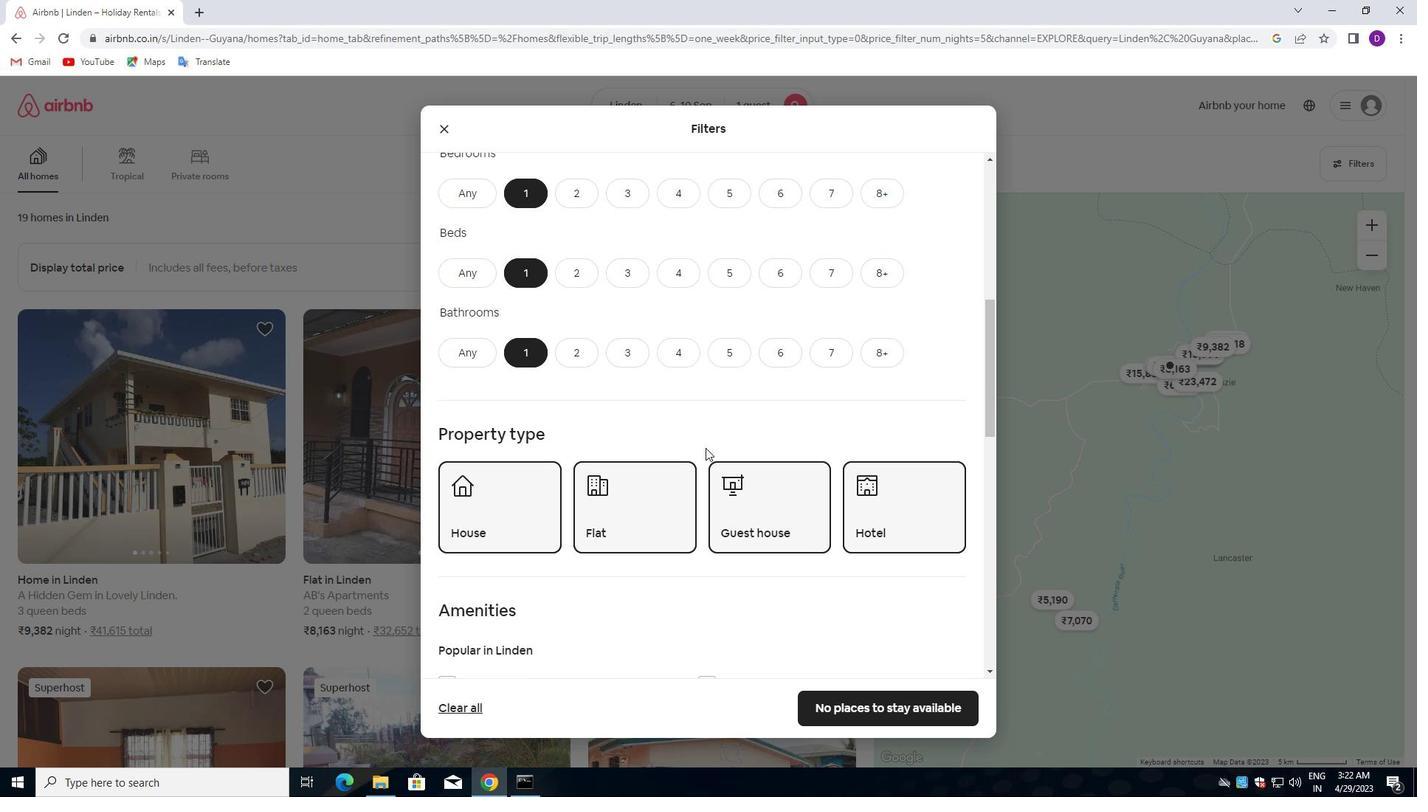 
Action: Mouse moved to (704, 449)
Screenshot: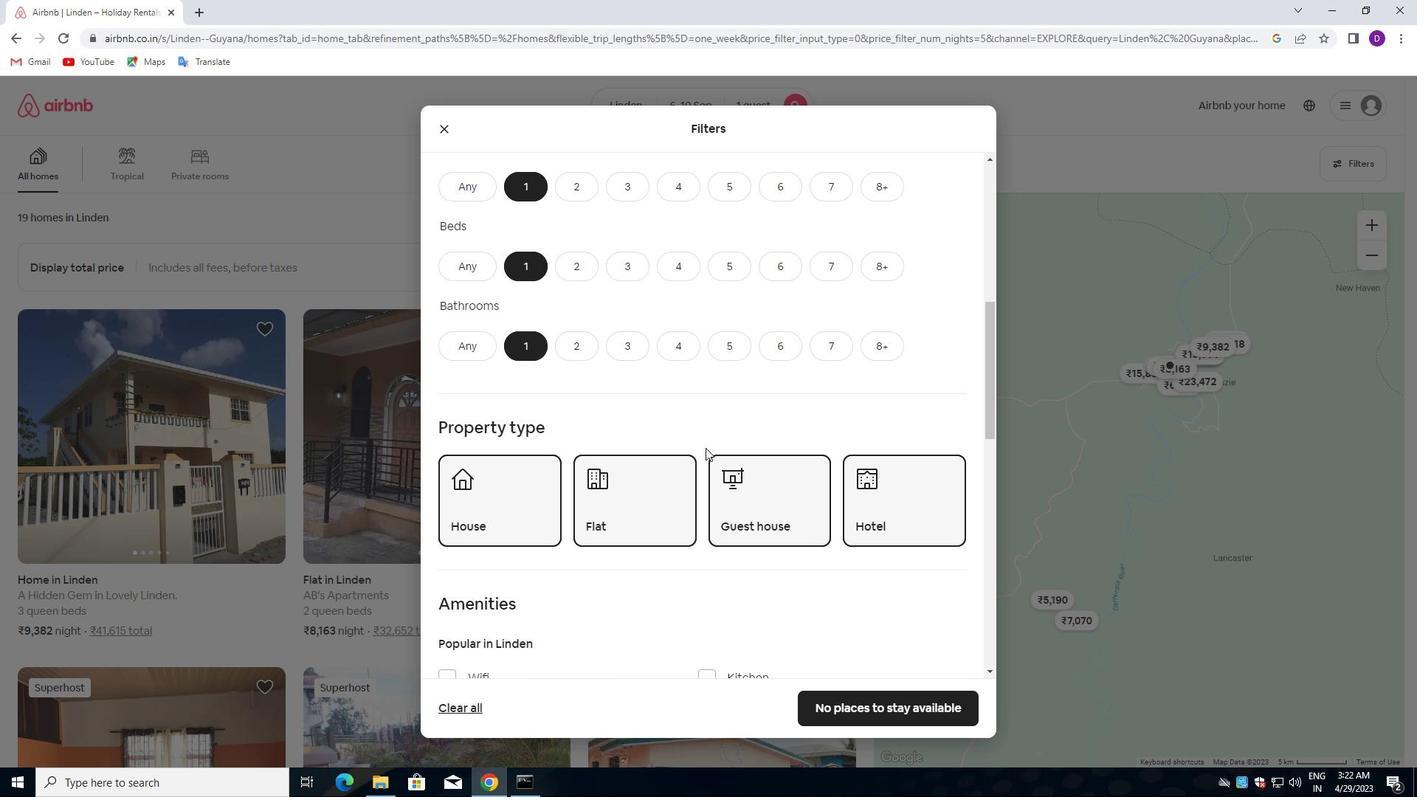 
Action: Mouse scrolled (704, 448) with delta (0, 0)
Screenshot: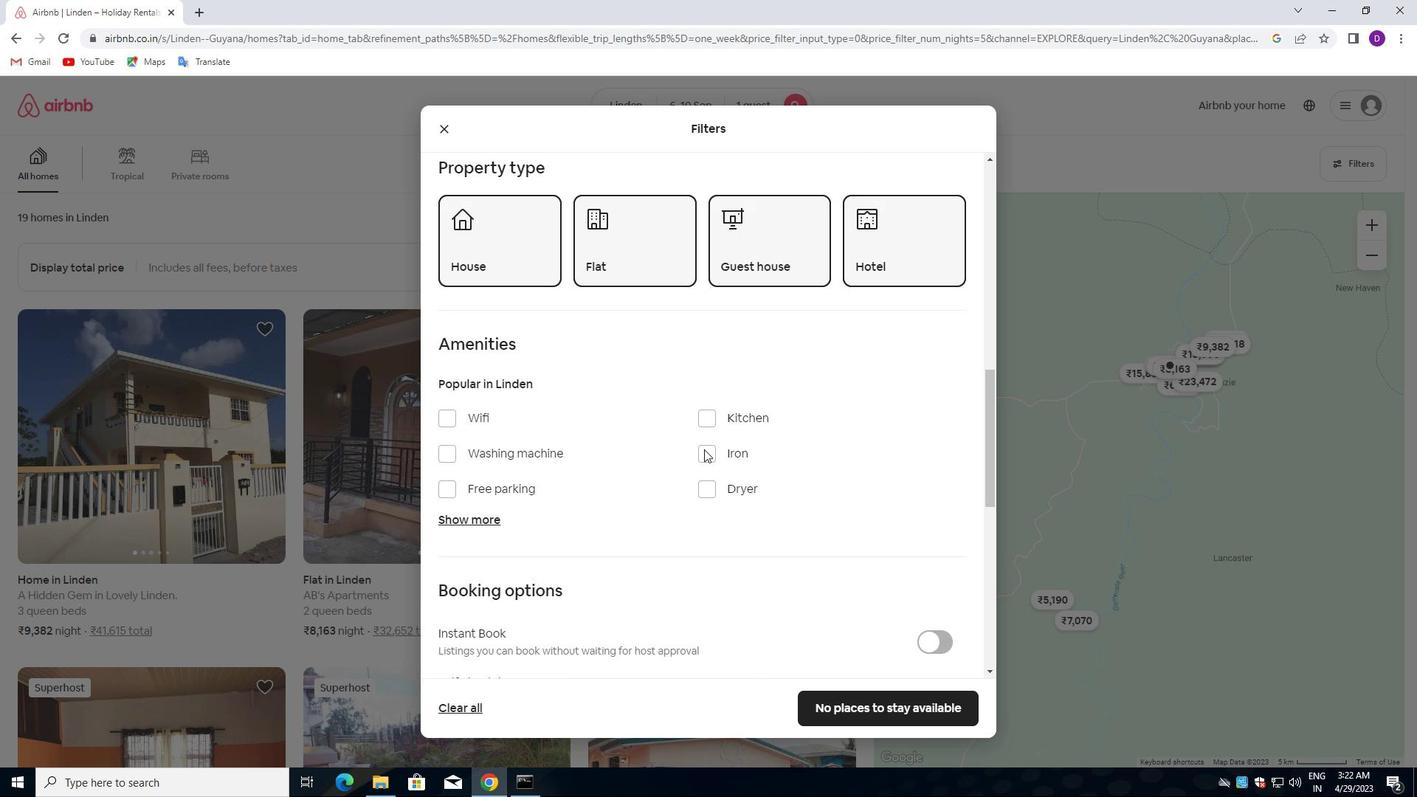 
Action: Mouse moved to (704, 450)
Screenshot: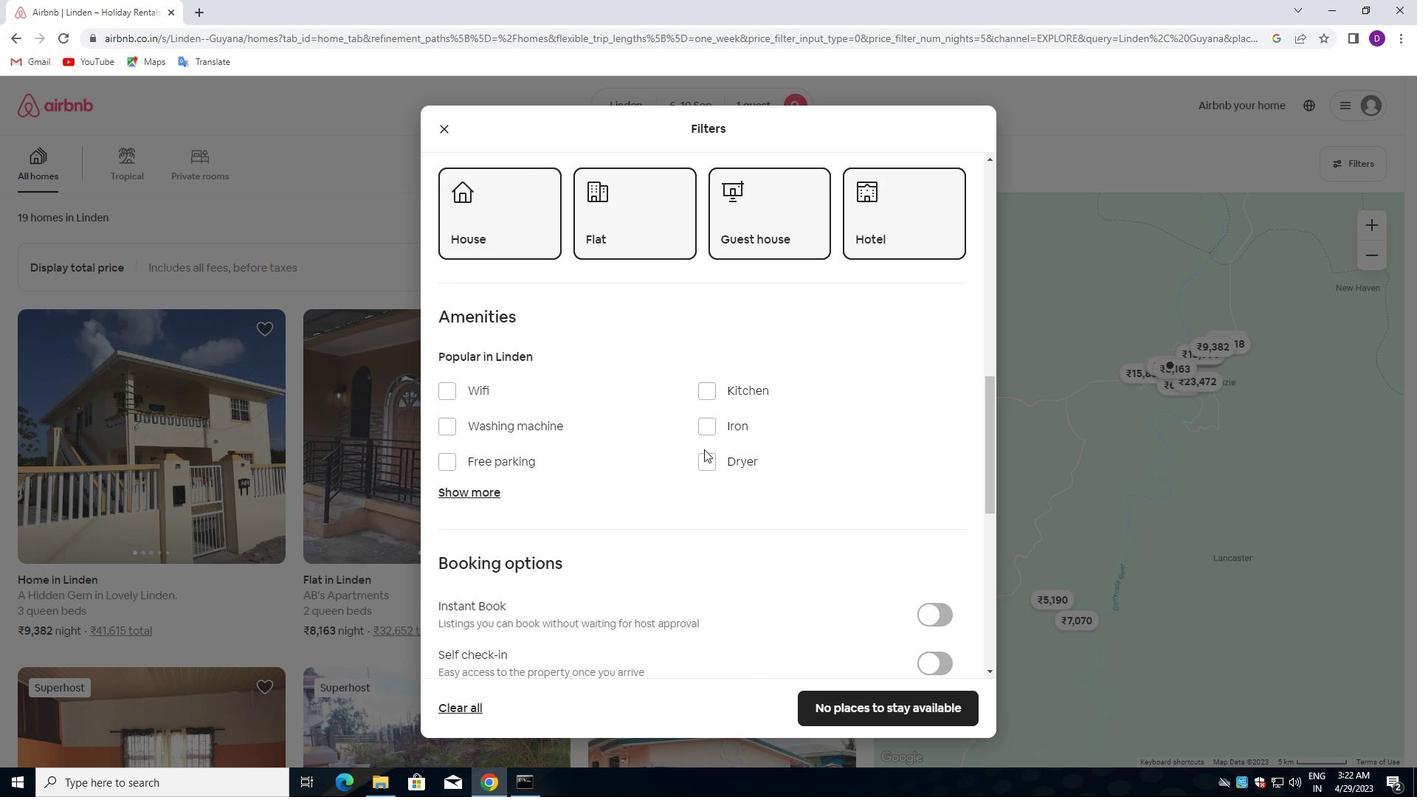 
Action: Mouse scrolled (704, 449) with delta (0, 0)
Screenshot: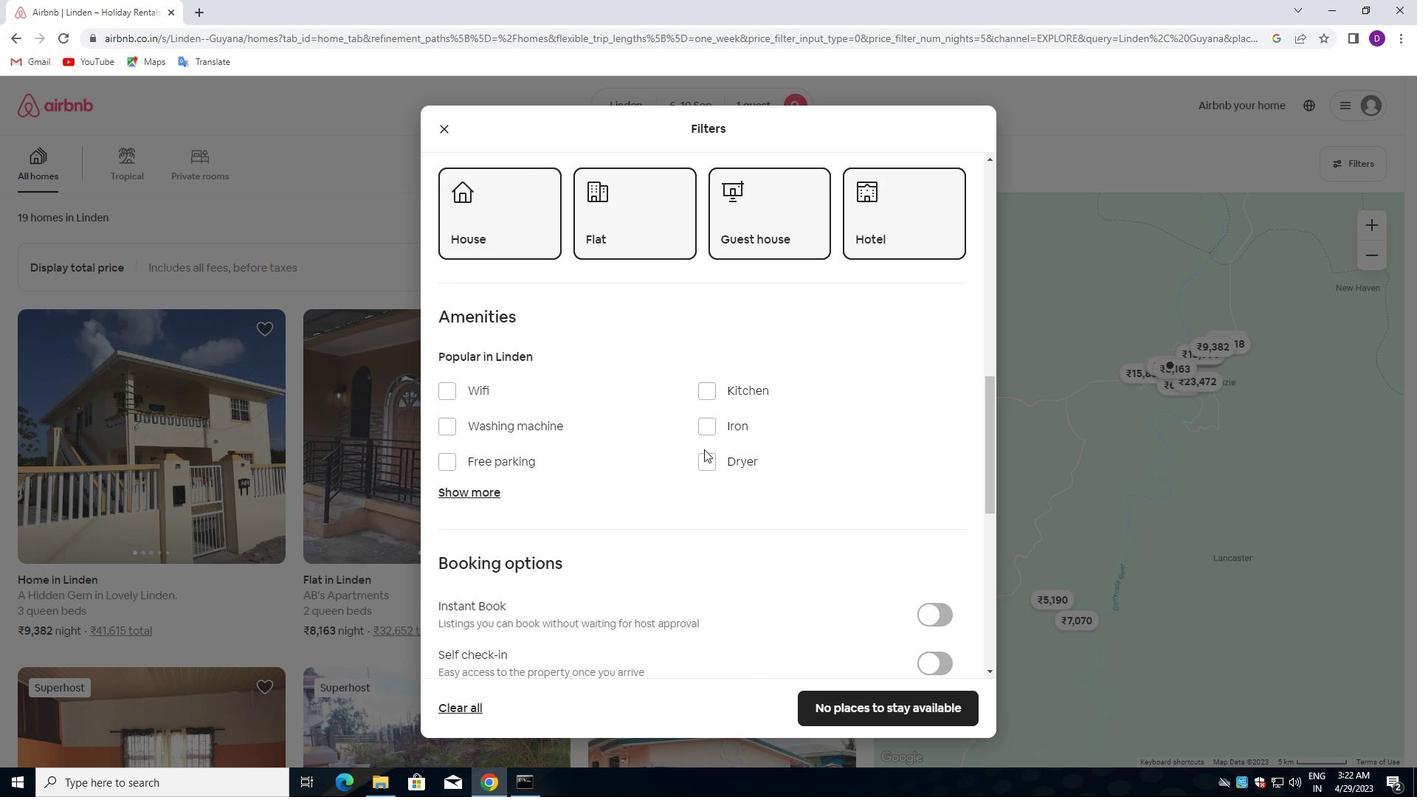 
Action: Mouse moved to (704, 452)
Screenshot: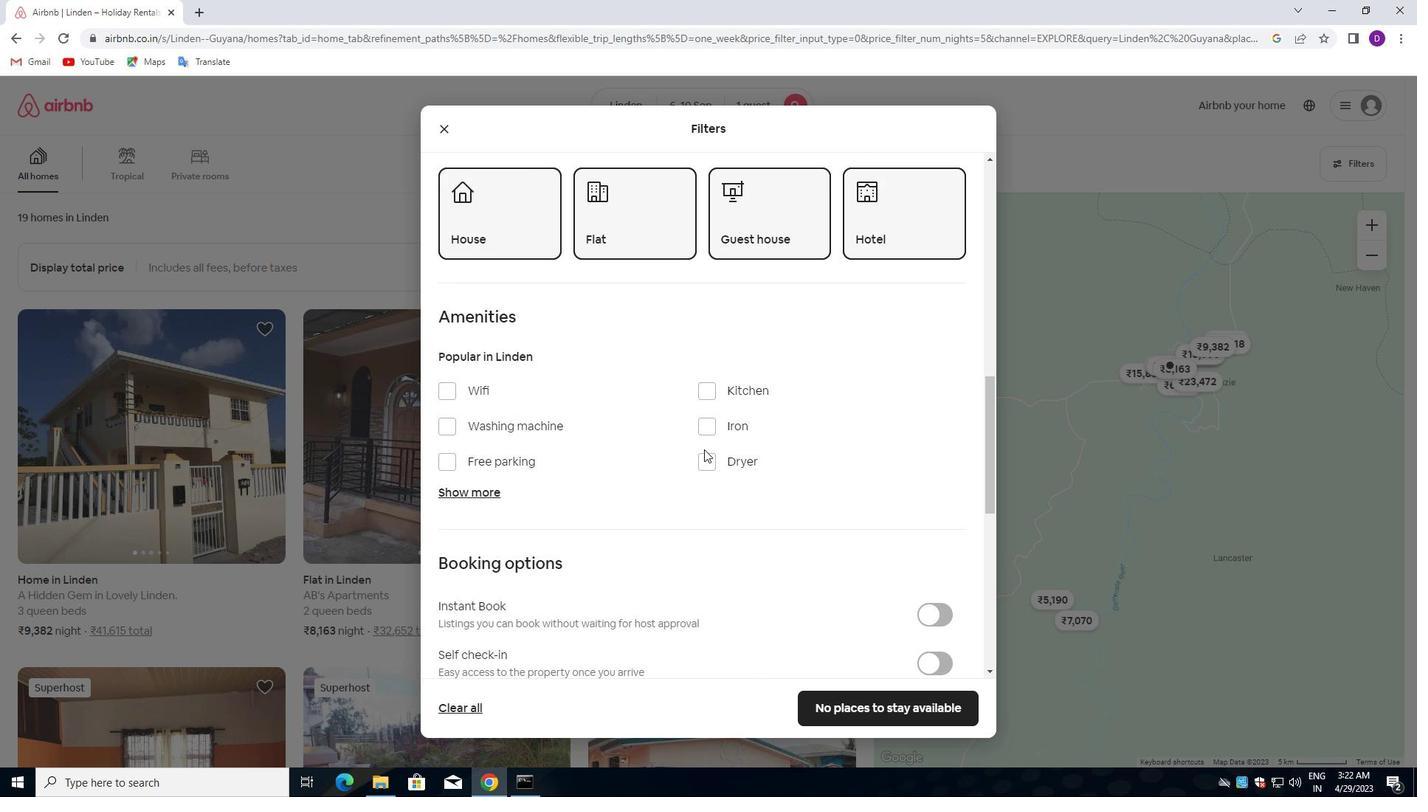 
Action: Mouse scrolled (704, 451) with delta (0, 0)
Screenshot: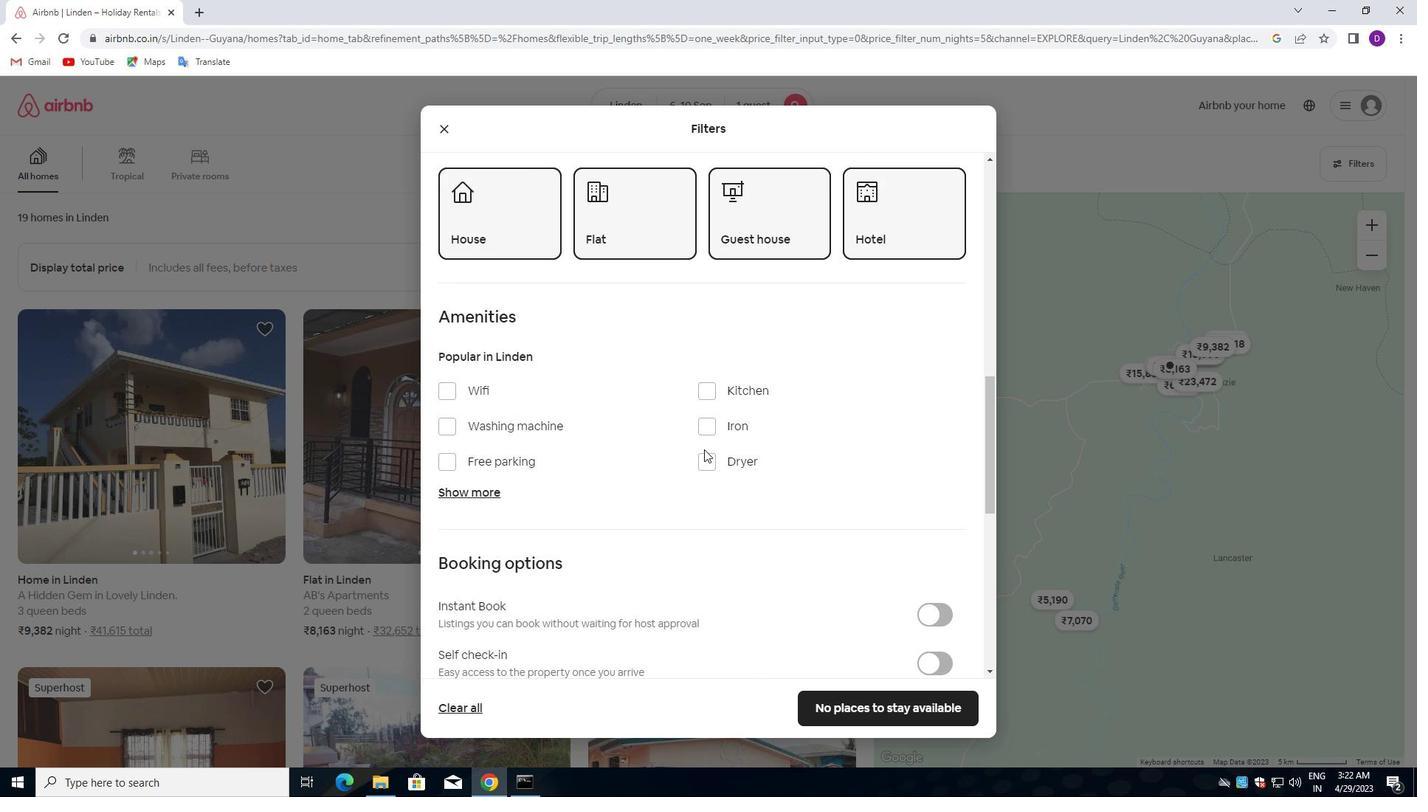 
Action: Mouse moved to (704, 453)
Screenshot: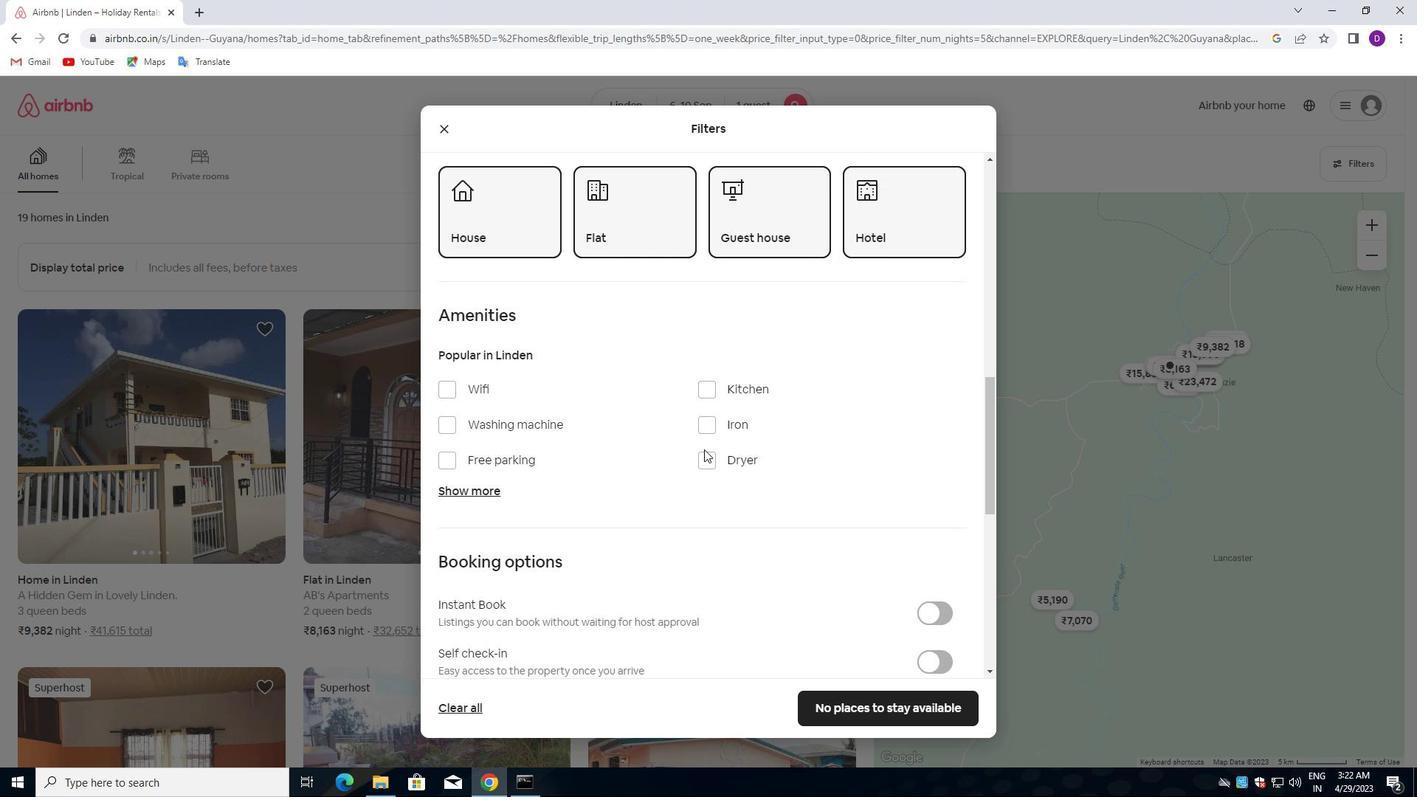 
Action: Mouse scrolled (704, 452) with delta (0, 0)
Screenshot: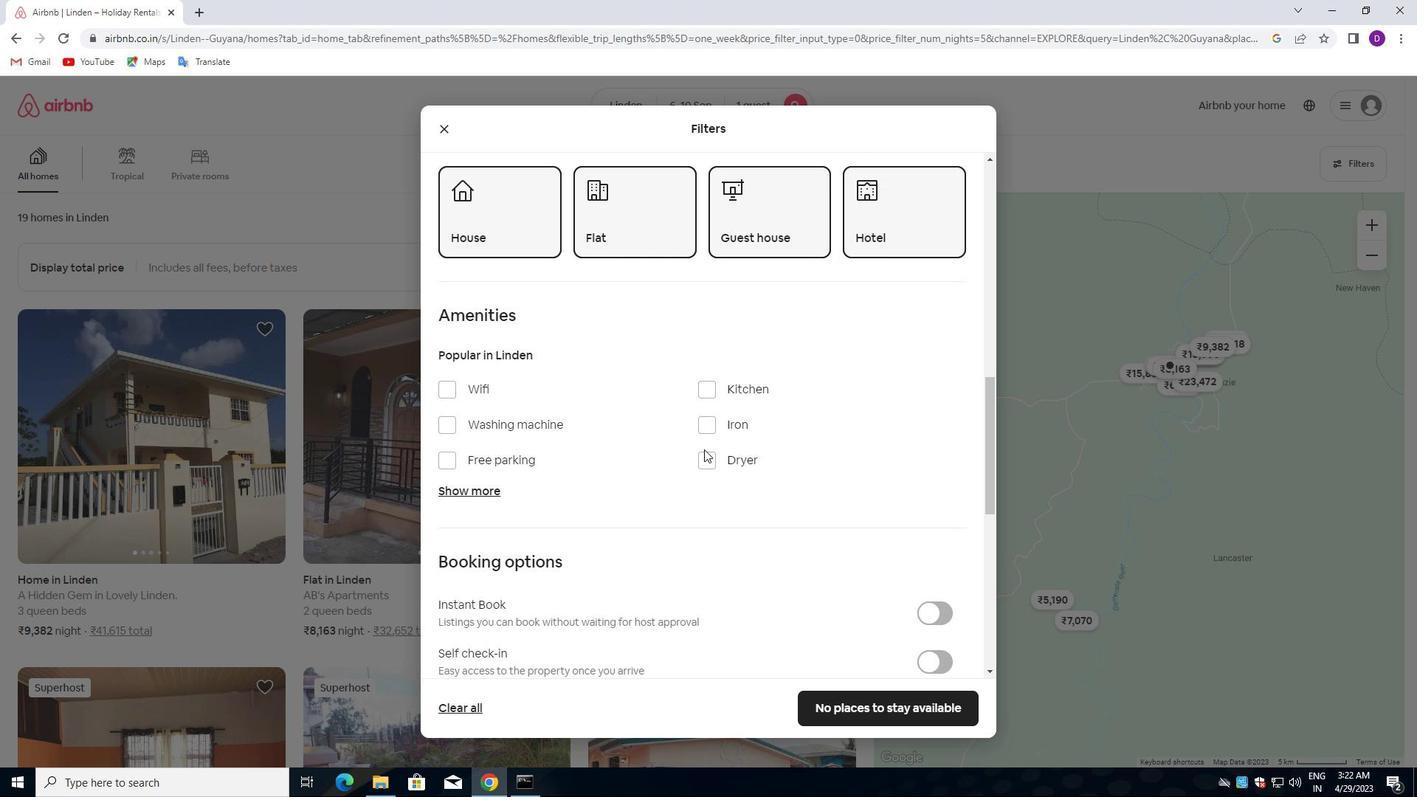 
Action: Mouse moved to (918, 365)
Screenshot: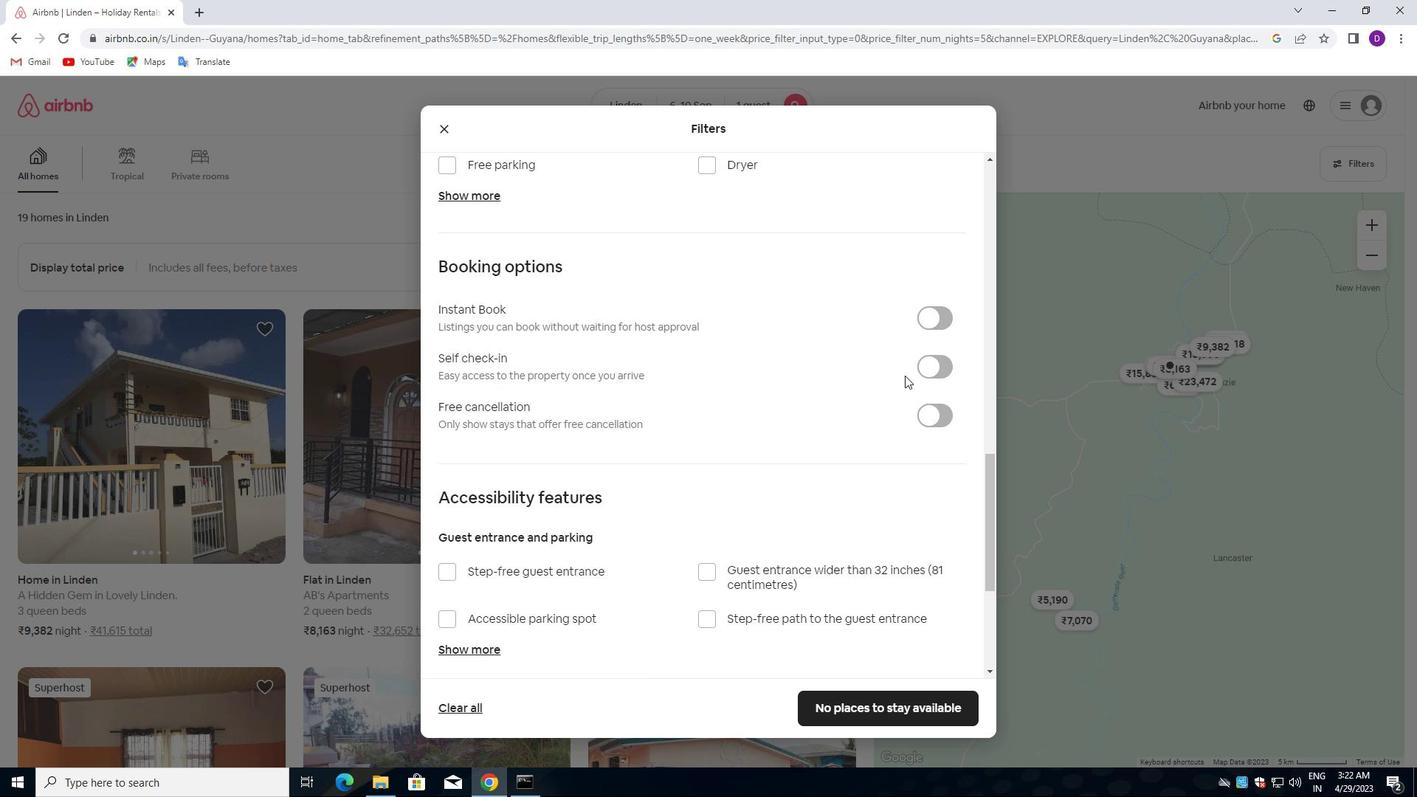 
Action: Mouse pressed left at (918, 365)
Screenshot: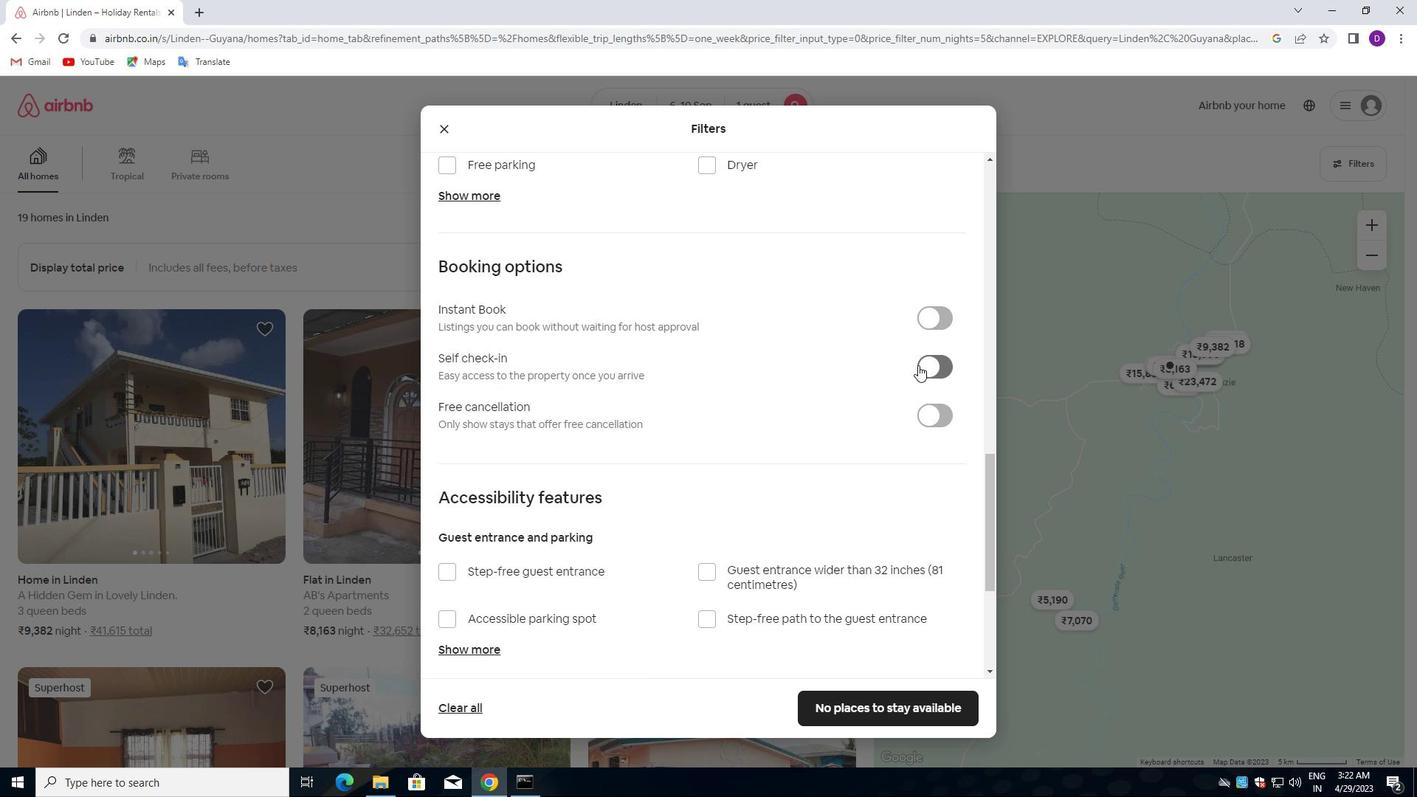 
Action: Mouse moved to (558, 487)
Screenshot: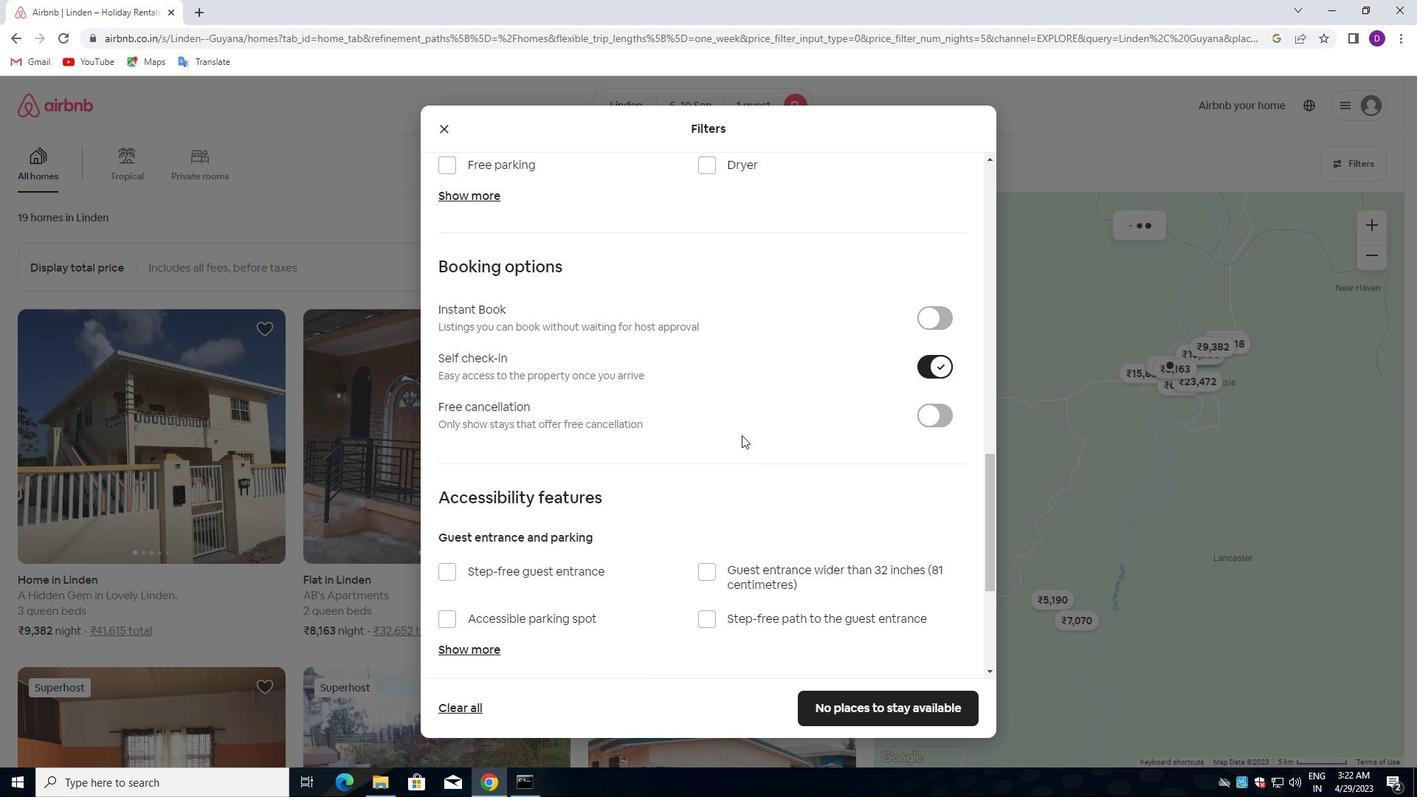 
Action: Mouse scrolled (558, 486) with delta (0, 0)
Screenshot: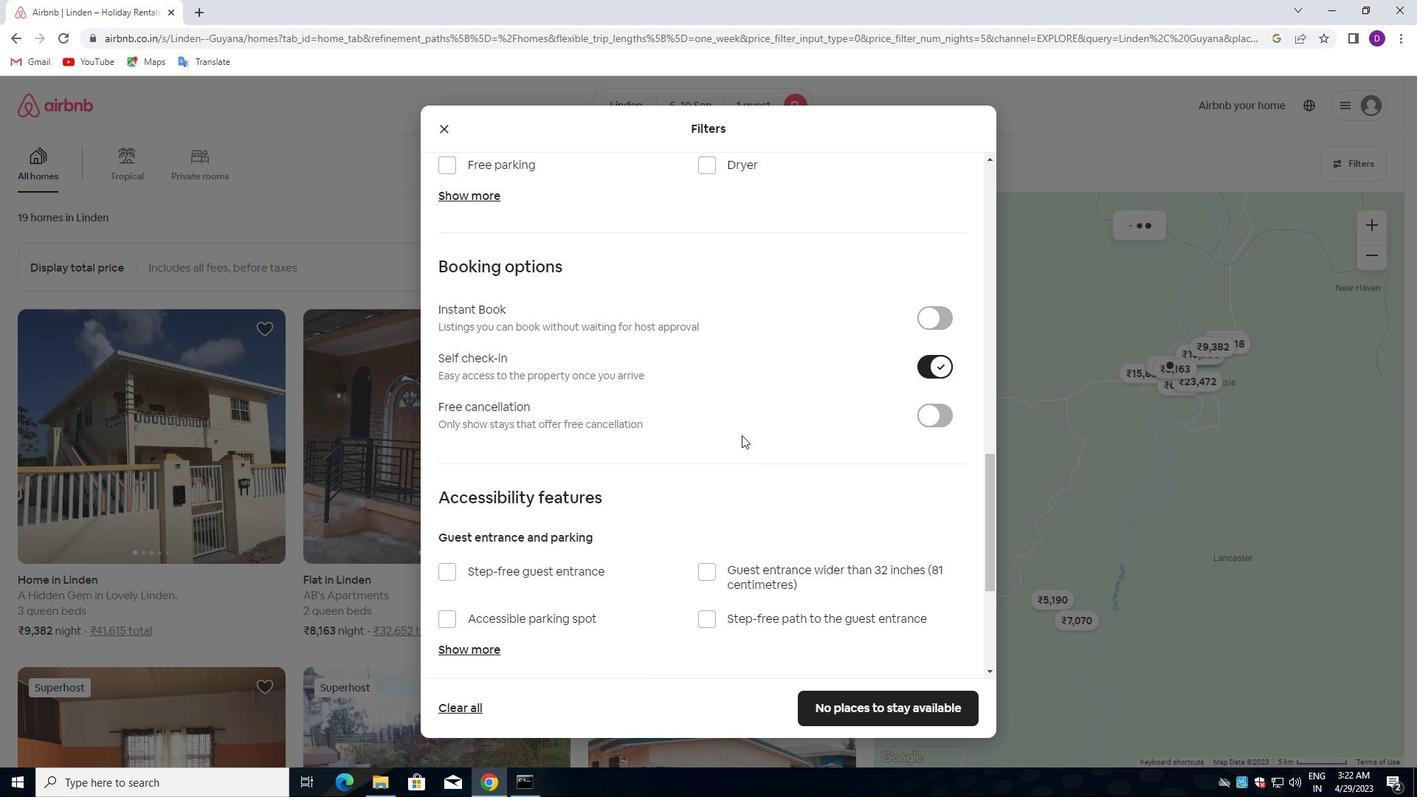 
Action: Mouse moved to (558, 488)
Screenshot: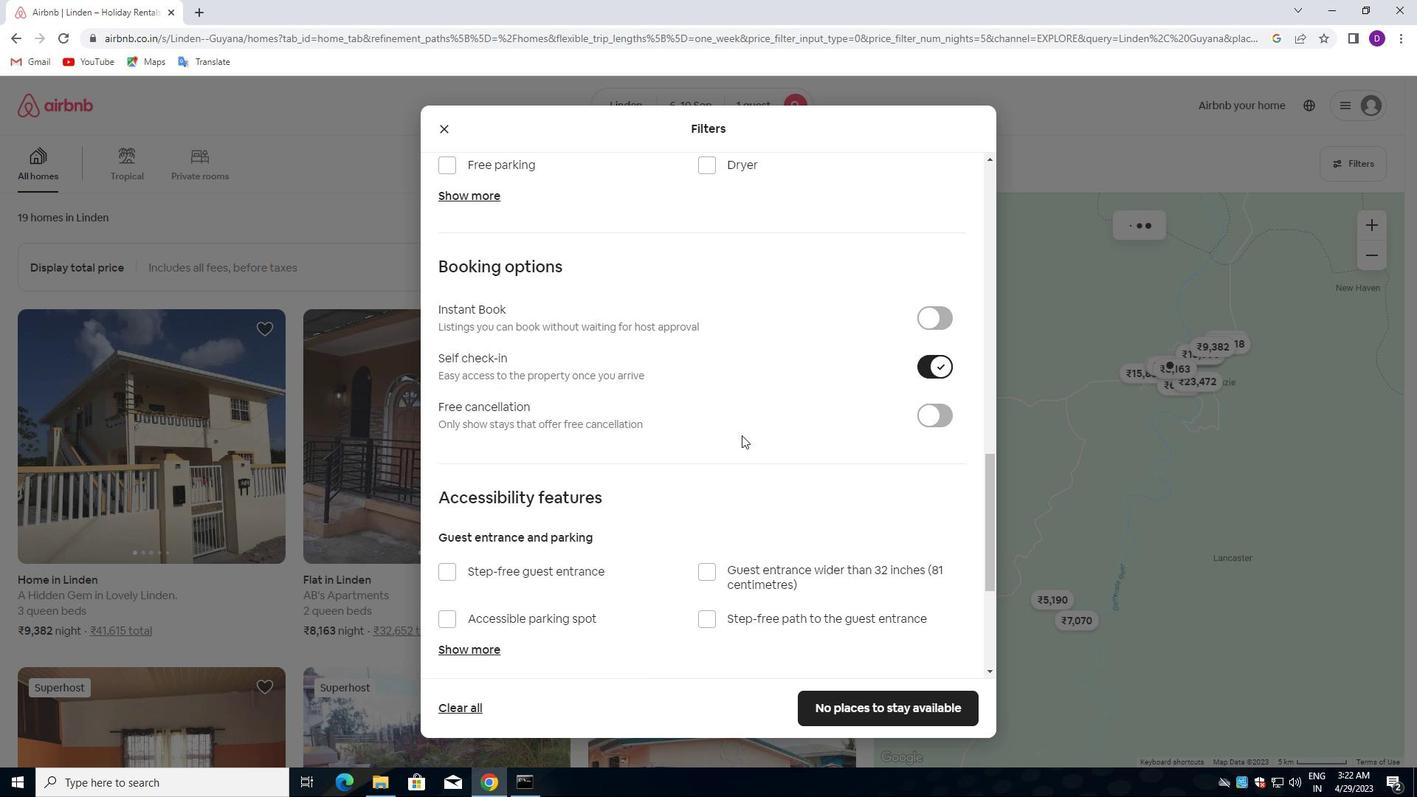 
Action: Mouse scrolled (558, 487) with delta (0, 0)
Screenshot: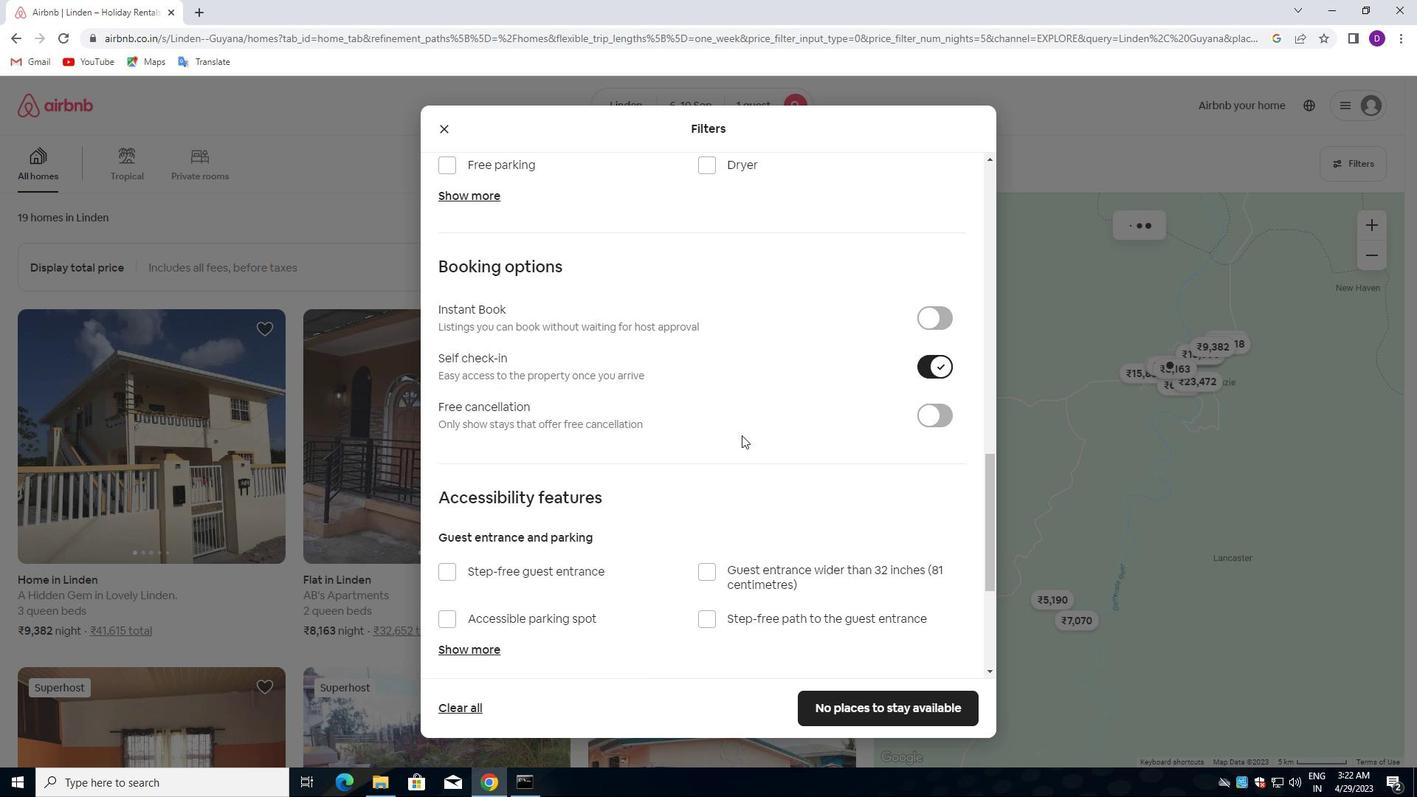 
Action: Mouse scrolled (558, 487) with delta (0, 0)
Screenshot: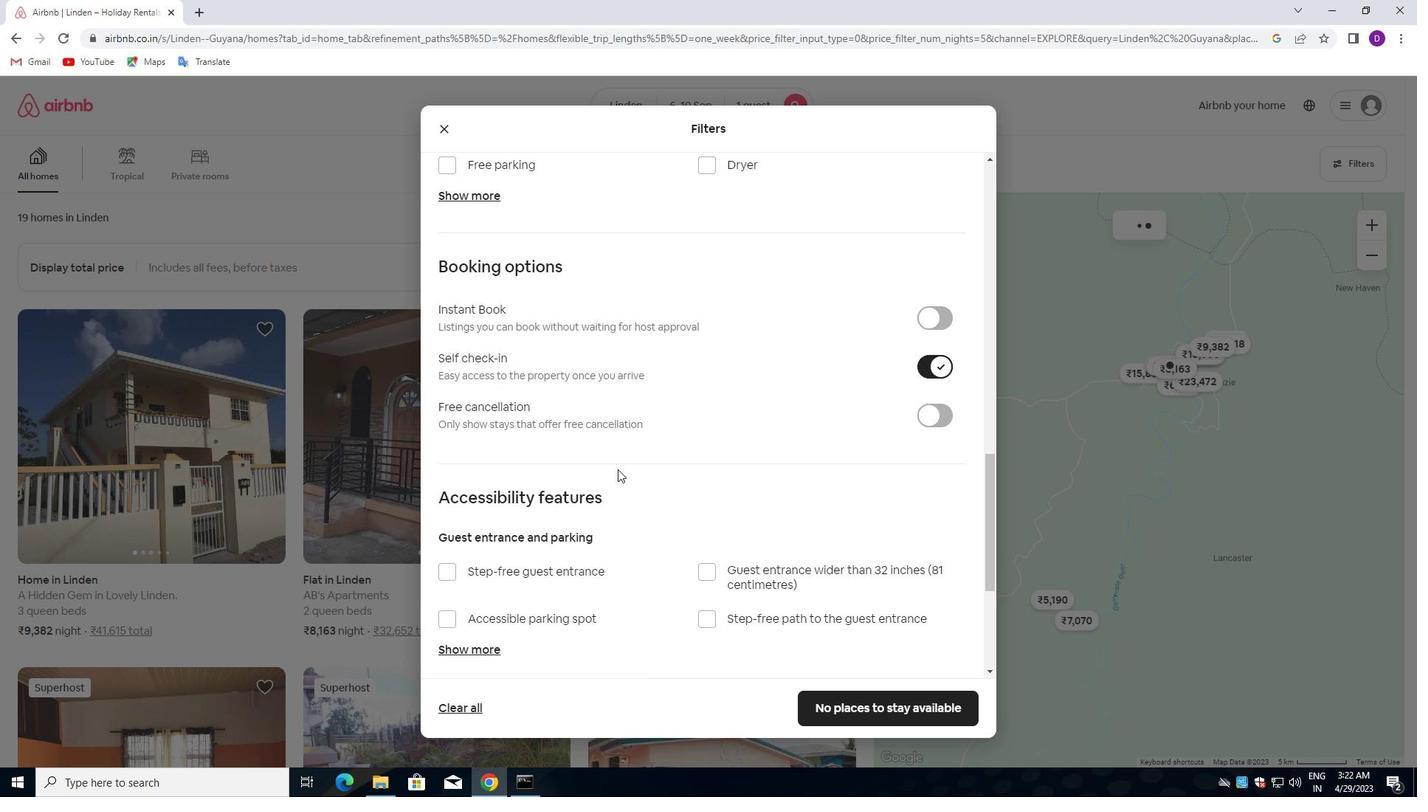 
Action: Mouse moved to (558, 488)
Screenshot: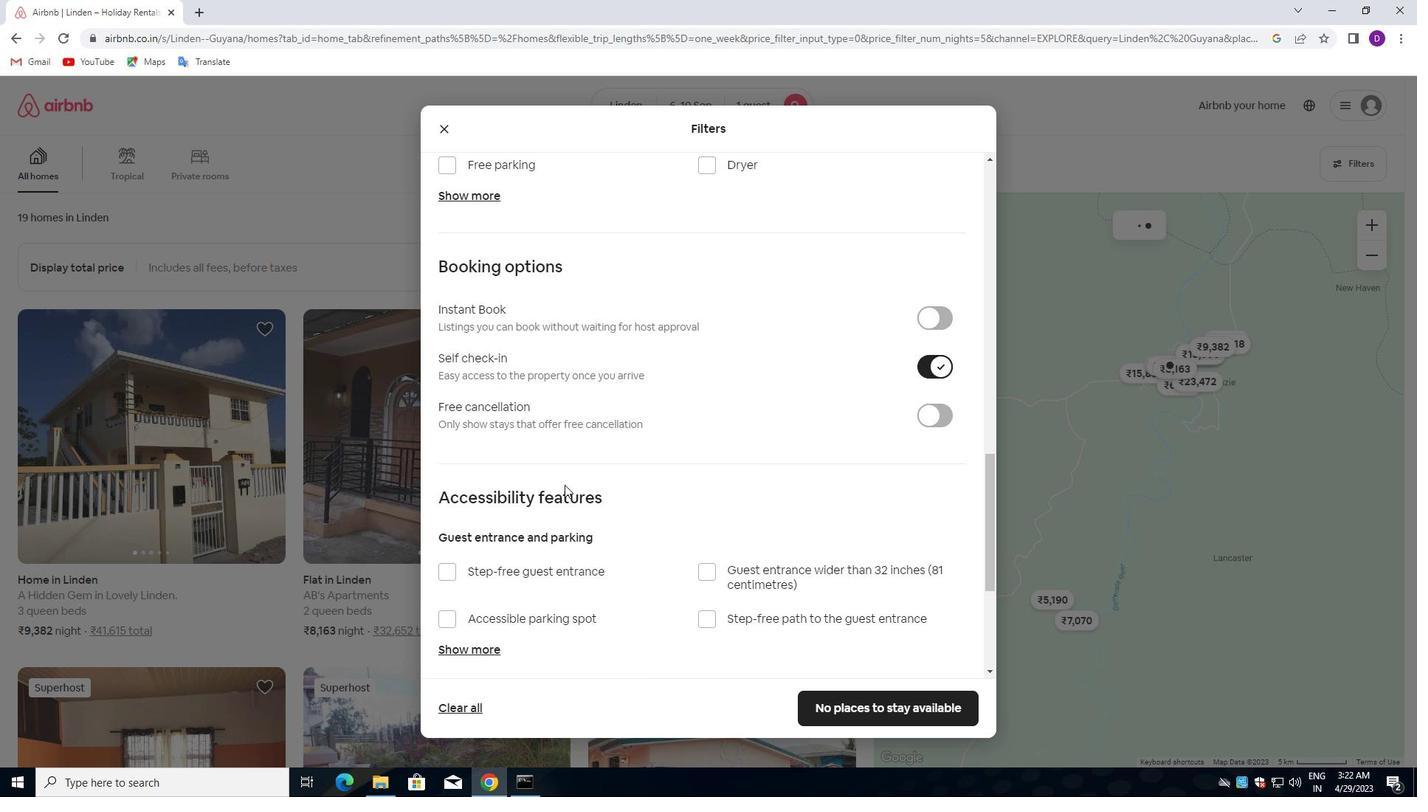 
Action: Mouse scrolled (558, 488) with delta (0, 0)
Screenshot: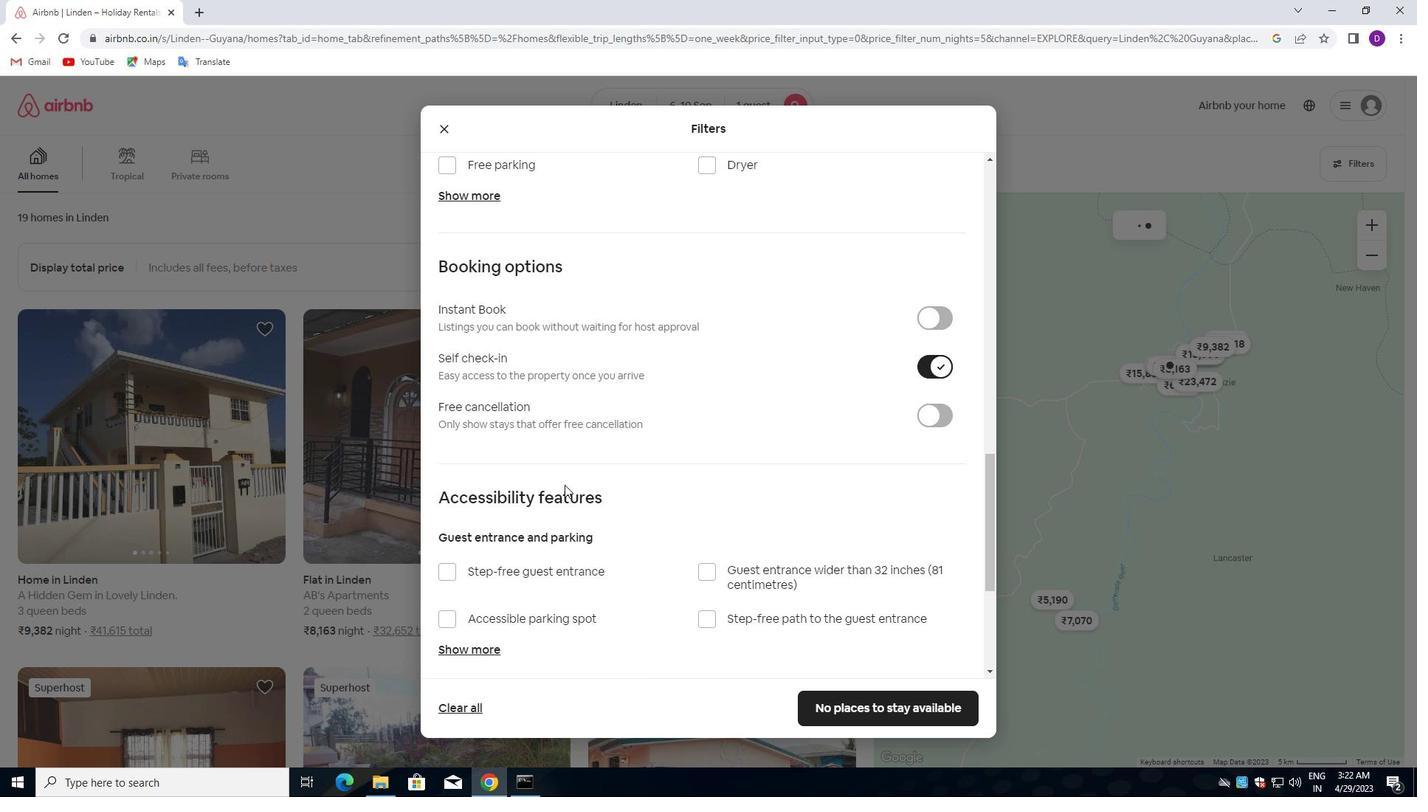
Action: Mouse moved to (557, 488)
Screenshot: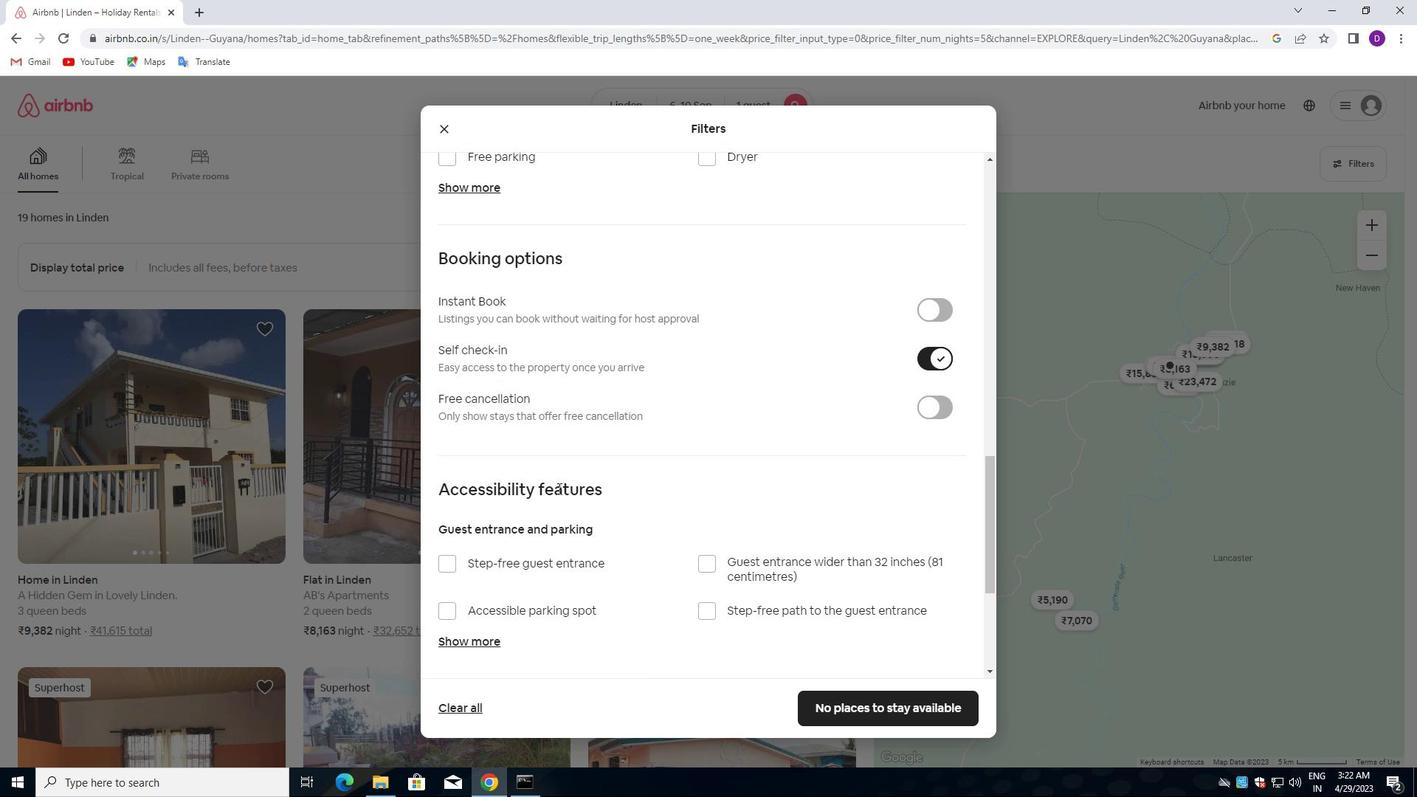 
Action: Mouse scrolled (557, 487) with delta (0, 0)
Screenshot: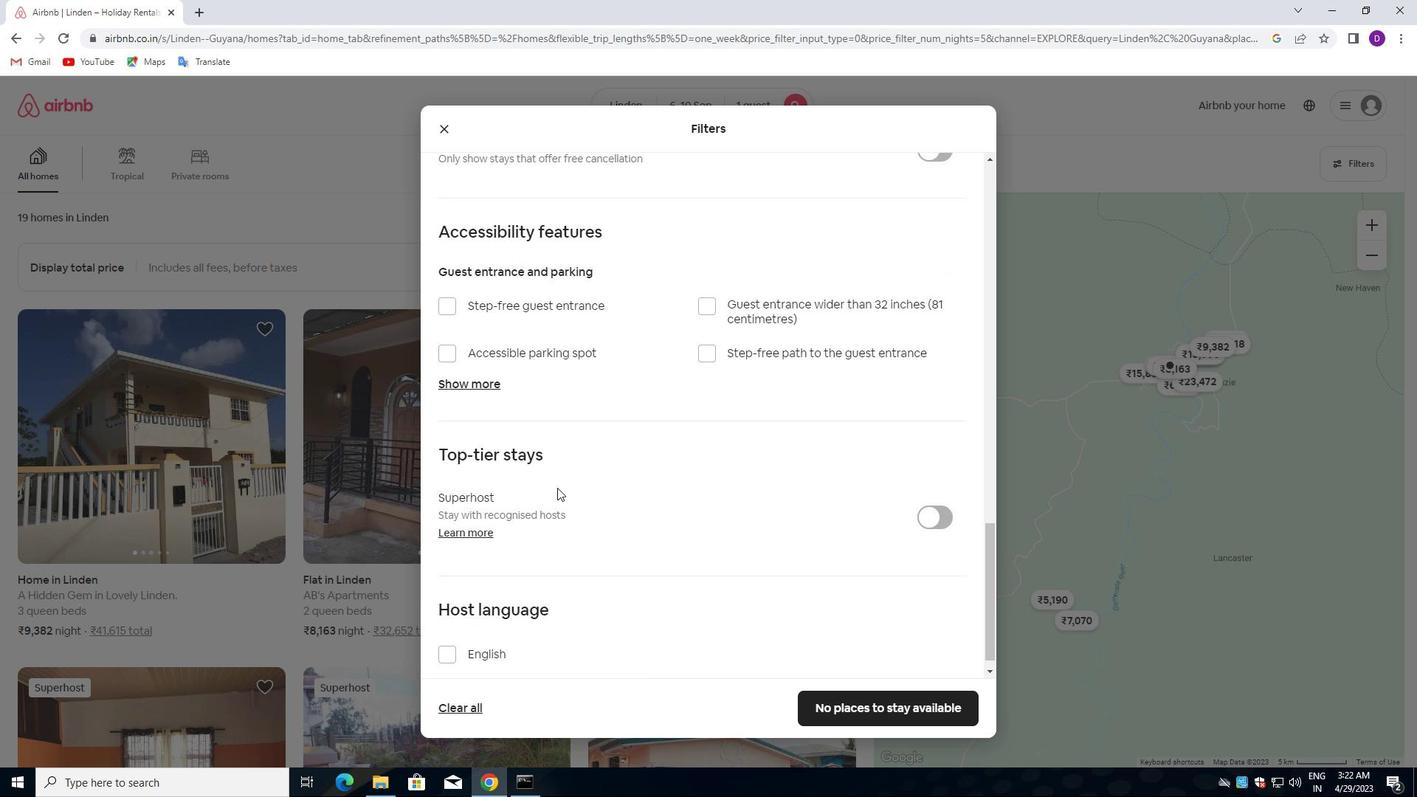 
Action: Mouse scrolled (557, 487) with delta (0, 0)
Screenshot: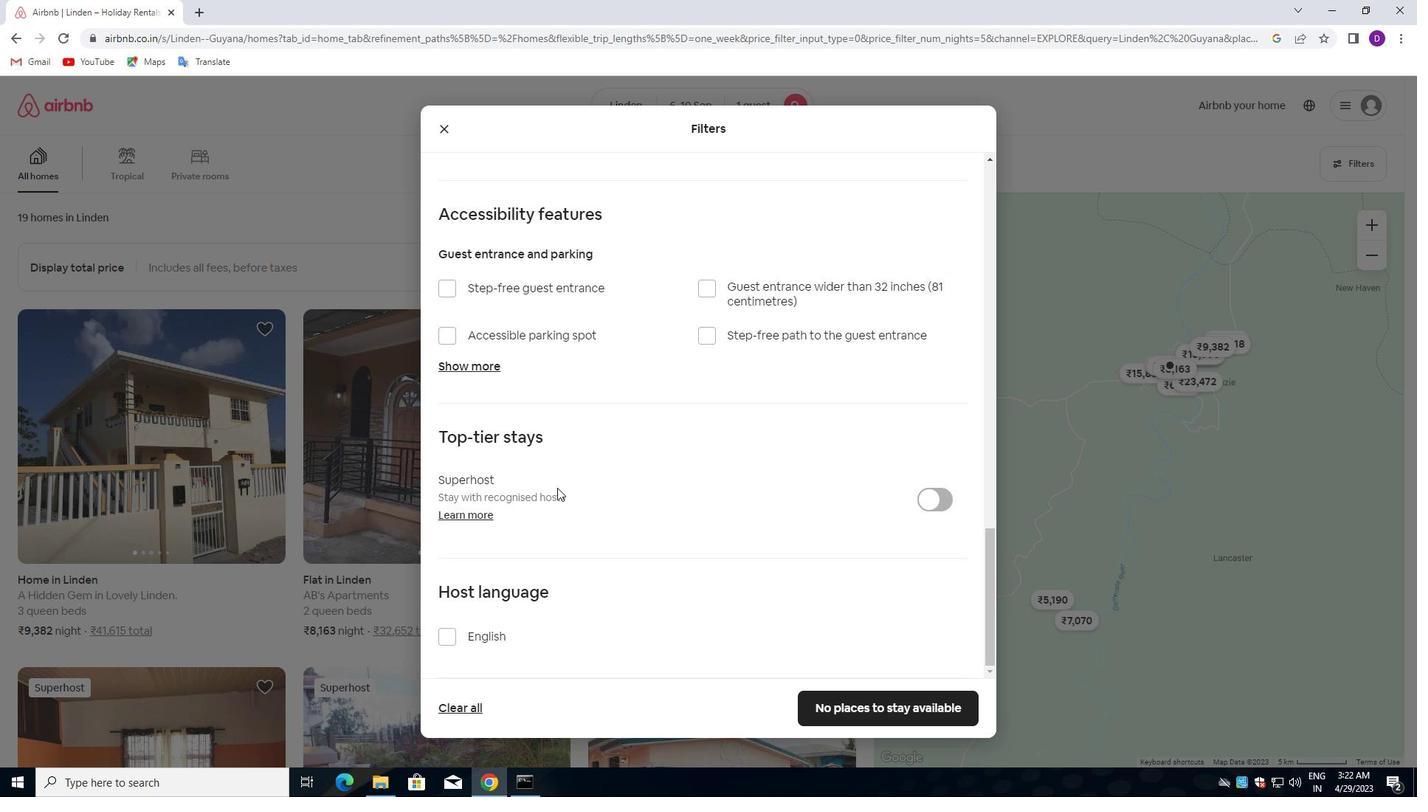 
Action: Mouse moved to (555, 493)
Screenshot: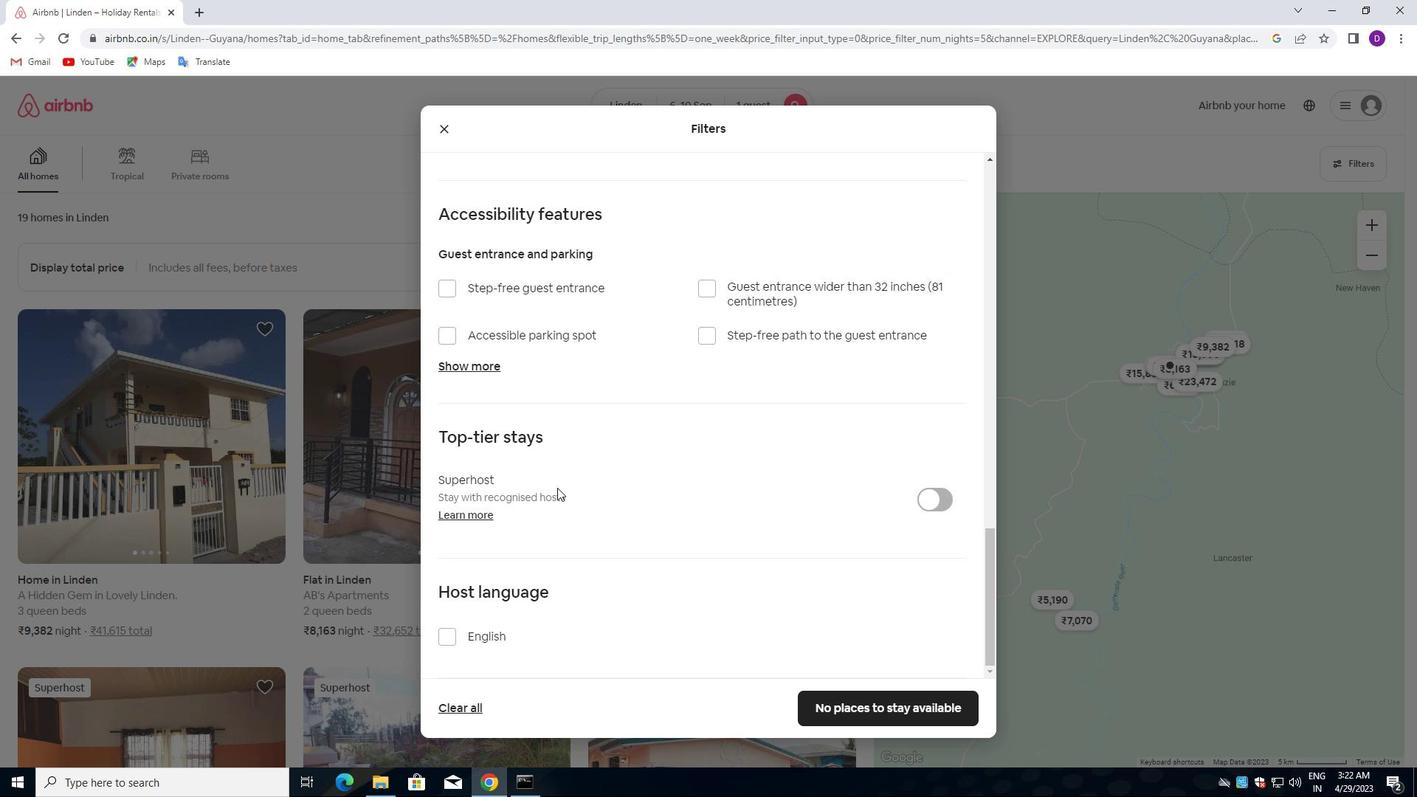
Action: Mouse scrolled (555, 492) with delta (0, 0)
Screenshot: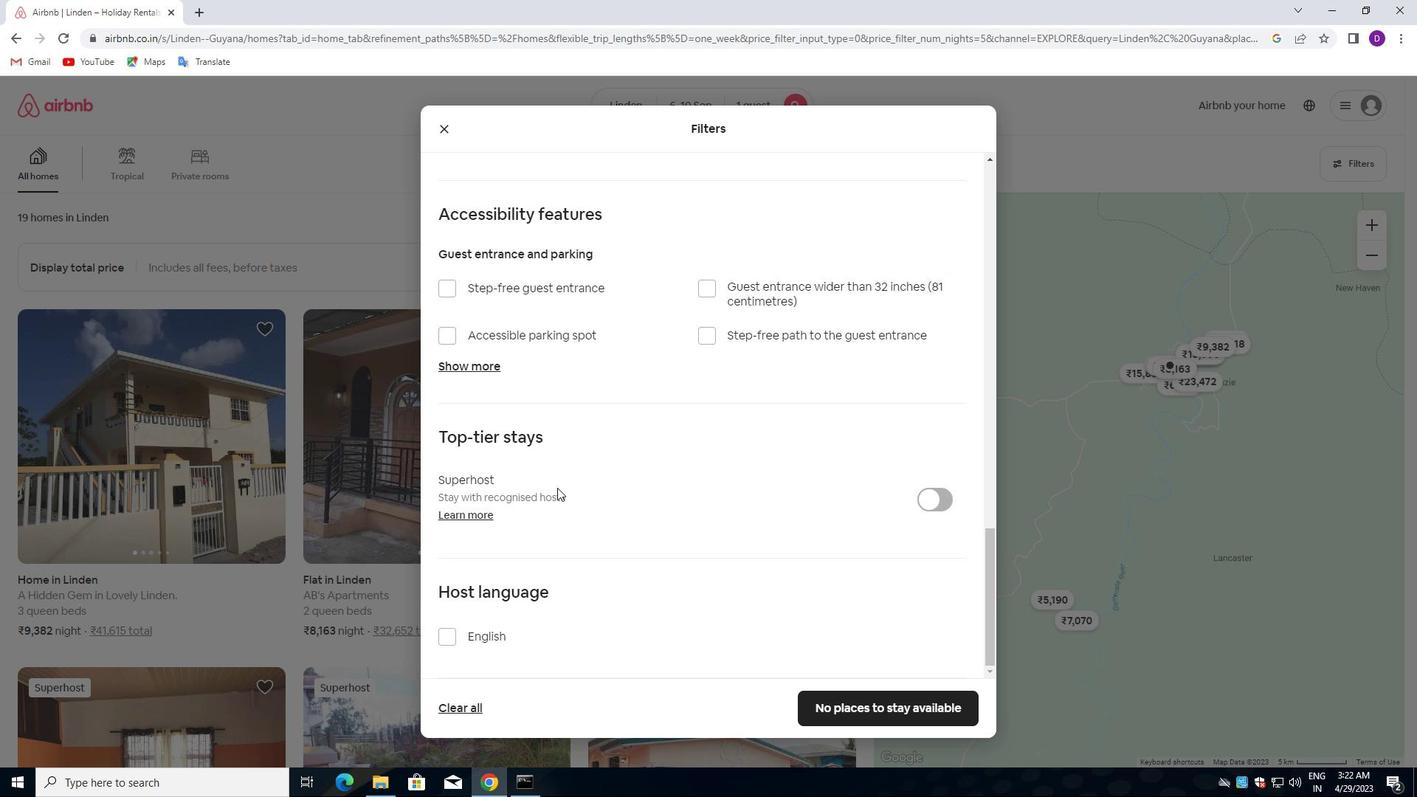 
Action: Mouse moved to (553, 499)
Screenshot: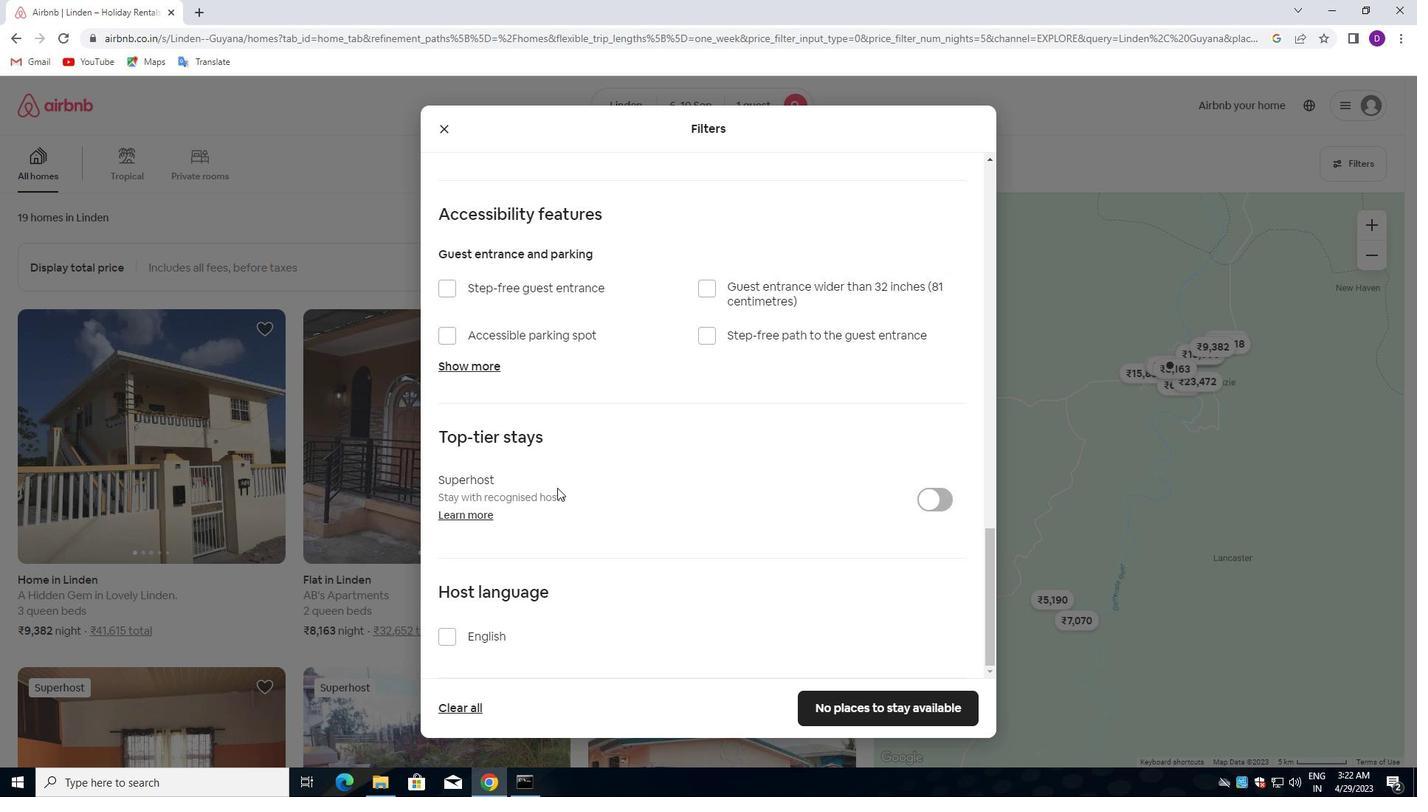 
Action: Mouse scrolled (553, 499) with delta (0, 0)
Screenshot: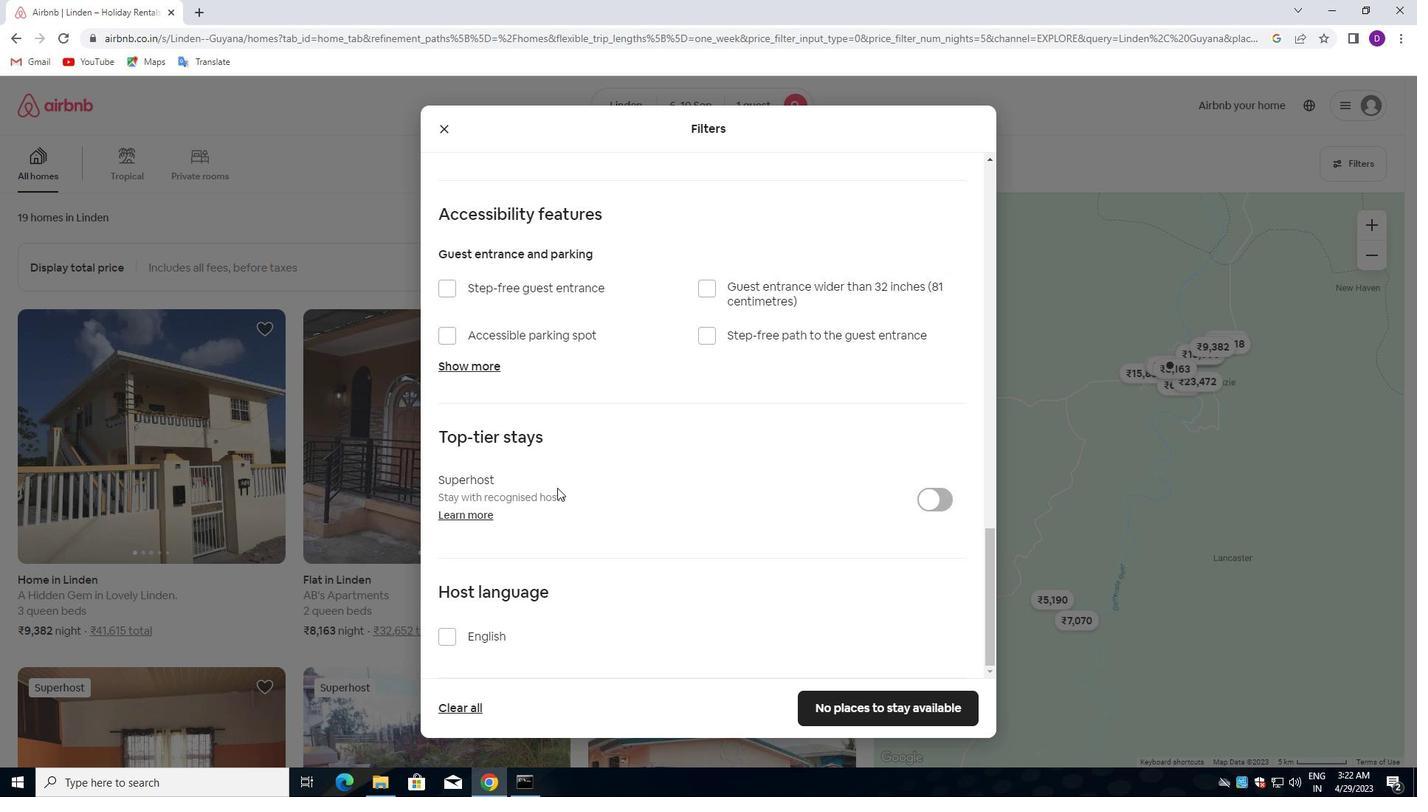 
Action: Mouse moved to (441, 643)
Screenshot: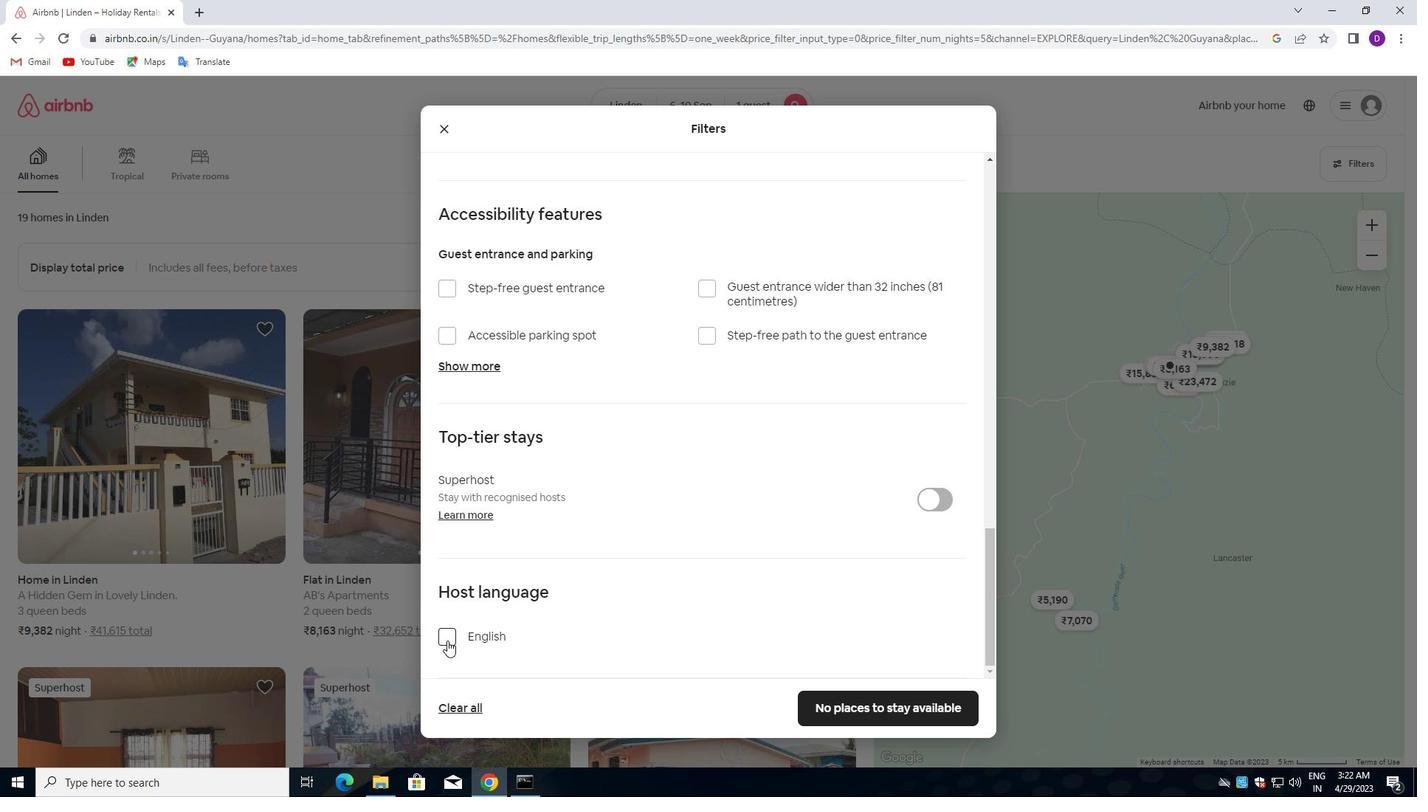 
Action: Mouse pressed left at (441, 643)
Screenshot: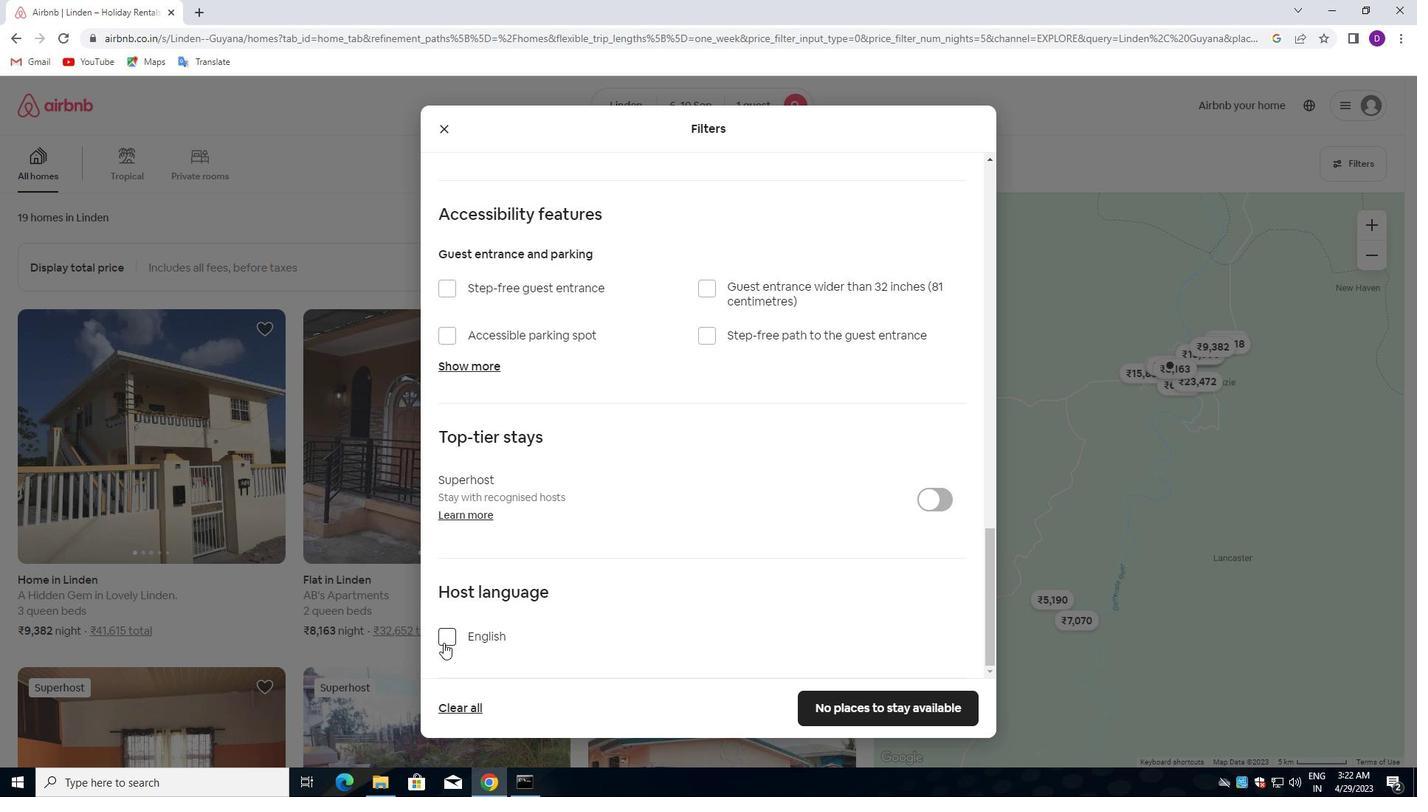 
Action: Mouse moved to (840, 713)
Screenshot: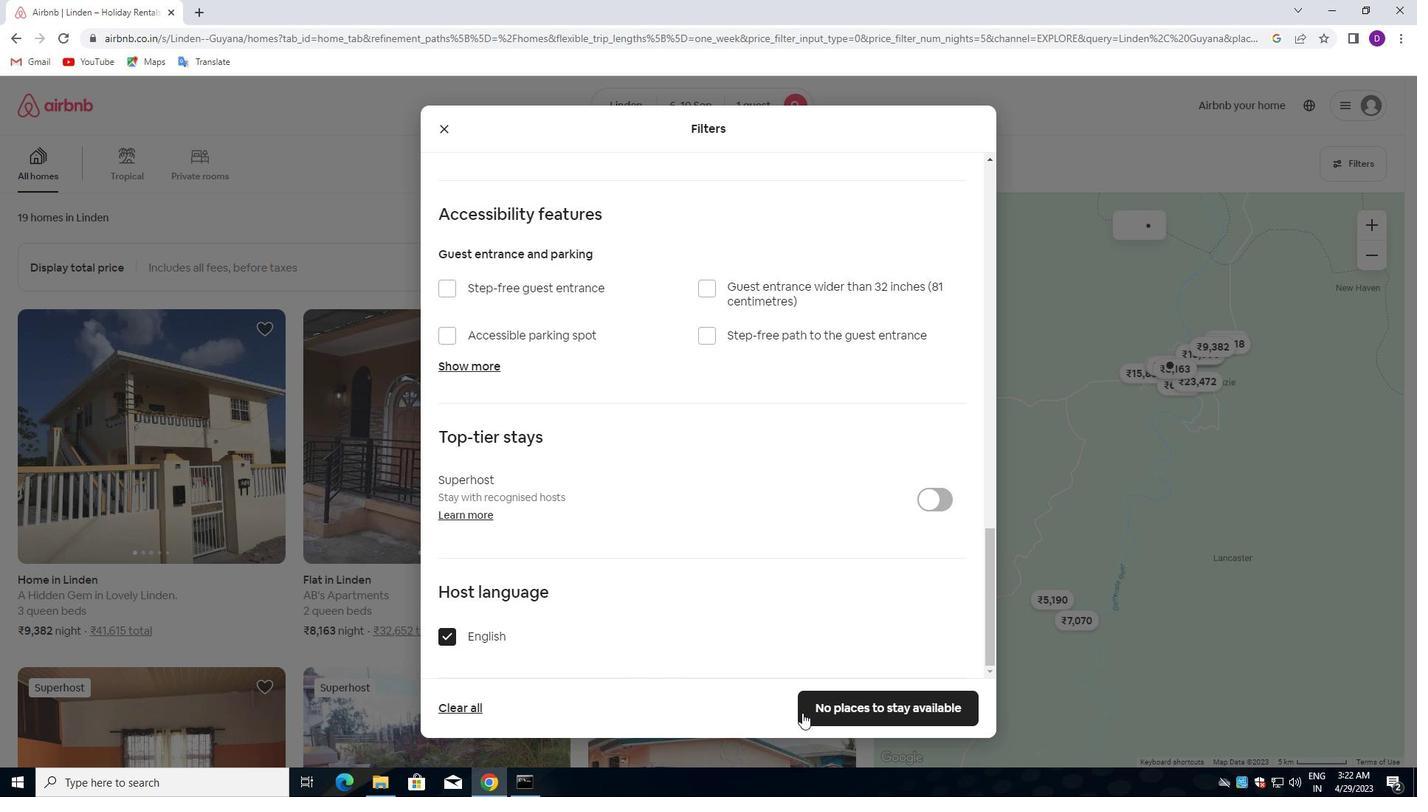 
Action: Mouse pressed left at (840, 713)
Screenshot: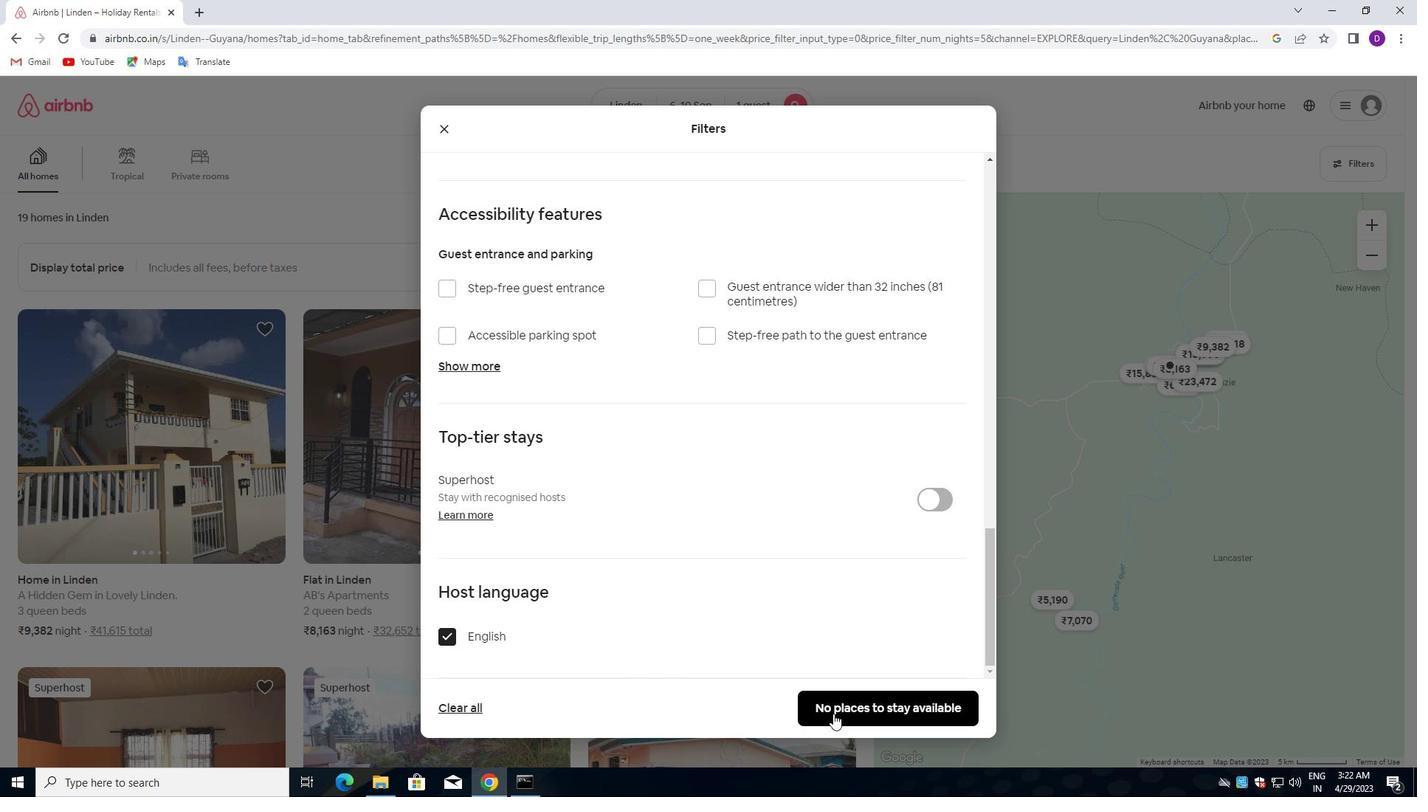 
Action: Mouse moved to (727, 556)
Screenshot: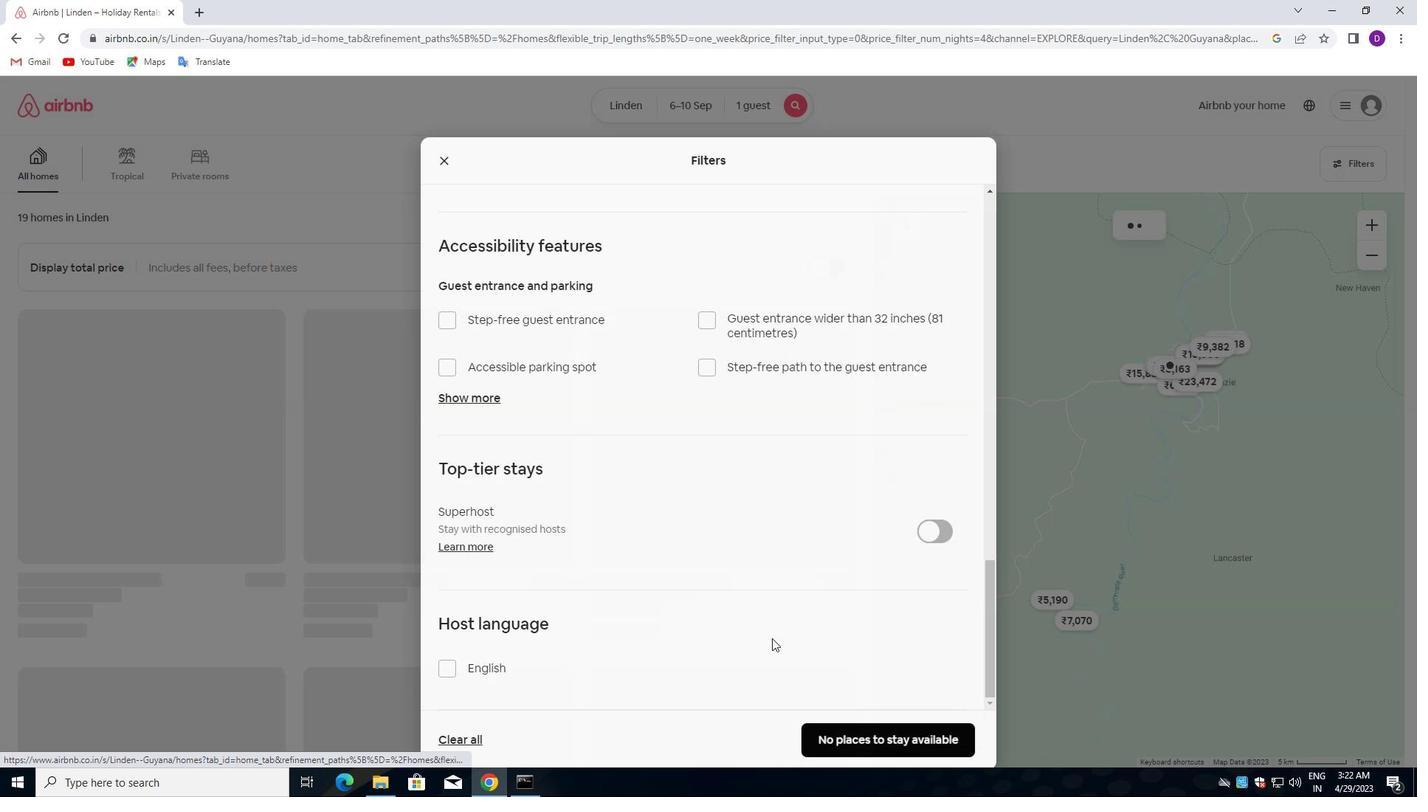 
